 Task: Look for space in Kaimori, India from 9th June, 2023 to 16th June, 2023 for 2 adults in price range Rs.8000 to Rs.16000. Place can be entire place with 2 bedrooms having 2 beds and 1 bathroom. Property type can be house, flat, guest house. Booking option can be shelf check-in. Required host language is English.
Action: Mouse moved to (559, 151)
Screenshot: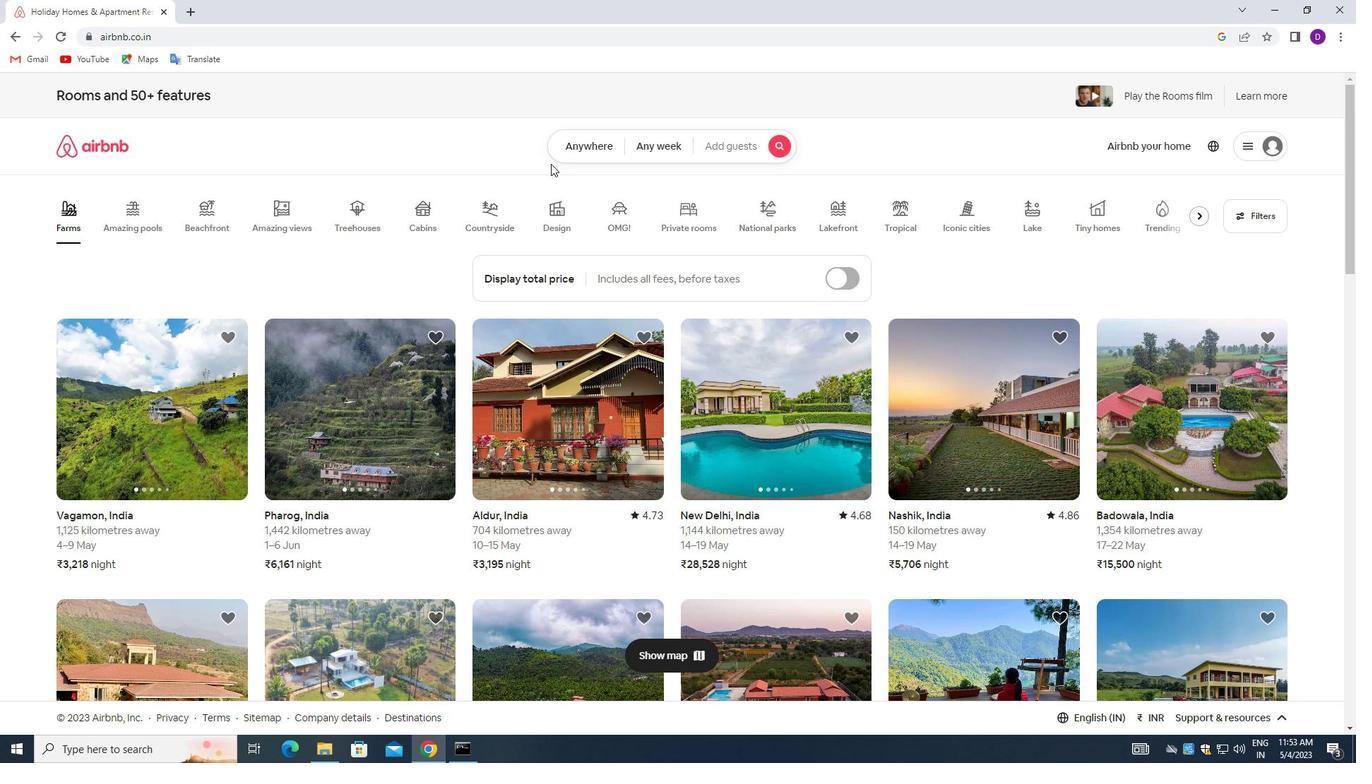 
Action: Mouse pressed left at (559, 151)
Screenshot: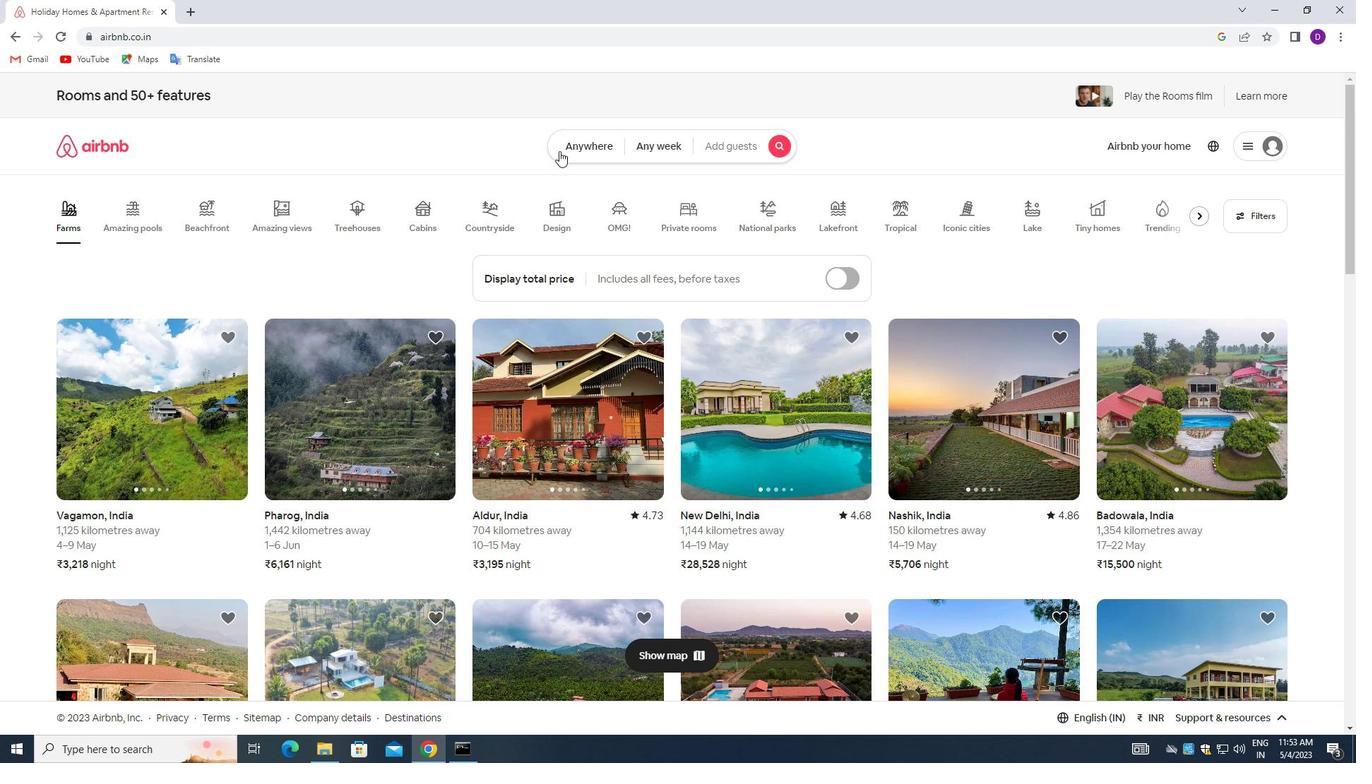 
Action: Mouse moved to (500, 199)
Screenshot: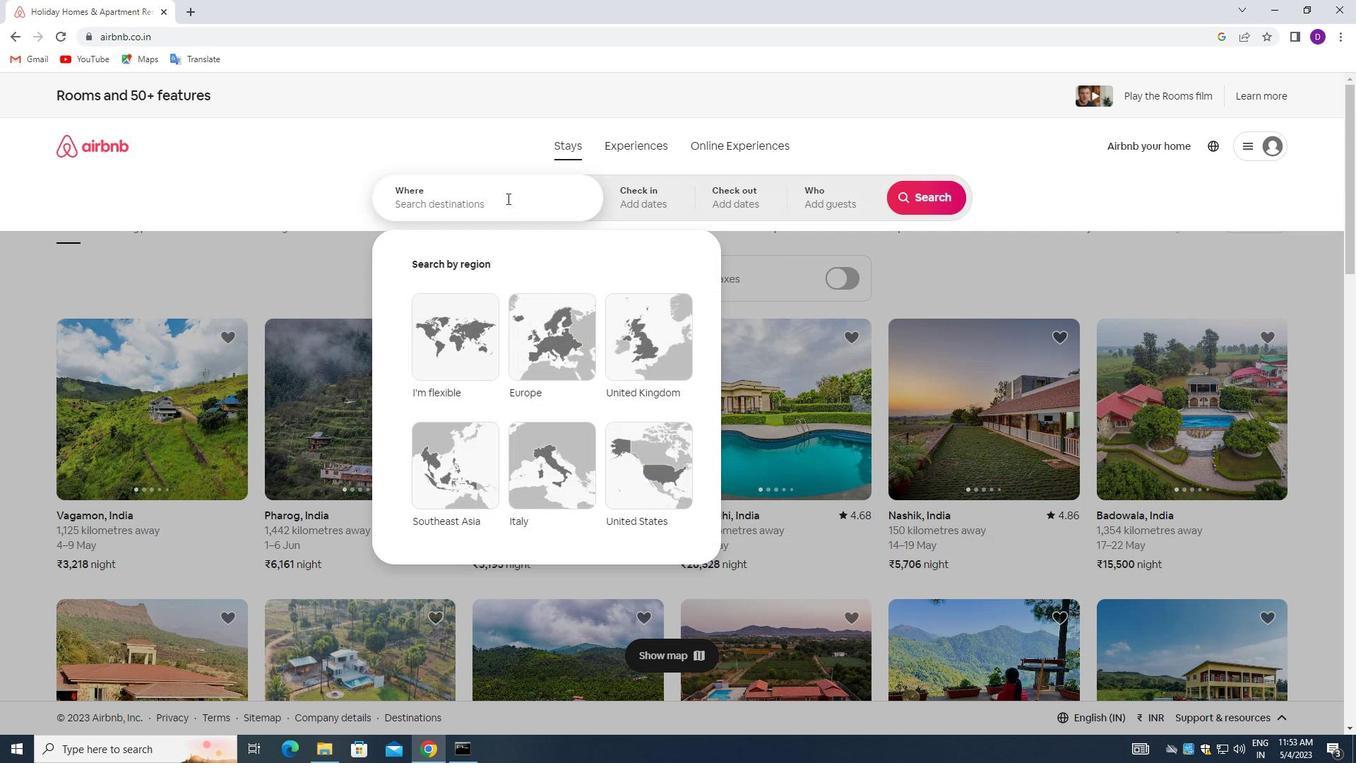 
Action: Mouse pressed left at (500, 199)
Screenshot: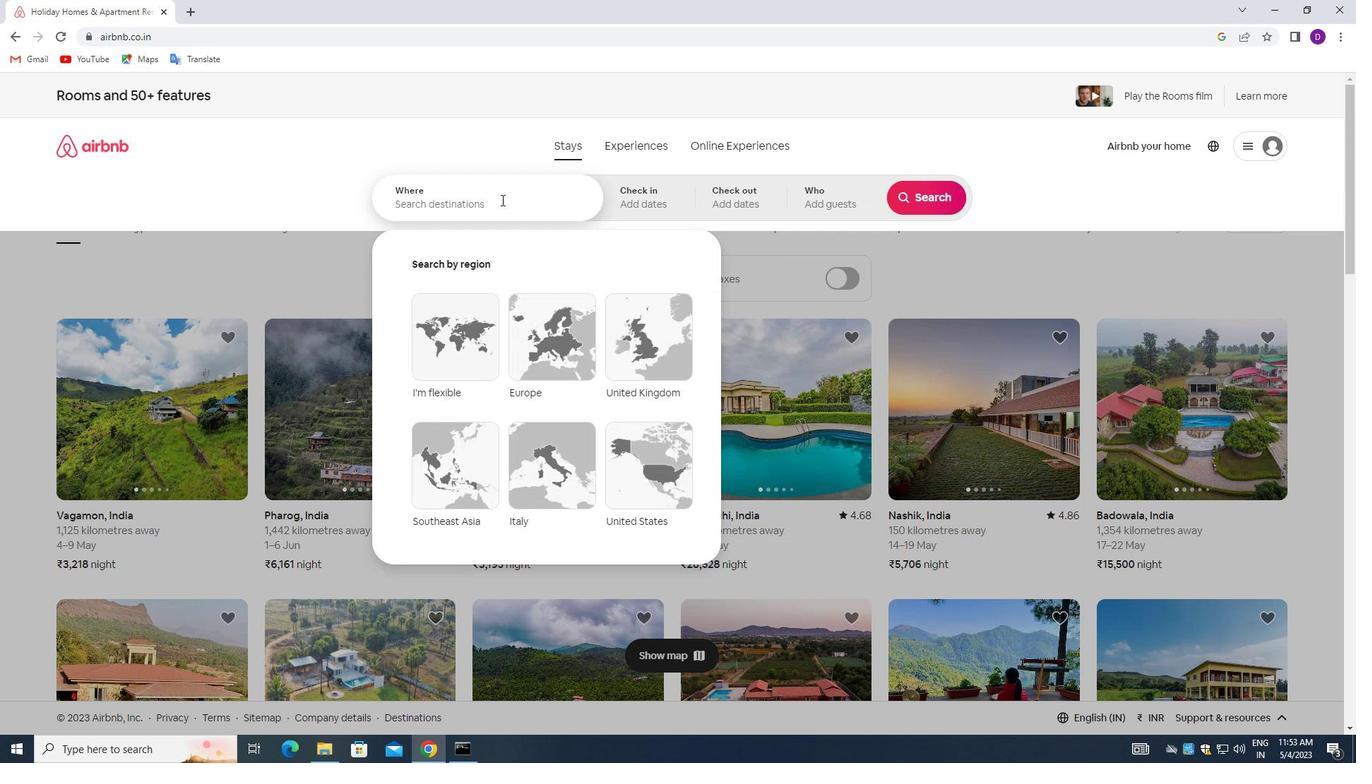 
Action: Mouse moved to (344, 160)
Screenshot: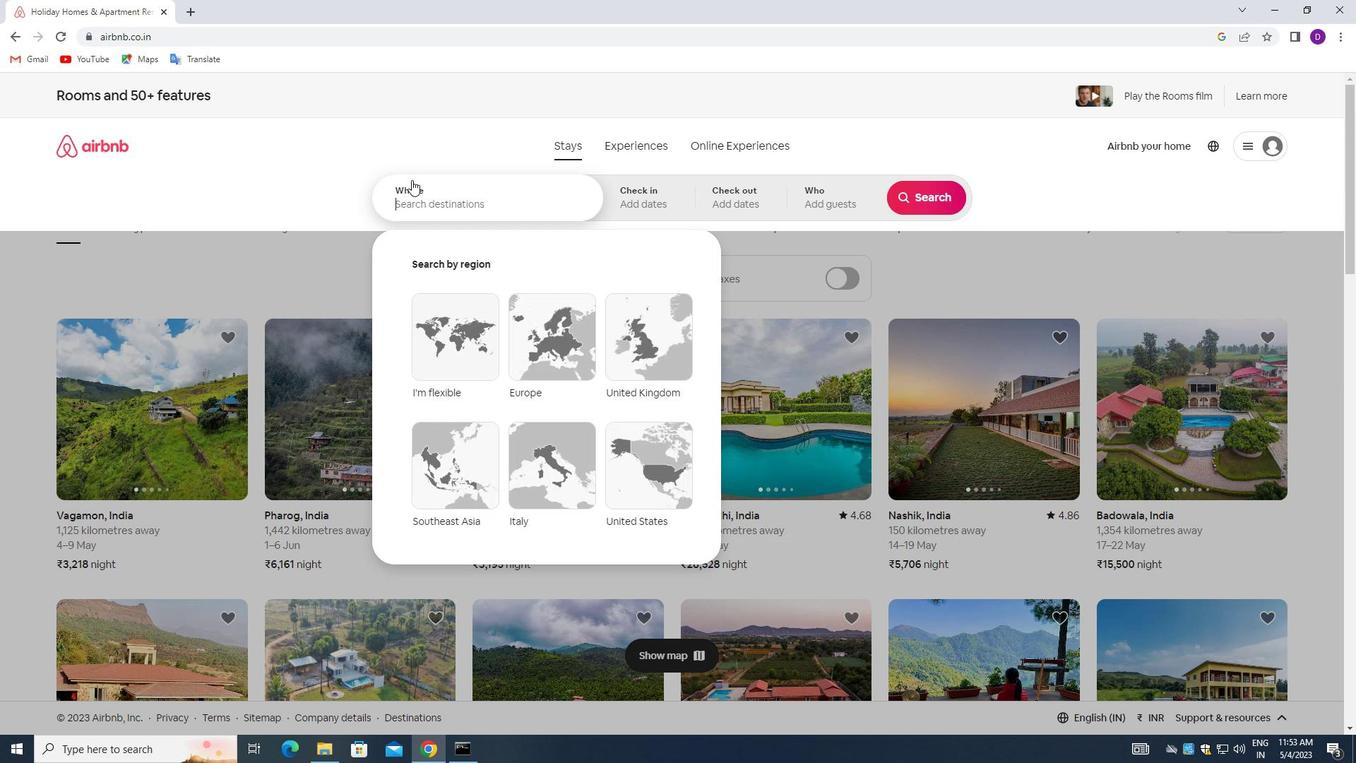 
Action: Key pressed <Key.shift>KAIMORI,<Key.space><Key.shift>INDIA<Key.enter>
Screenshot: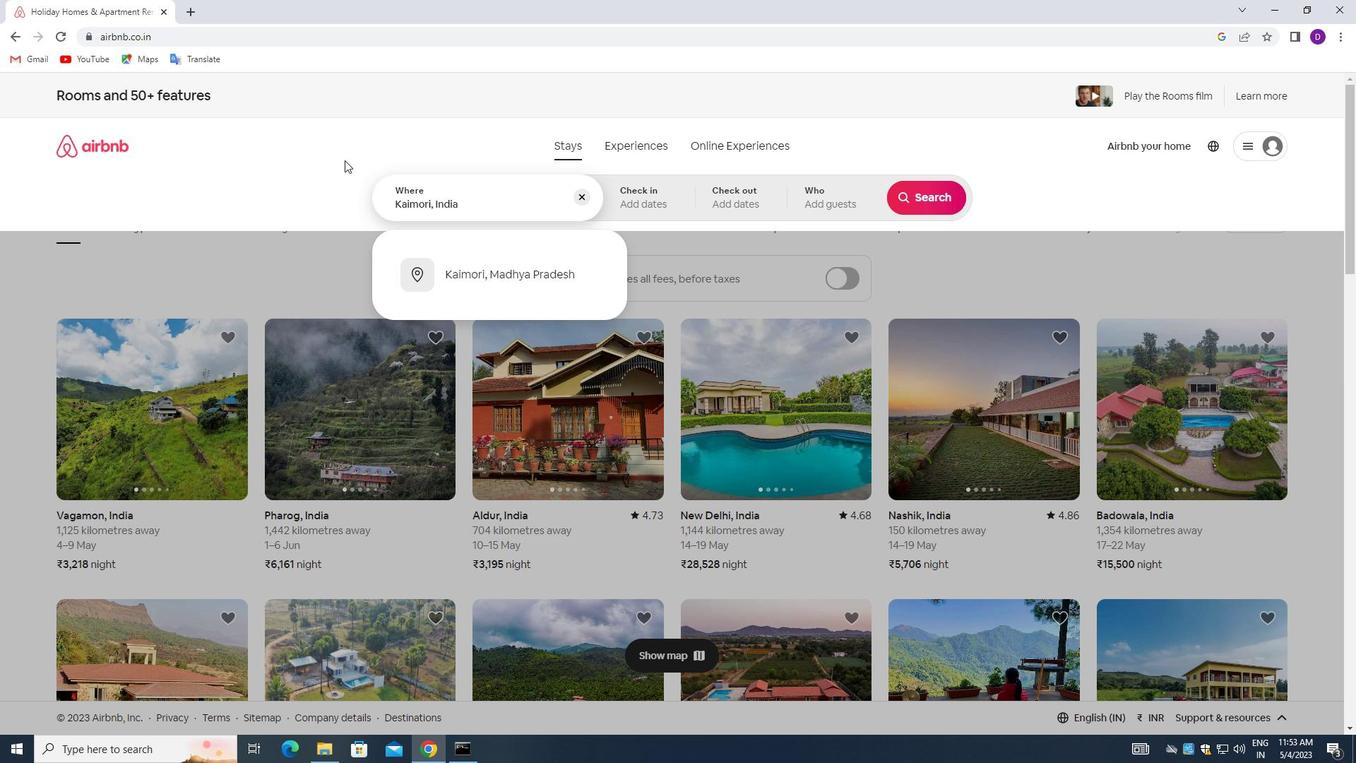 
Action: Mouse moved to (871, 402)
Screenshot: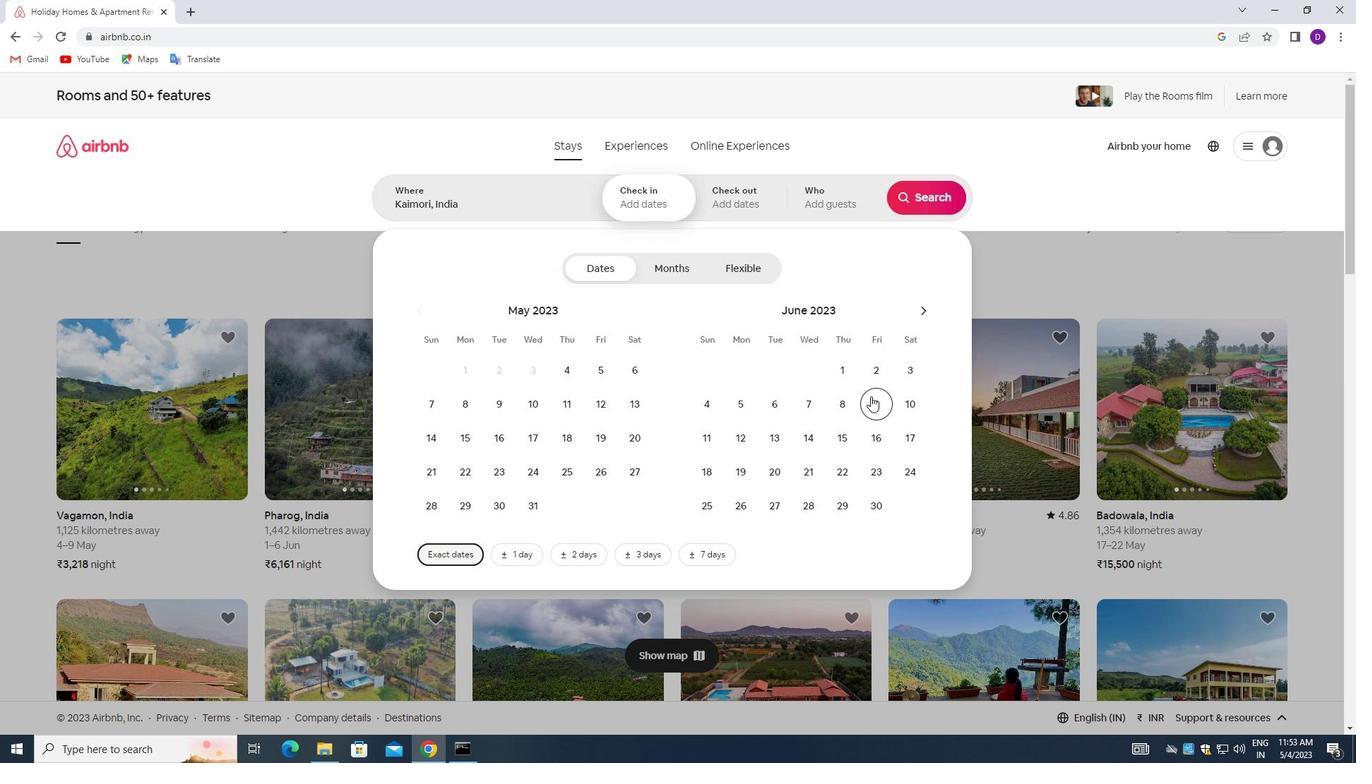 
Action: Mouse pressed left at (871, 402)
Screenshot: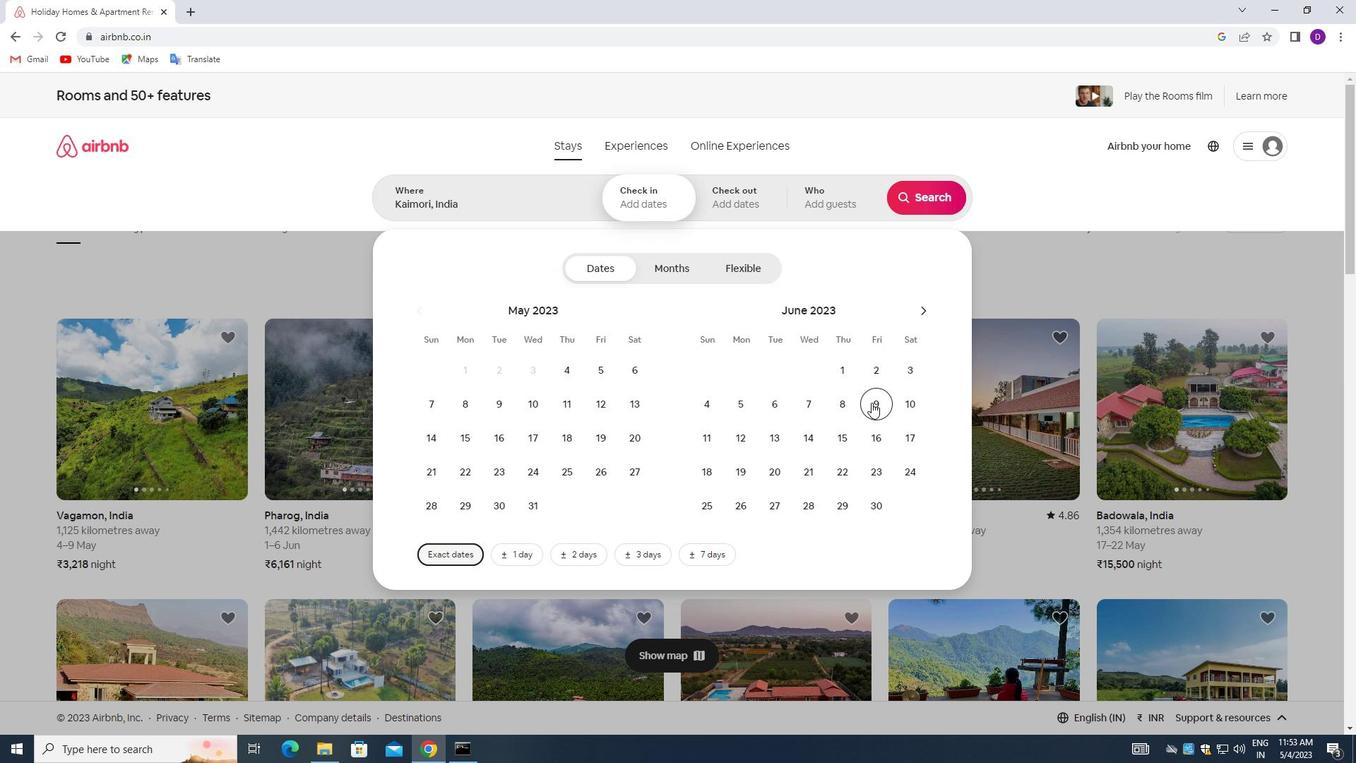
Action: Mouse moved to (876, 434)
Screenshot: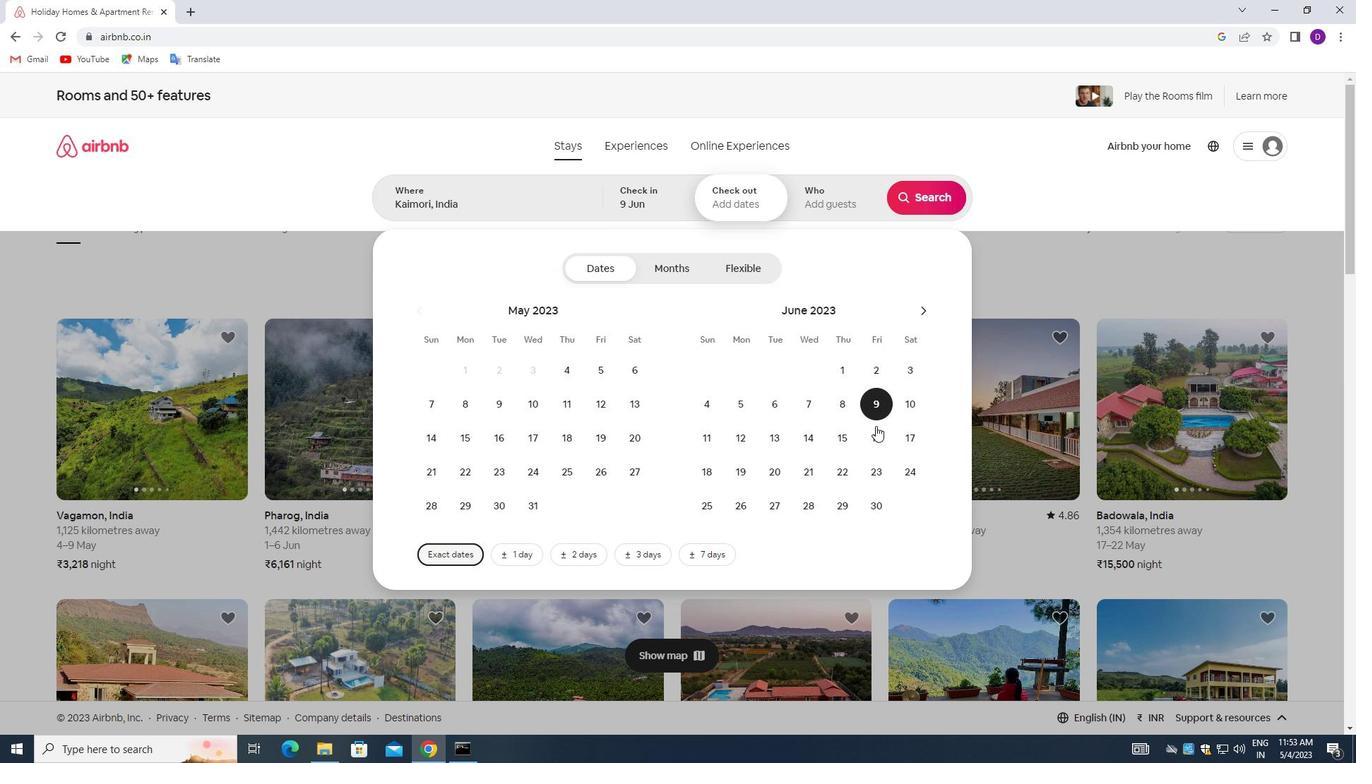 
Action: Mouse pressed left at (876, 434)
Screenshot: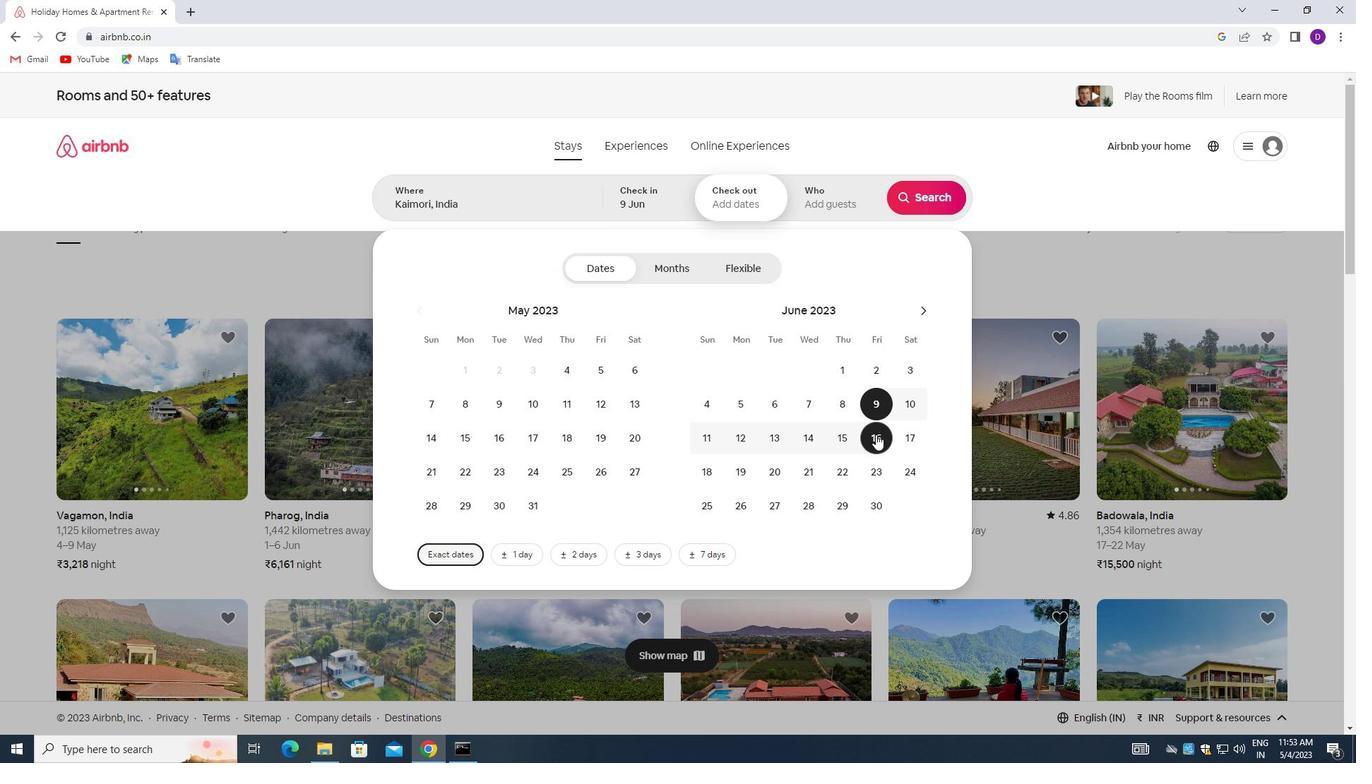 
Action: Mouse moved to (818, 193)
Screenshot: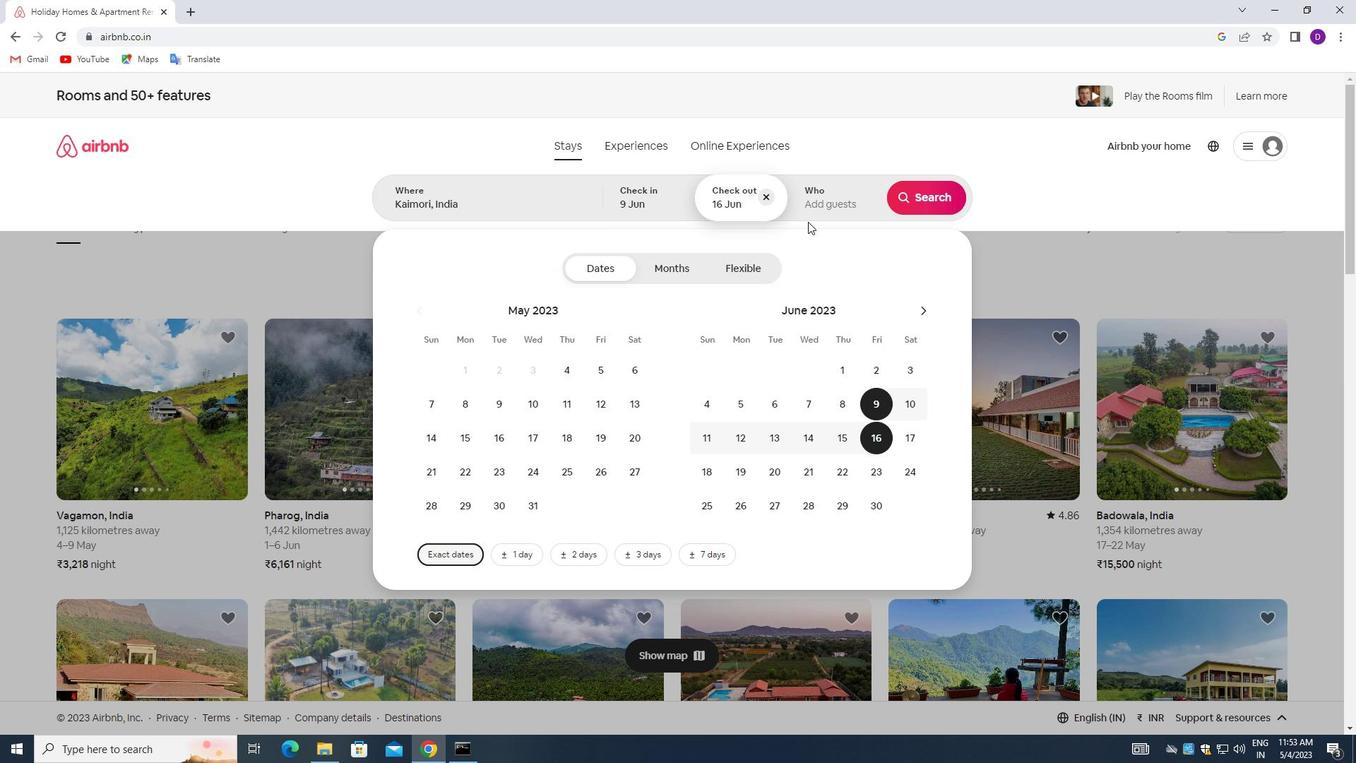 
Action: Mouse pressed left at (818, 193)
Screenshot: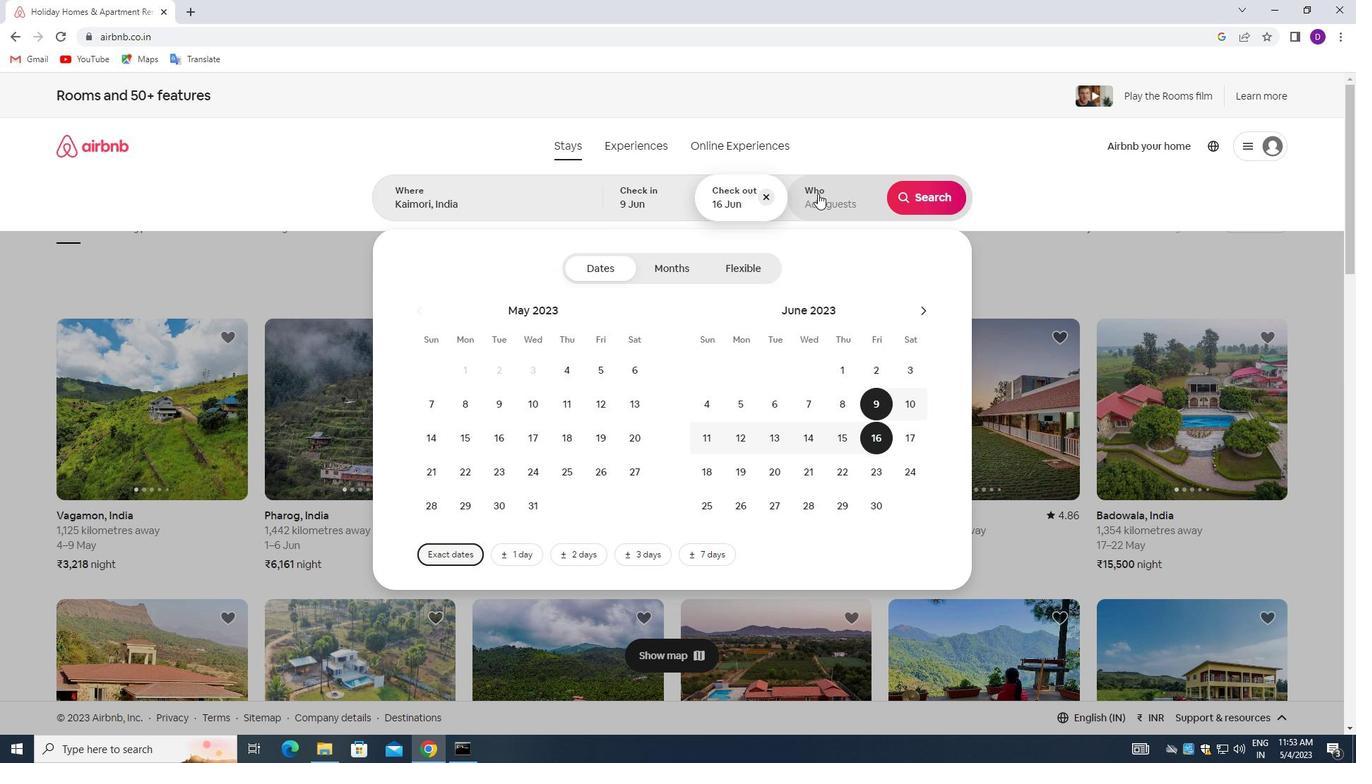 
Action: Mouse moved to (925, 272)
Screenshot: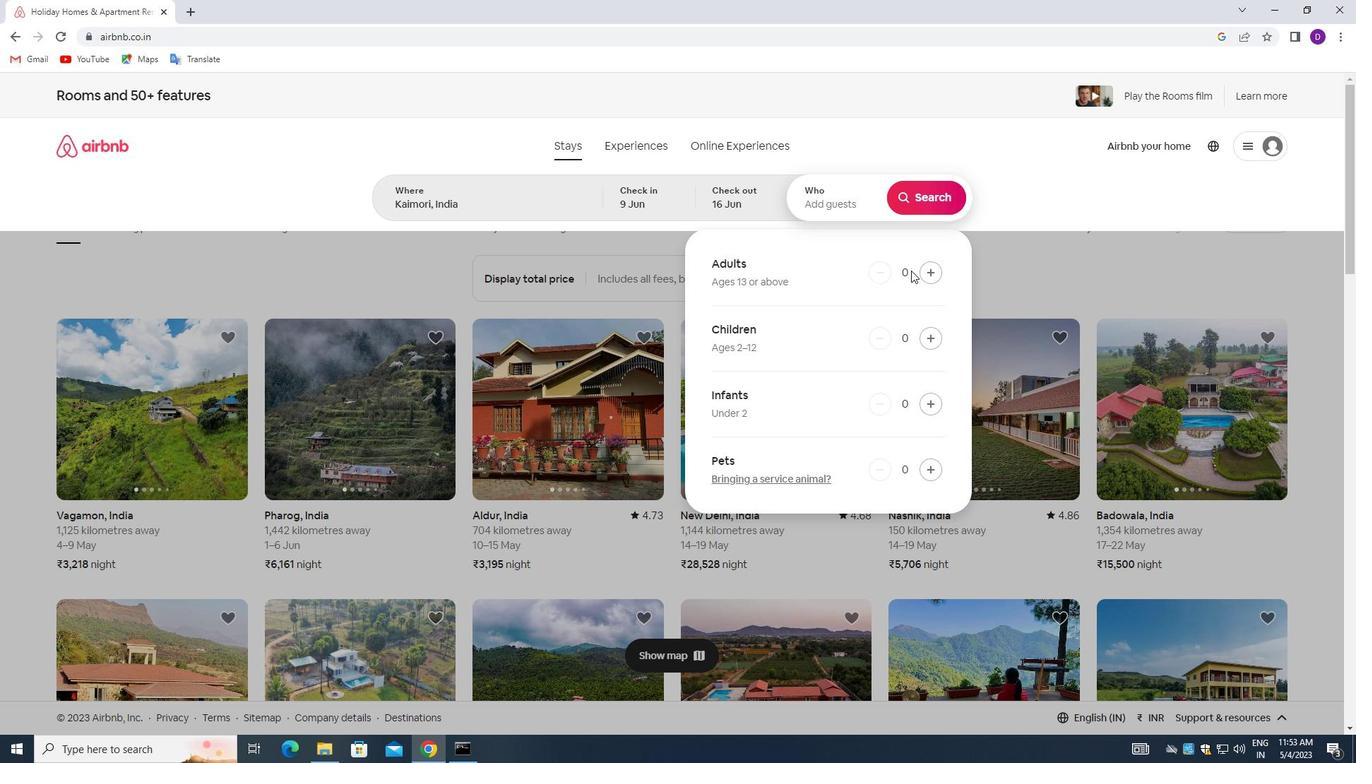 
Action: Mouse pressed left at (925, 272)
Screenshot: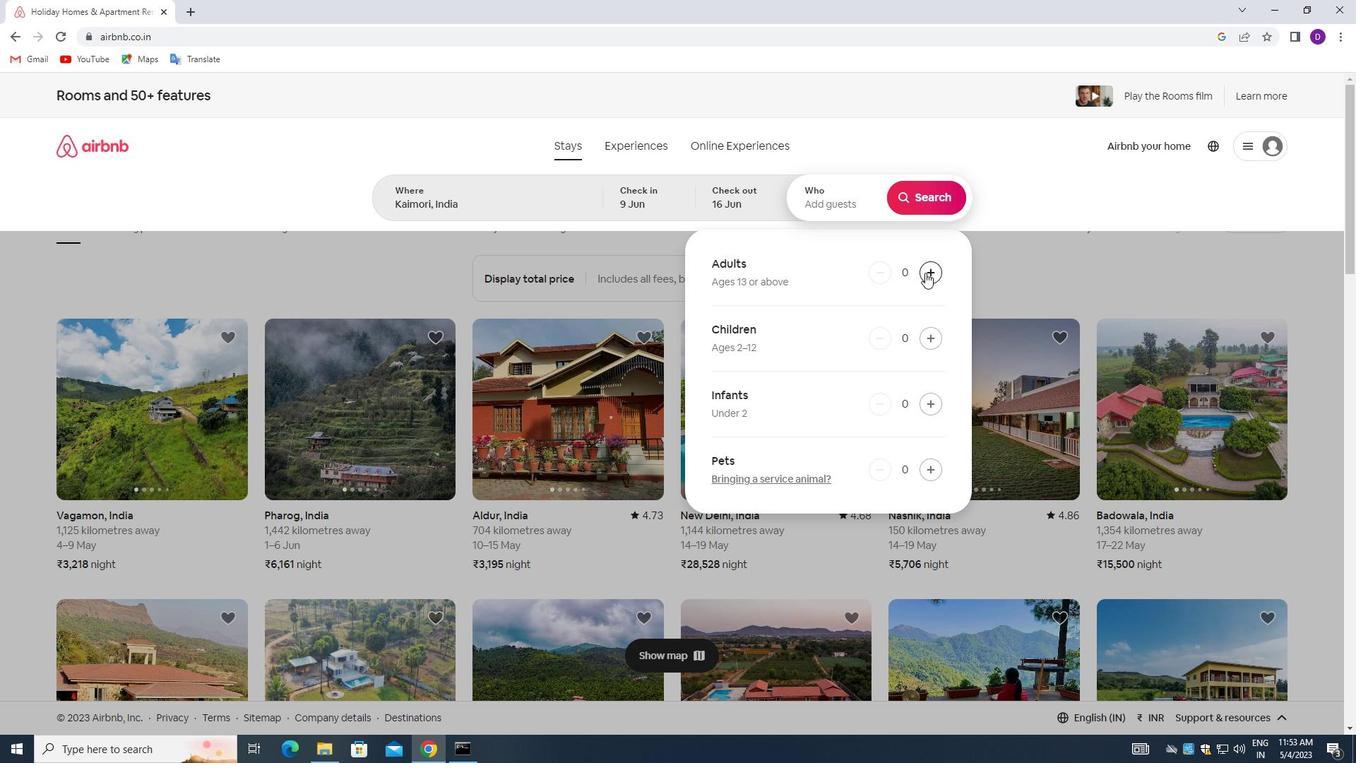 
Action: Mouse pressed left at (925, 272)
Screenshot: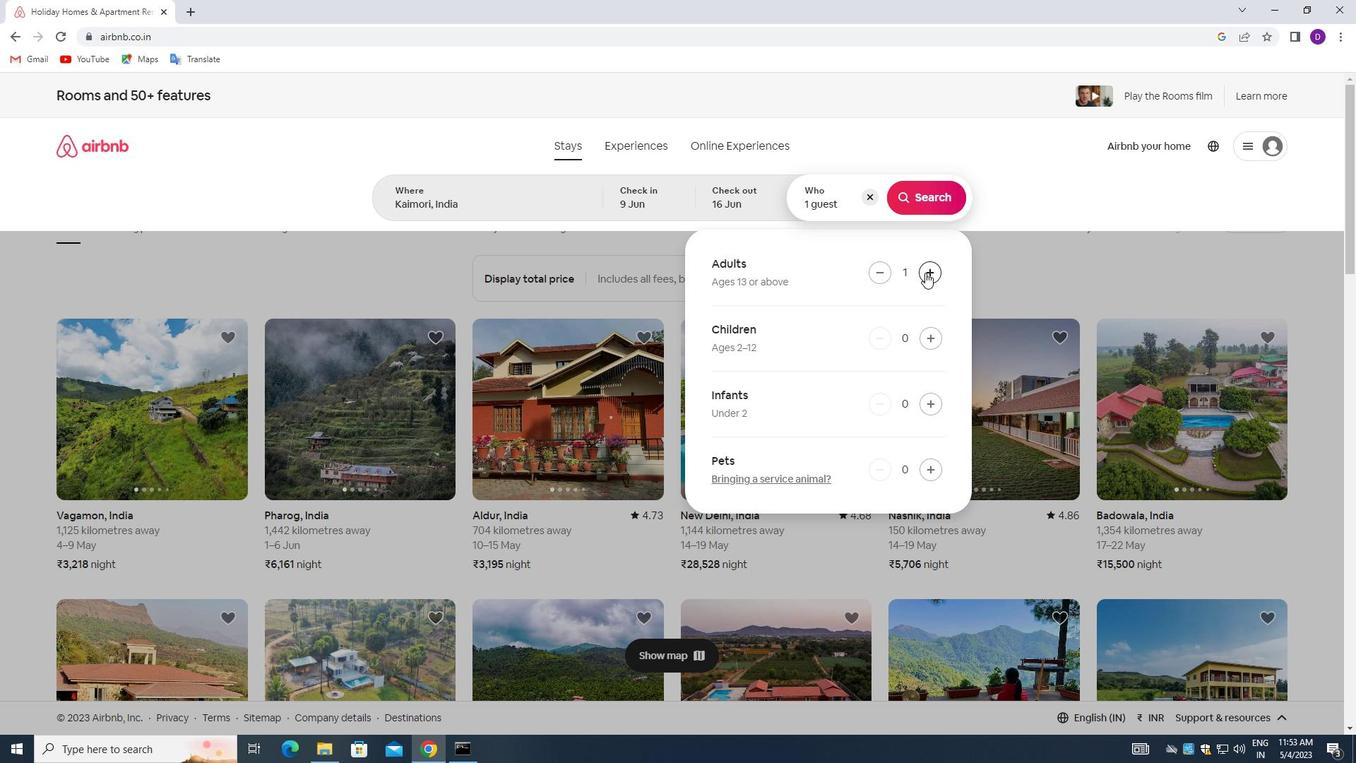 
Action: Mouse moved to (915, 200)
Screenshot: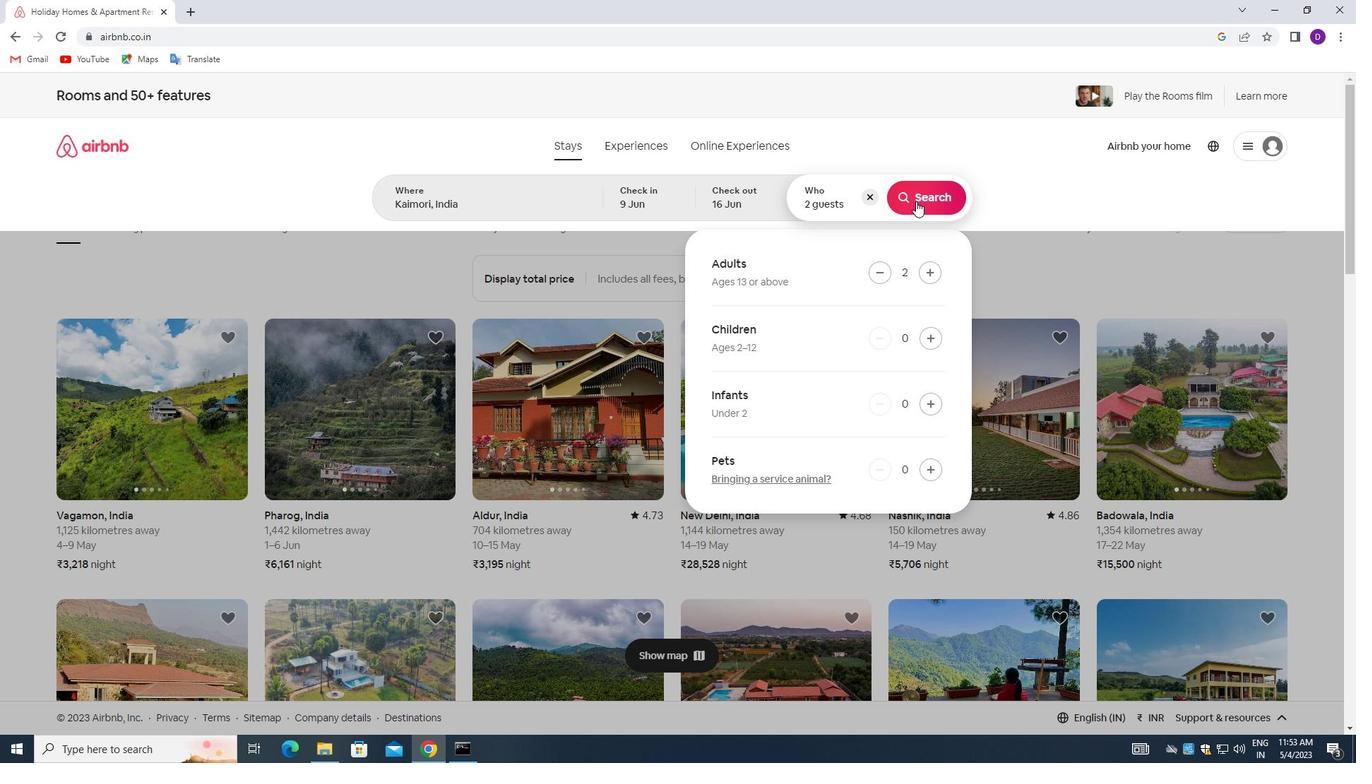 
Action: Mouse pressed left at (915, 200)
Screenshot: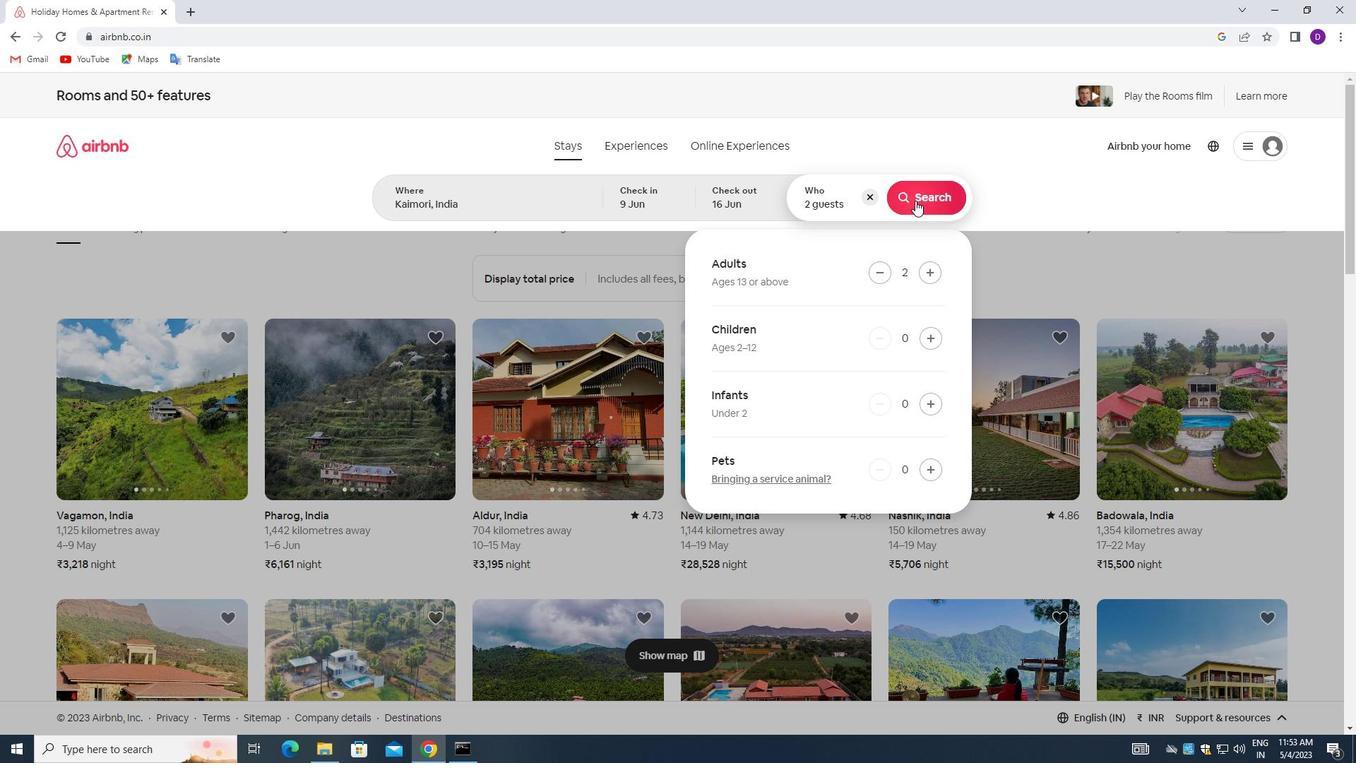 
Action: Mouse moved to (1283, 155)
Screenshot: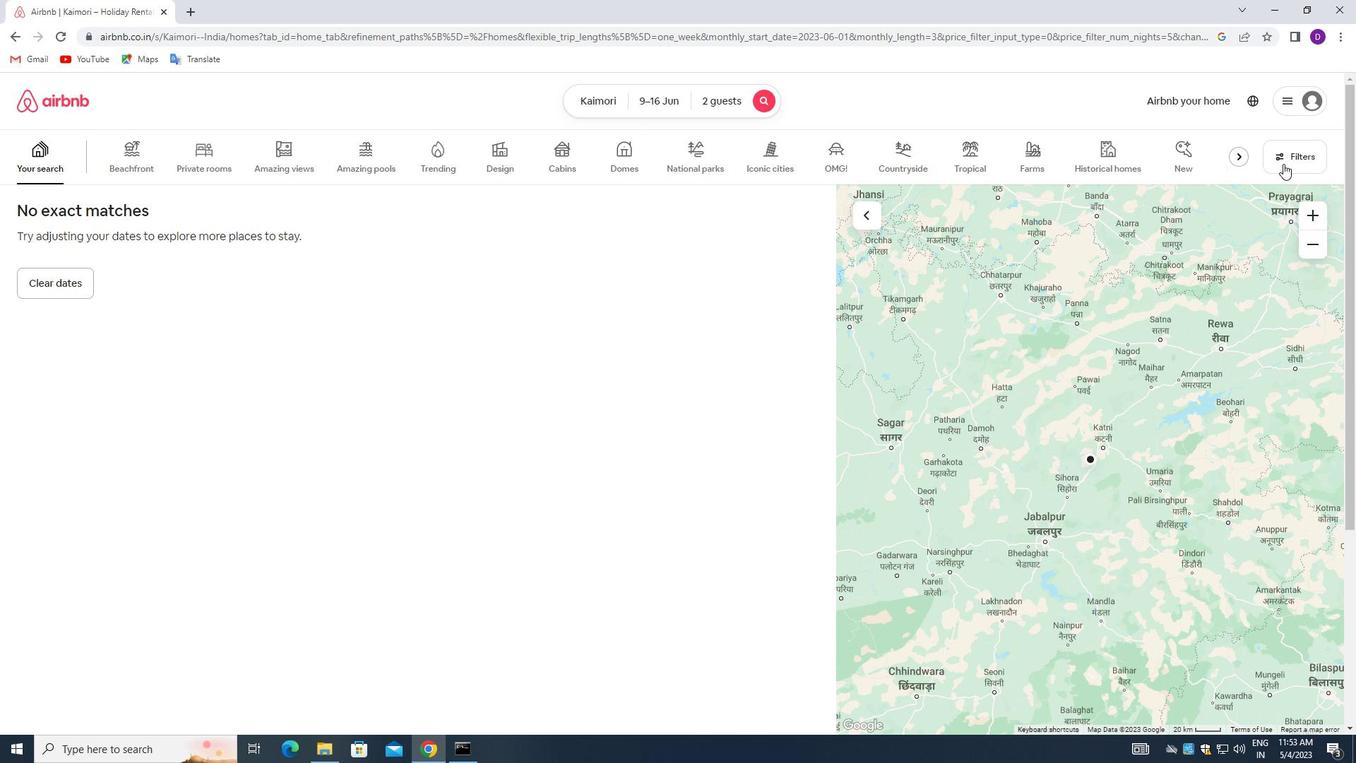 
Action: Mouse pressed left at (1283, 155)
Screenshot: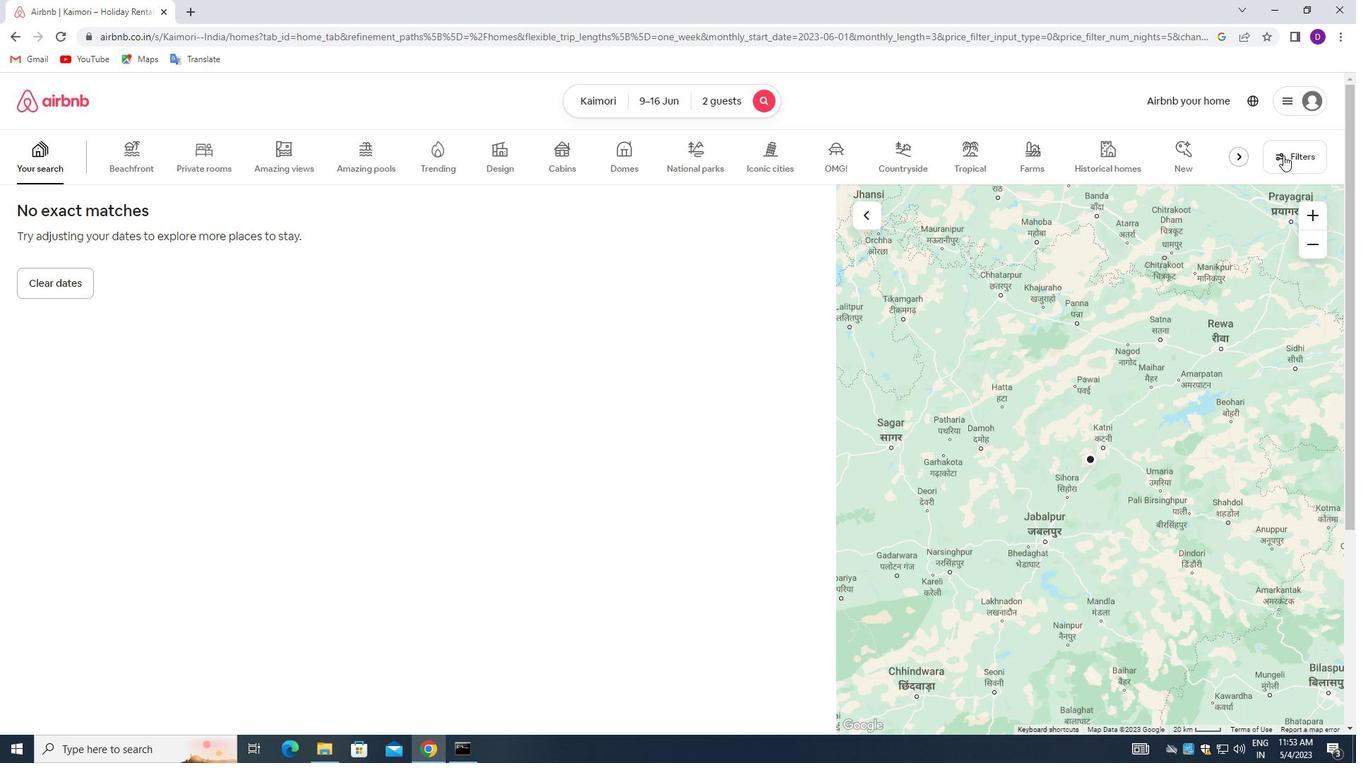 
Action: Mouse moved to (491, 248)
Screenshot: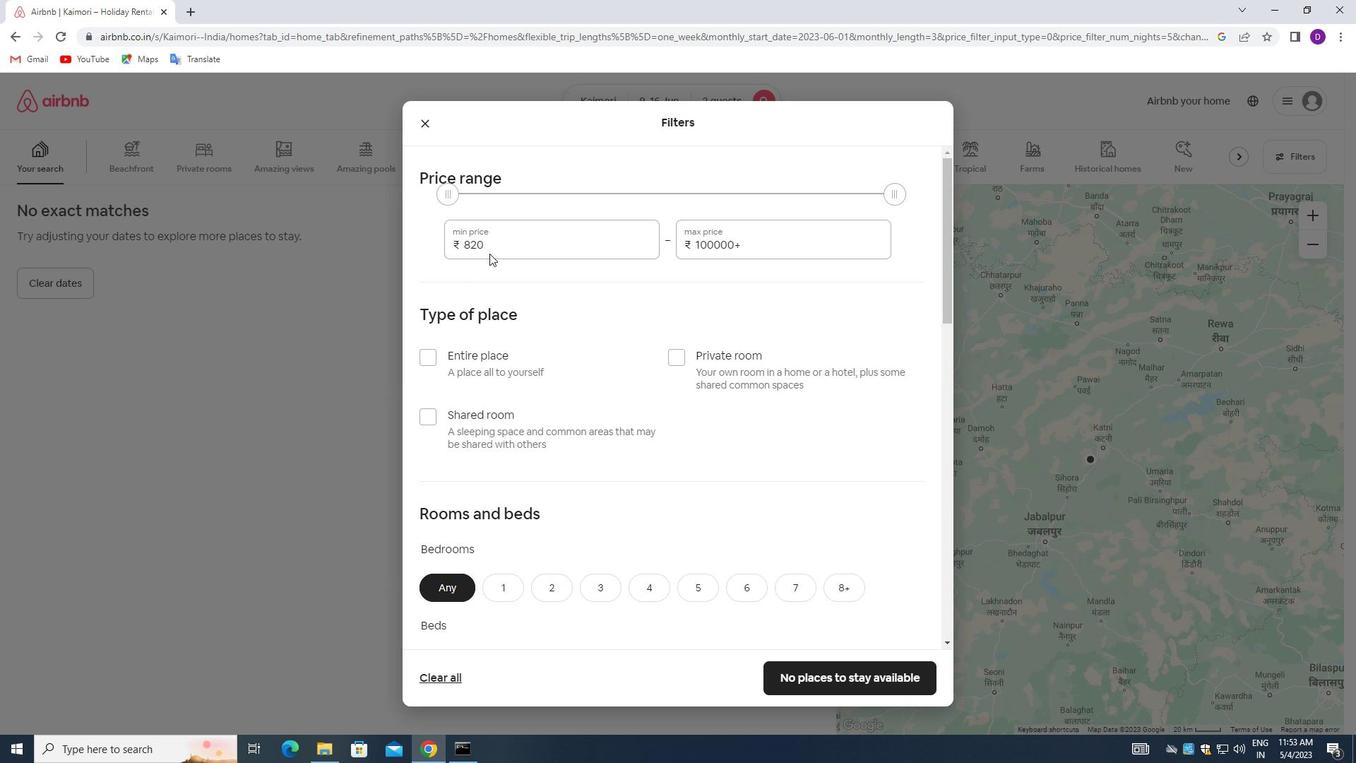 
Action: Mouse pressed left at (491, 248)
Screenshot: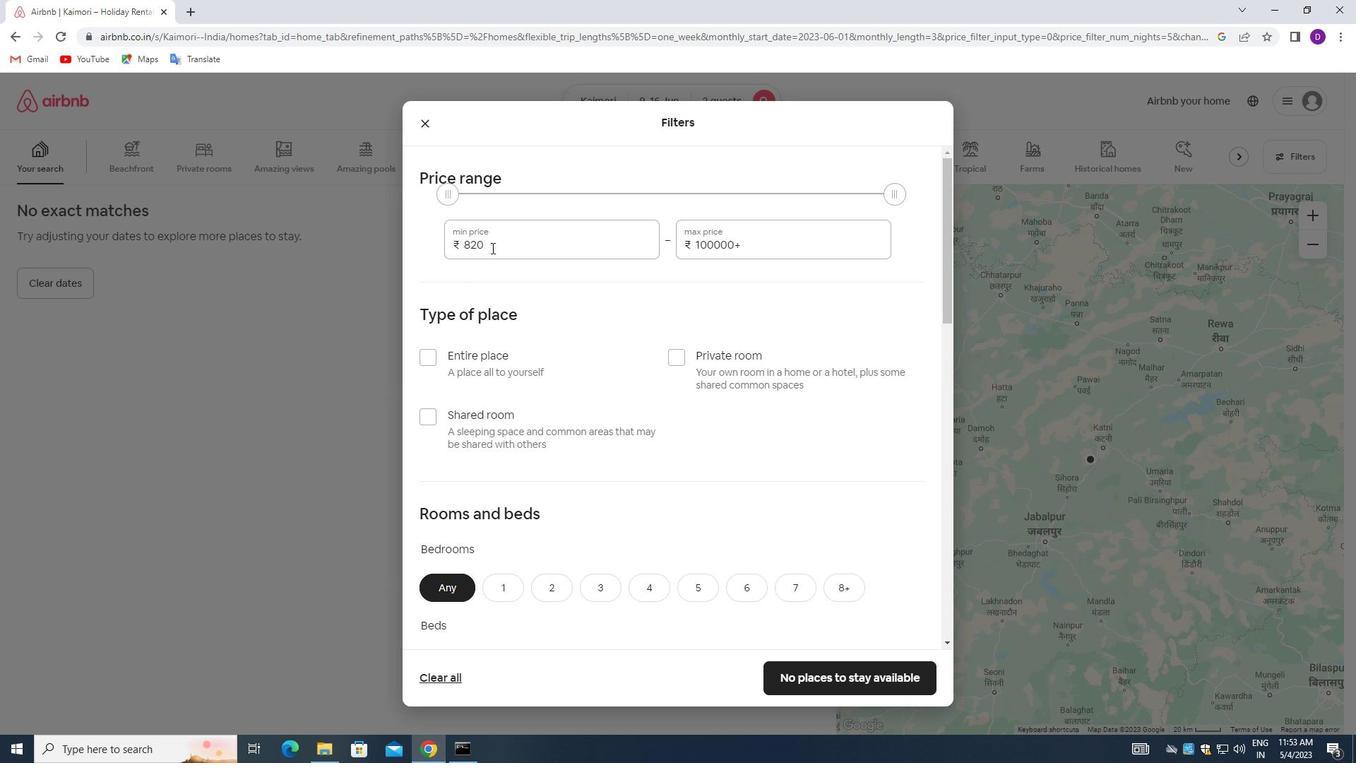 
Action: Mouse pressed left at (491, 248)
Screenshot: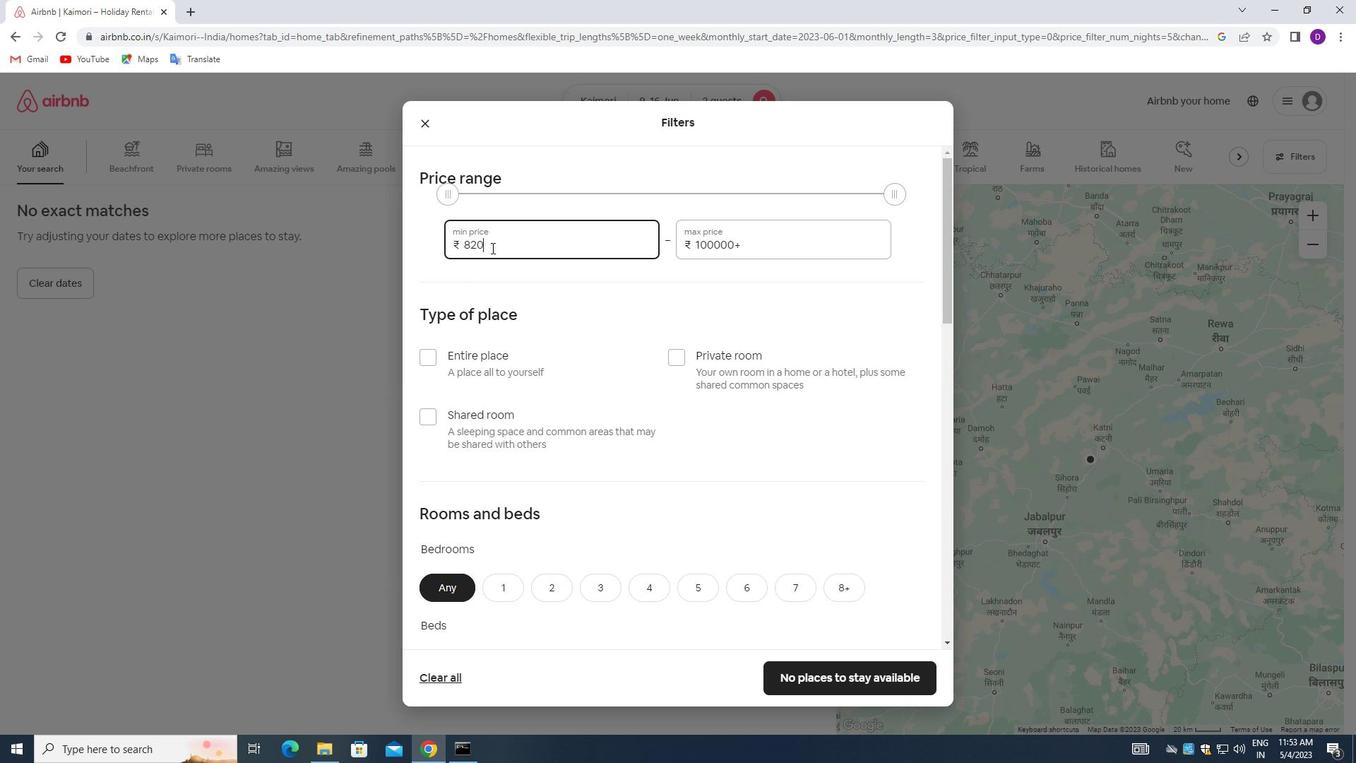 
Action: Key pressed 8000<Key.tab>16000
Screenshot: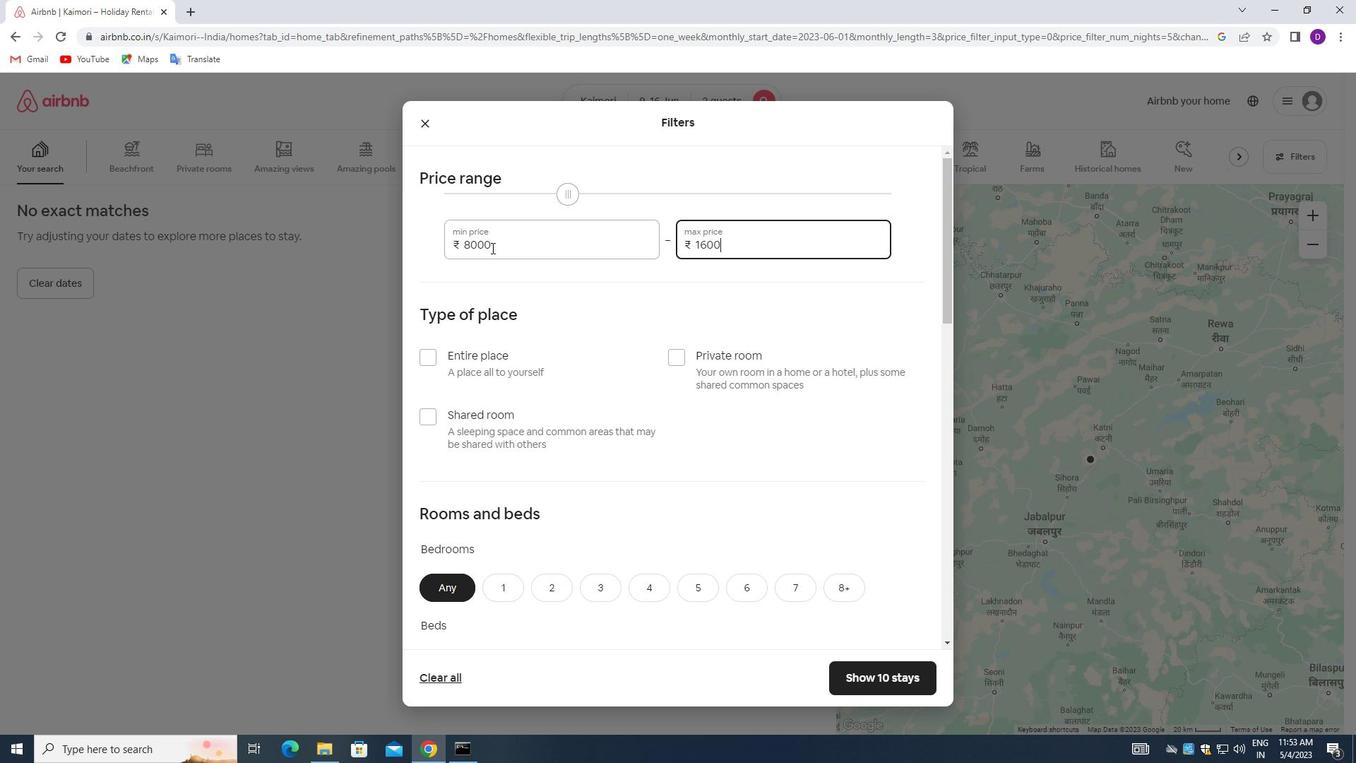 
Action: Mouse moved to (644, 390)
Screenshot: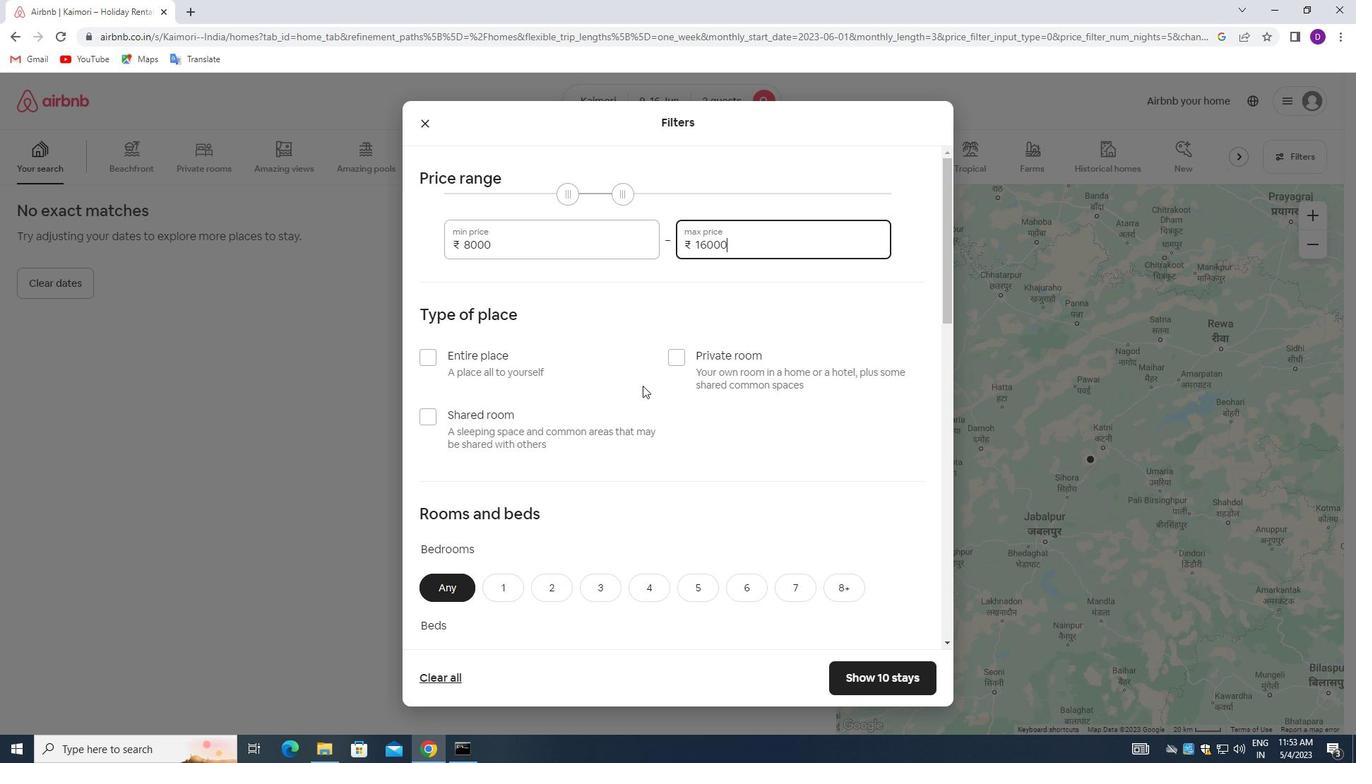 
Action: Mouse scrolled (644, 389) with delta (0, 0)
Screenshot: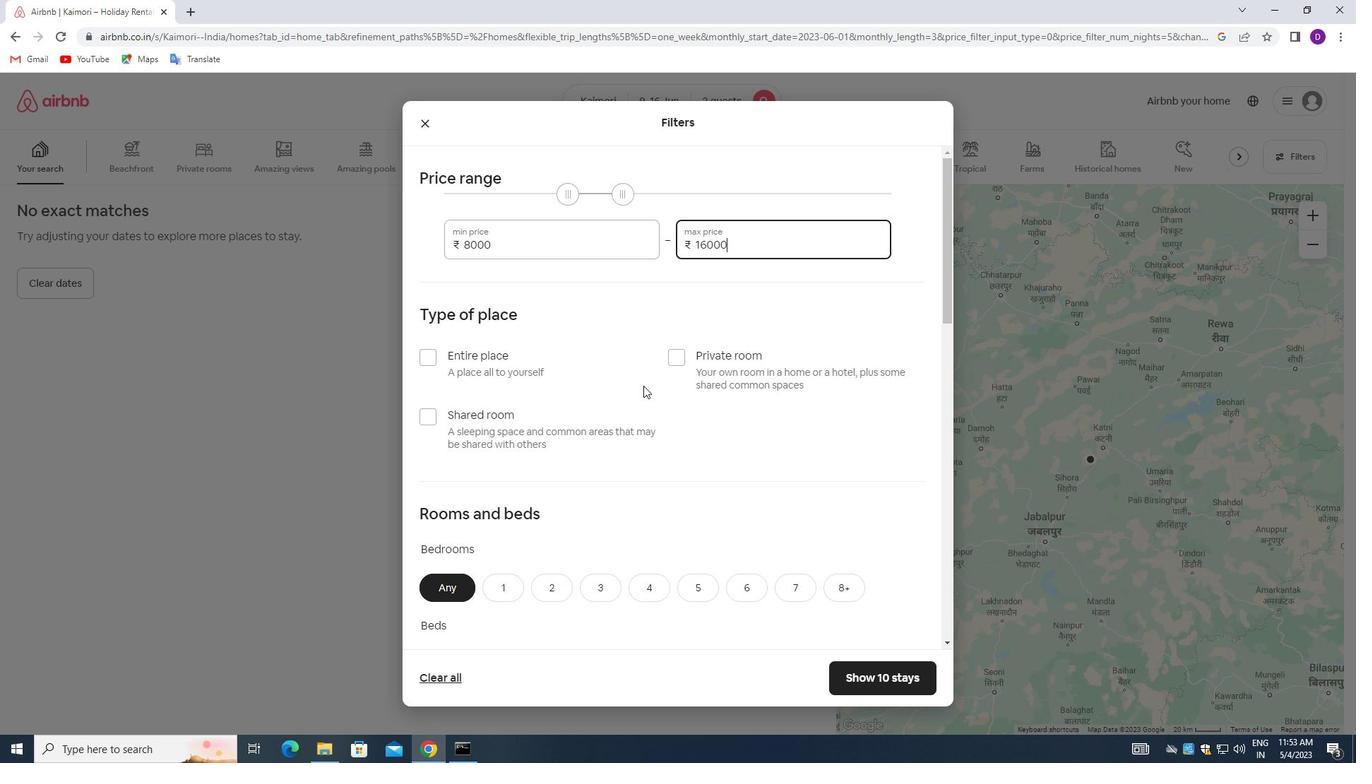 
Action: Mouse moved to (644, 390)
Screenshot: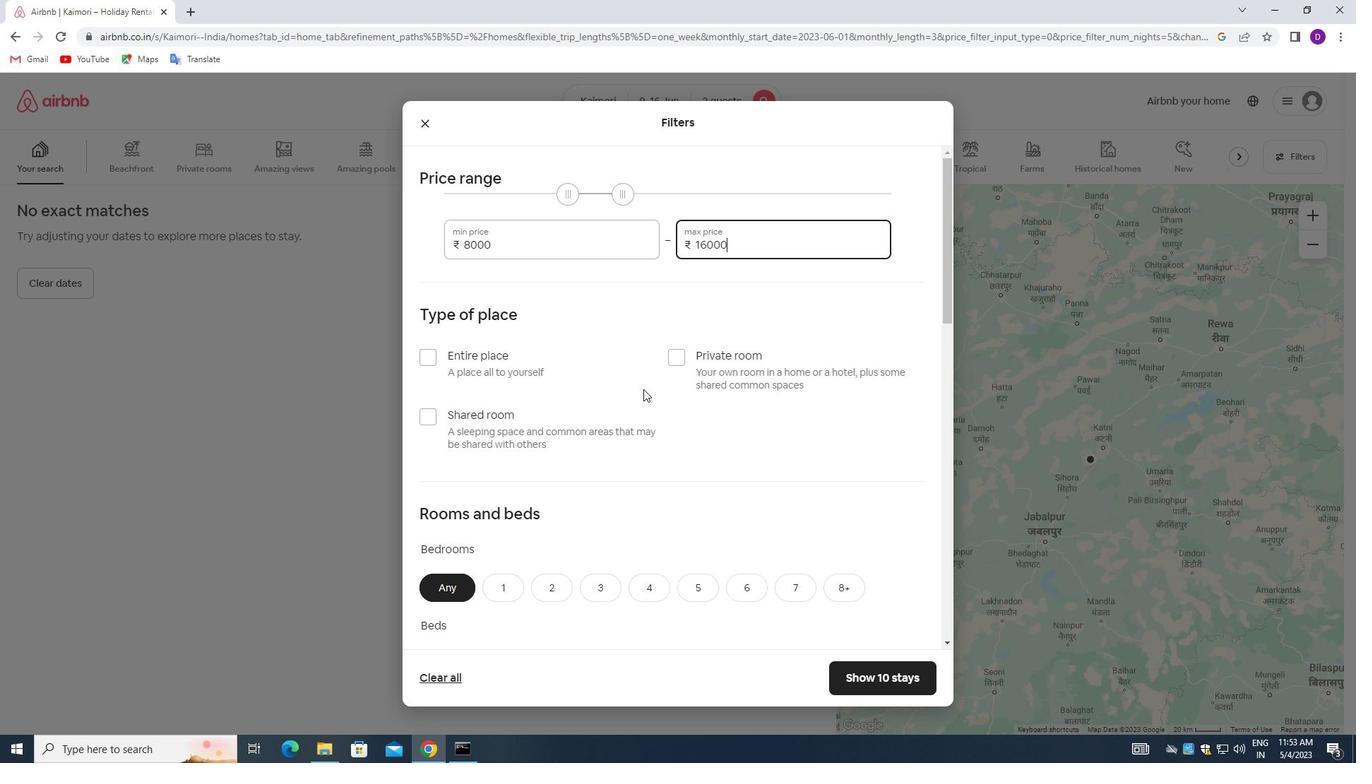 
Action: Mouse scrolled (644, 389) with delta (0, 0)
Screenshot: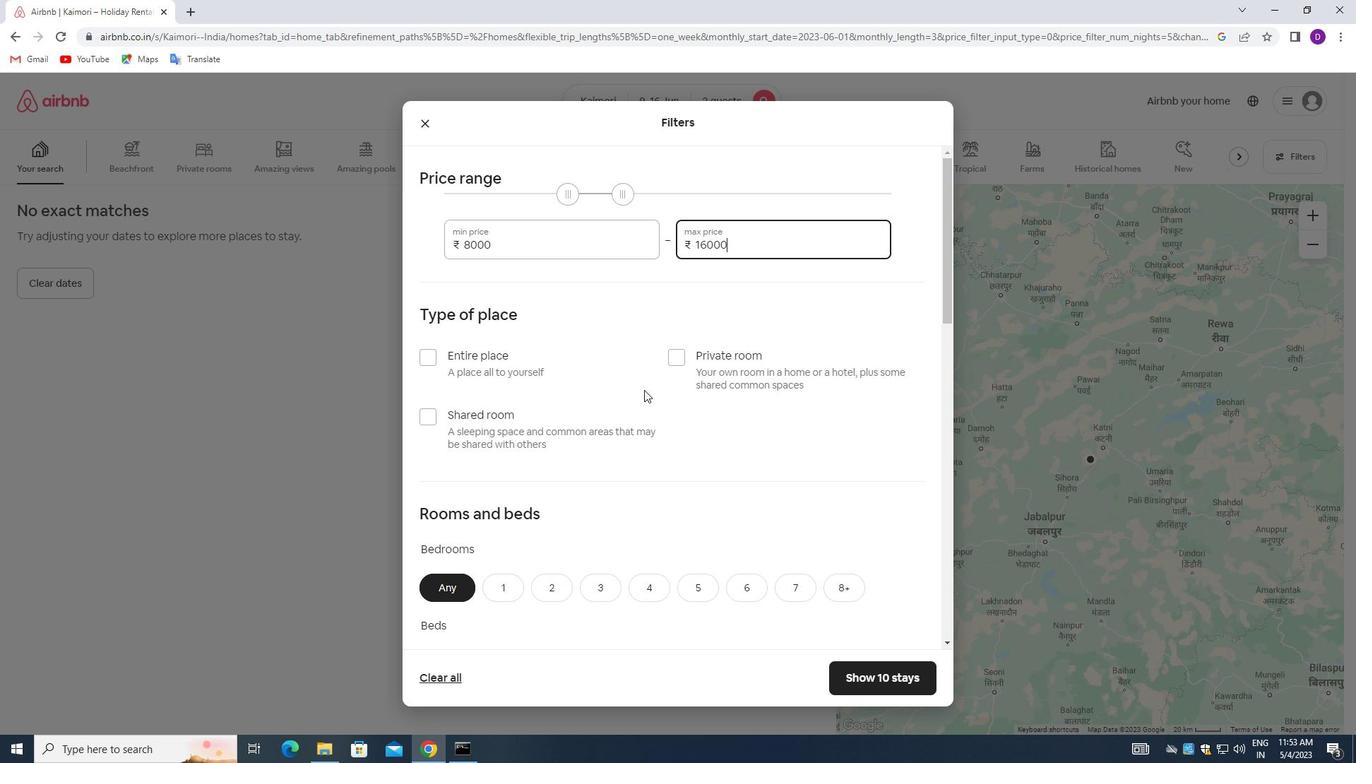 
Action: Mouse moved to (427, 217)
Screenshot: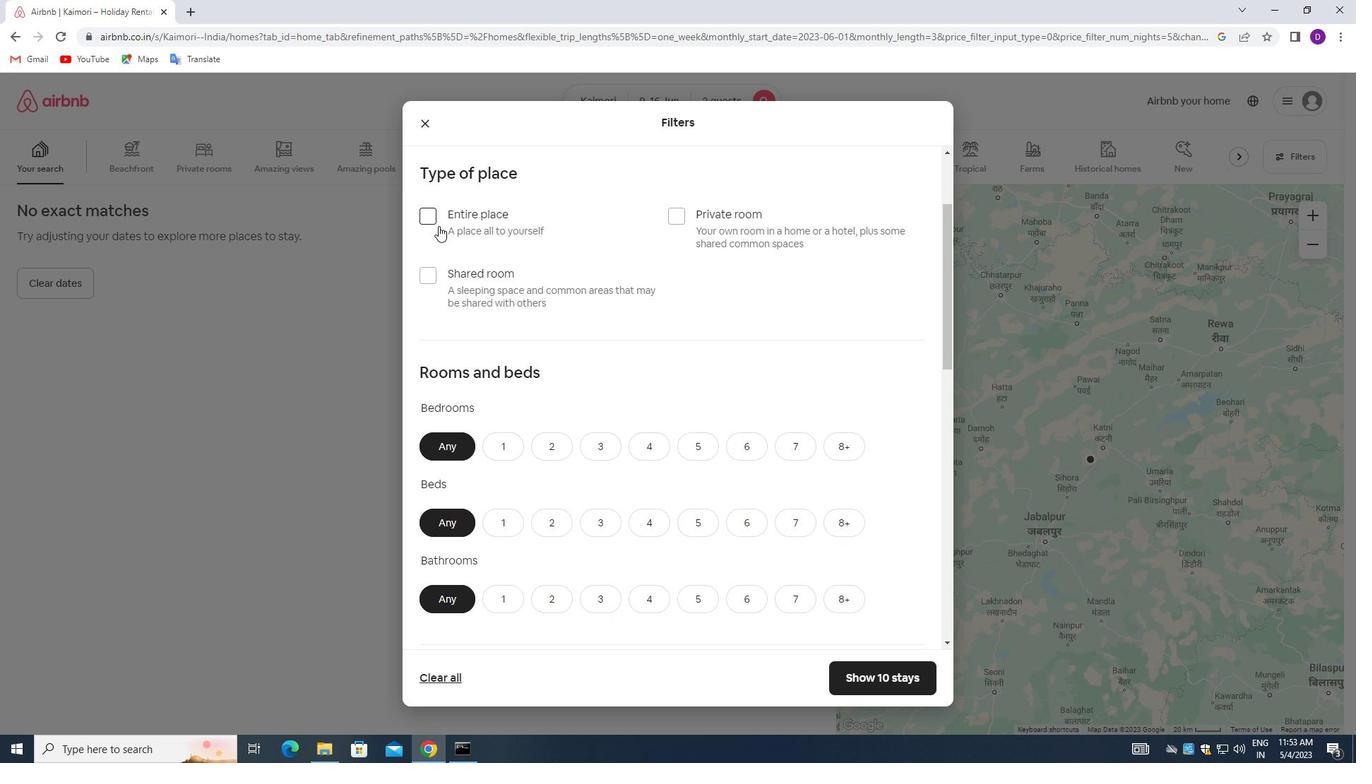 
Action: Mouse pressed left at (427, 217)
Screenshot: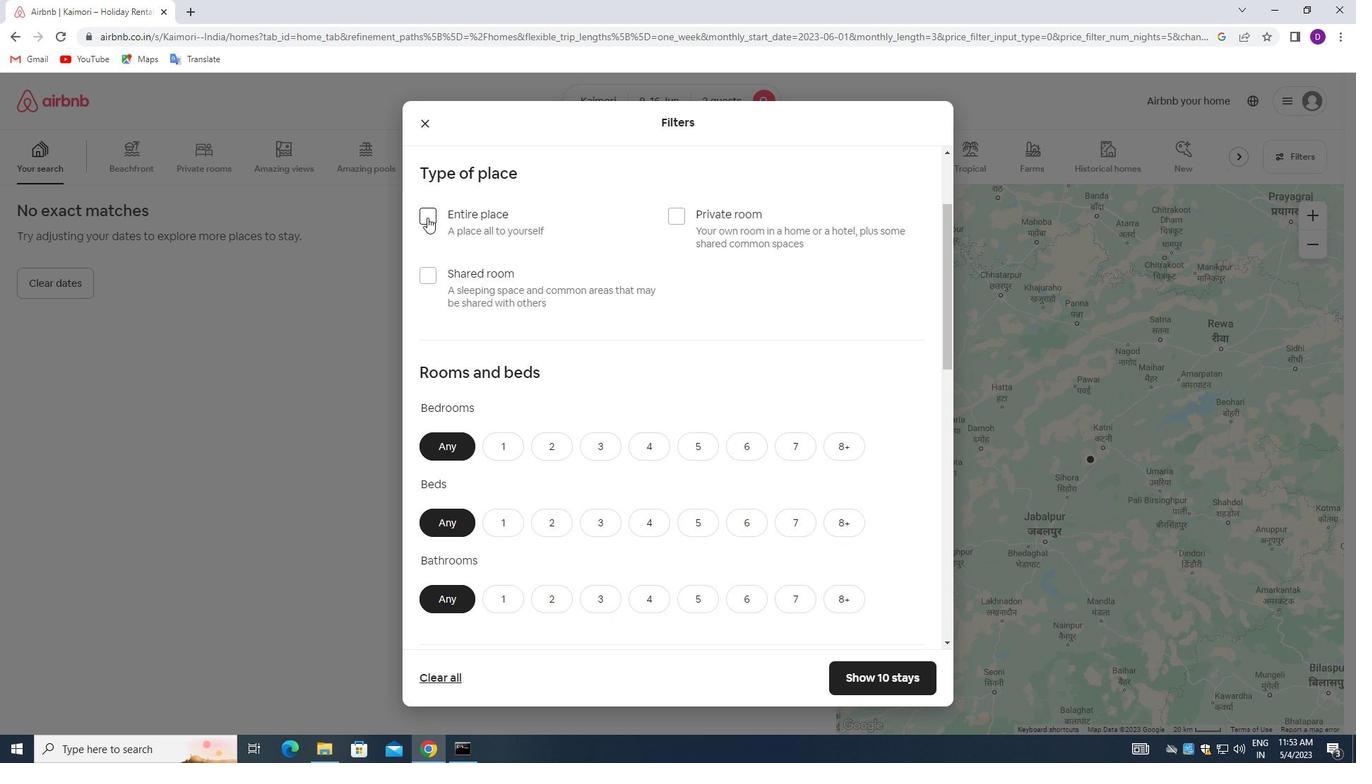 
Action: Mouse moved to (597, 296)
Screenshot: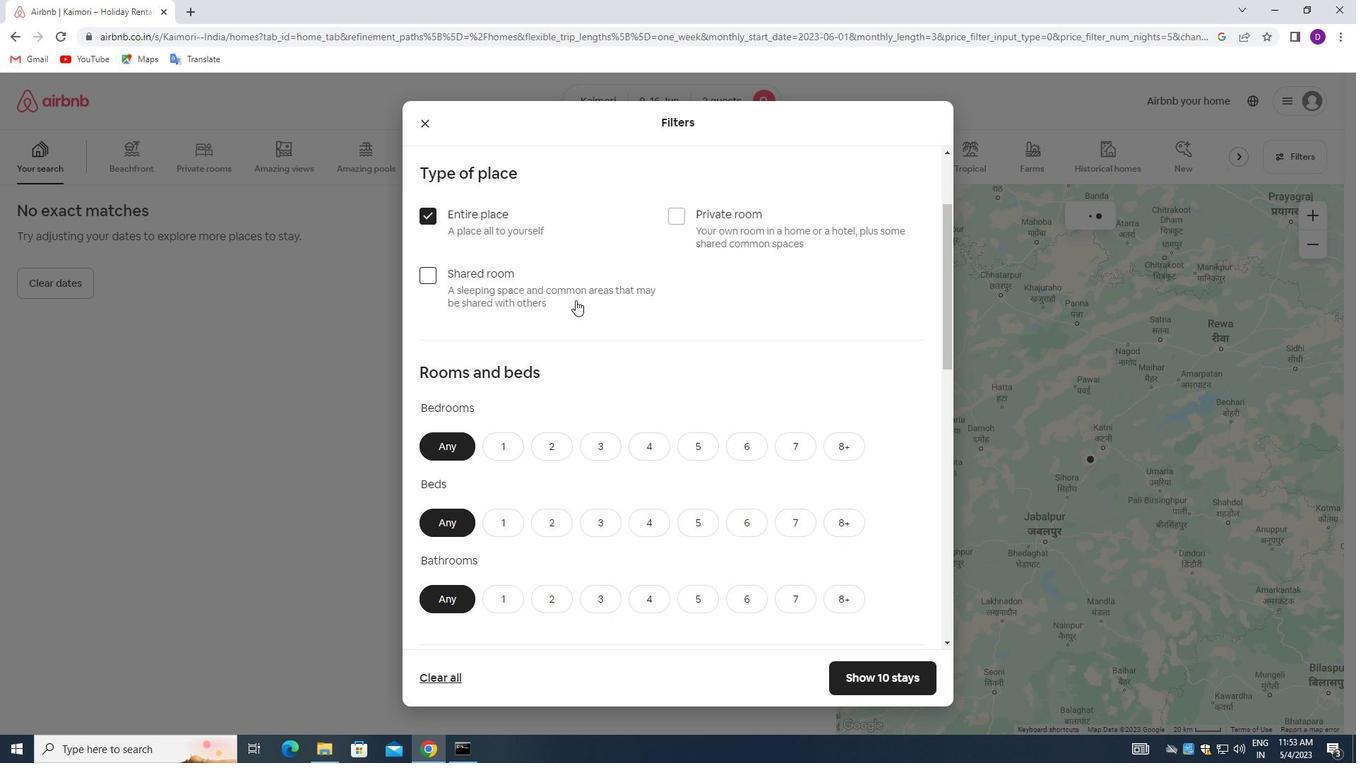 
Action: Mouse scrolled (597, 296) with delta (0, 0)
Screenshot: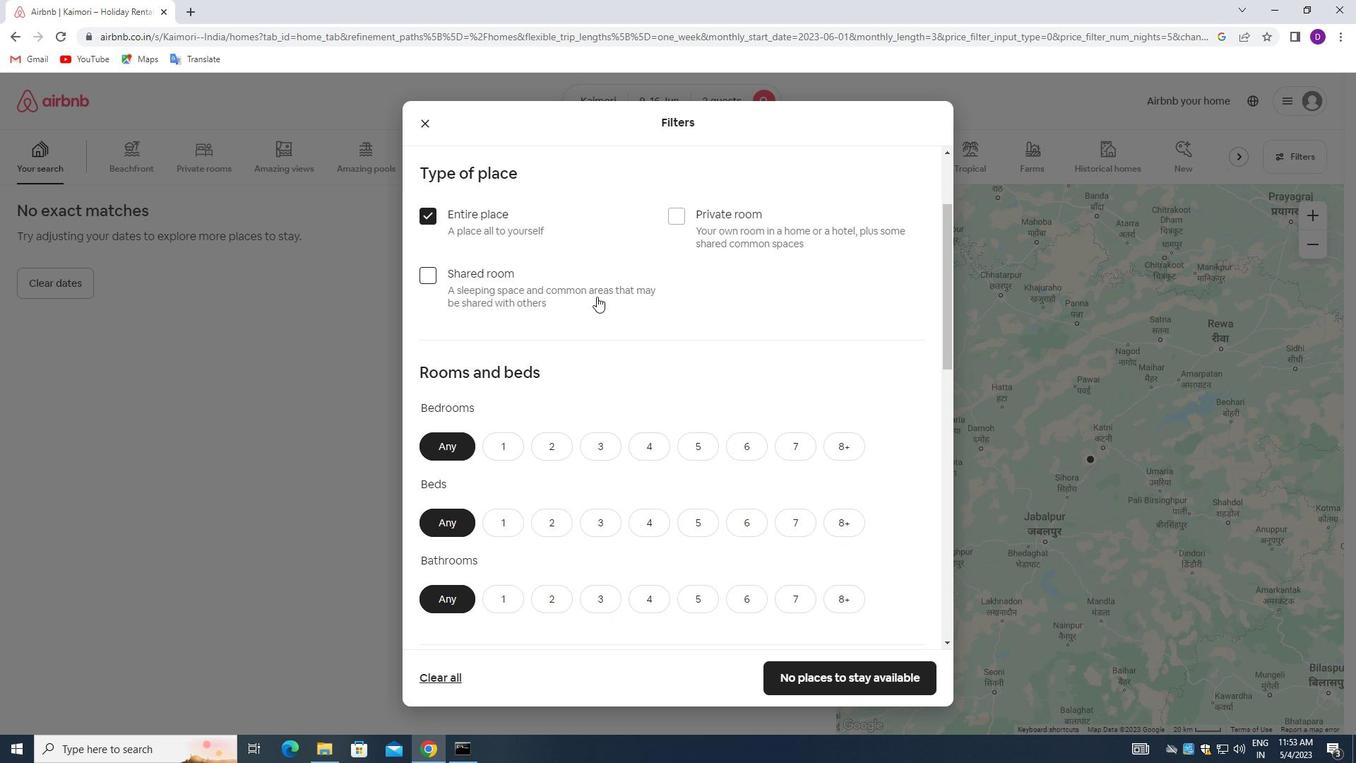 
Action: Mouse moved to (596, 296)
Screenshot: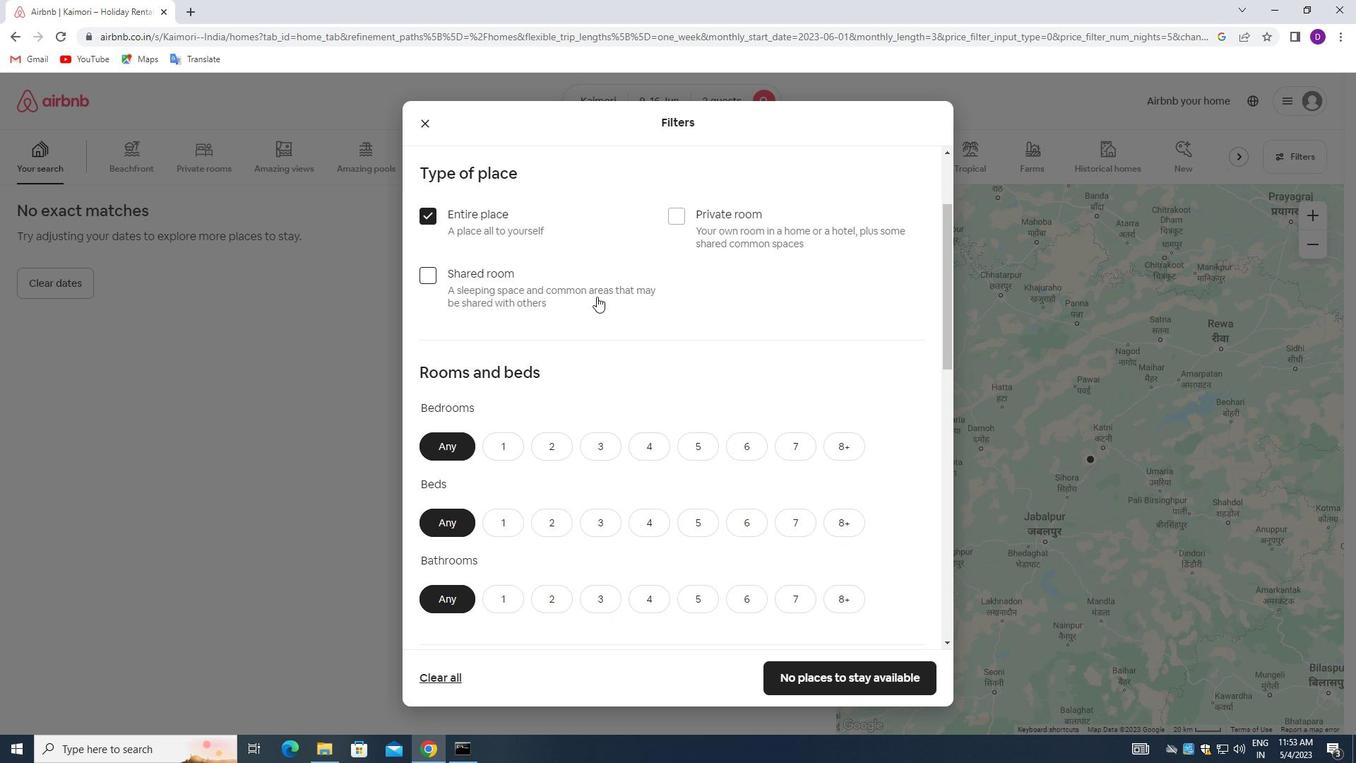 
Action: Mouse scrolled (596, 296) with delta (0, 0)
Screenshot: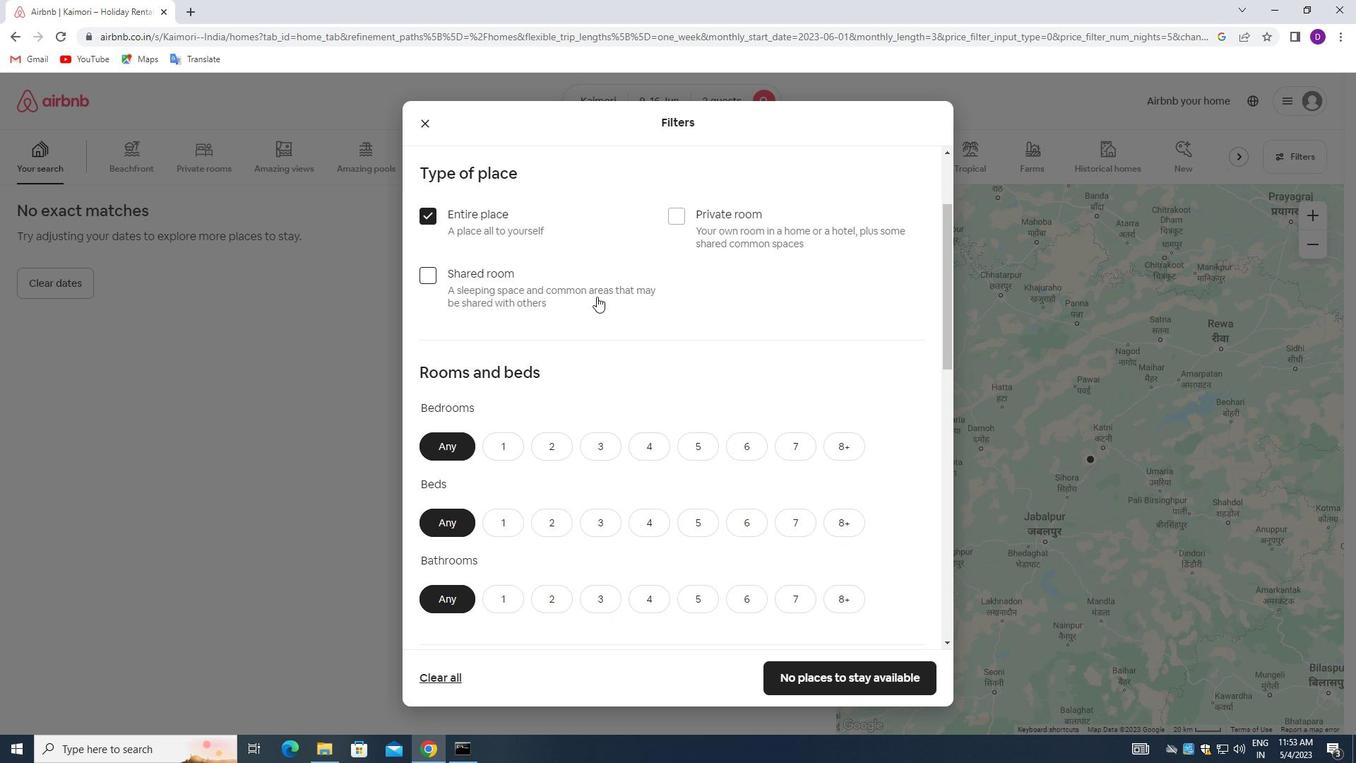 
Action: Mouse moved to (549, 308)
Screenshot: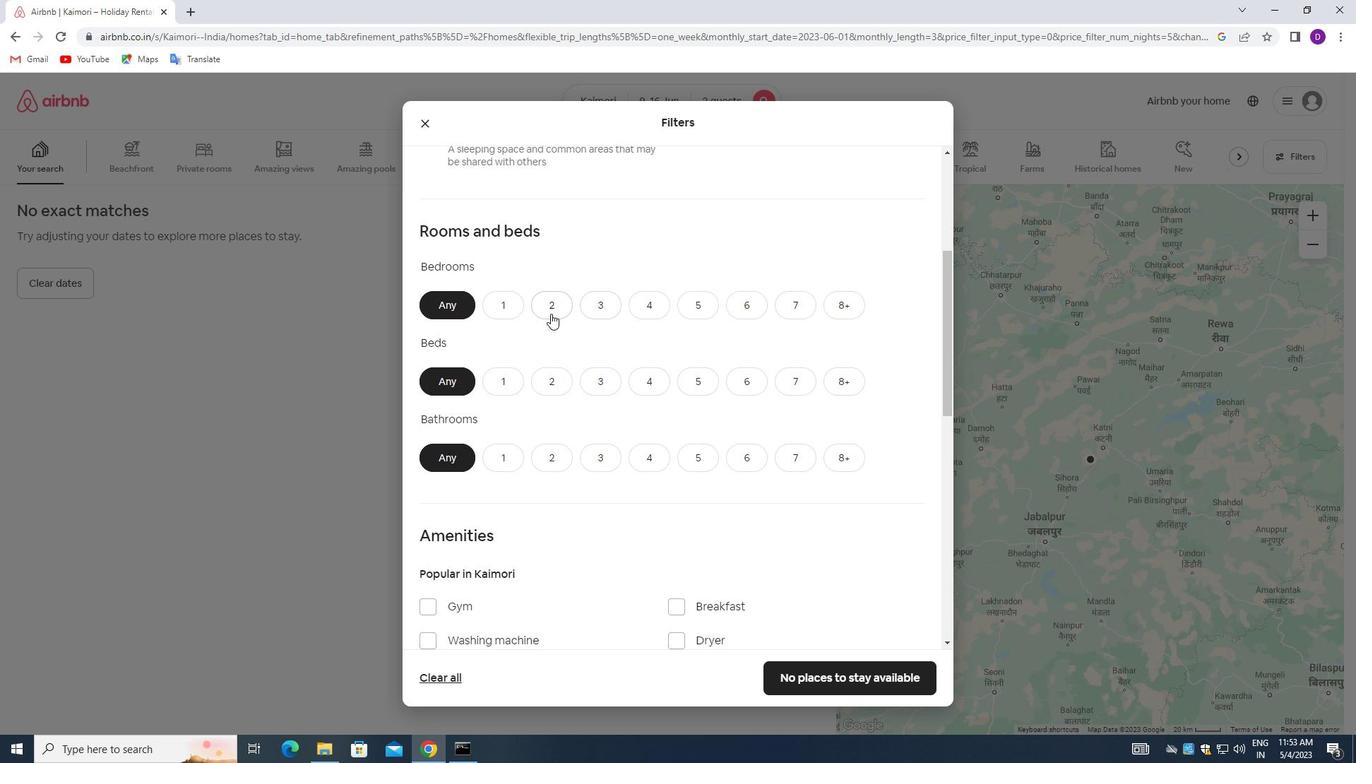 
Action: Mouse pressed left at (549, 308)
Screenshot: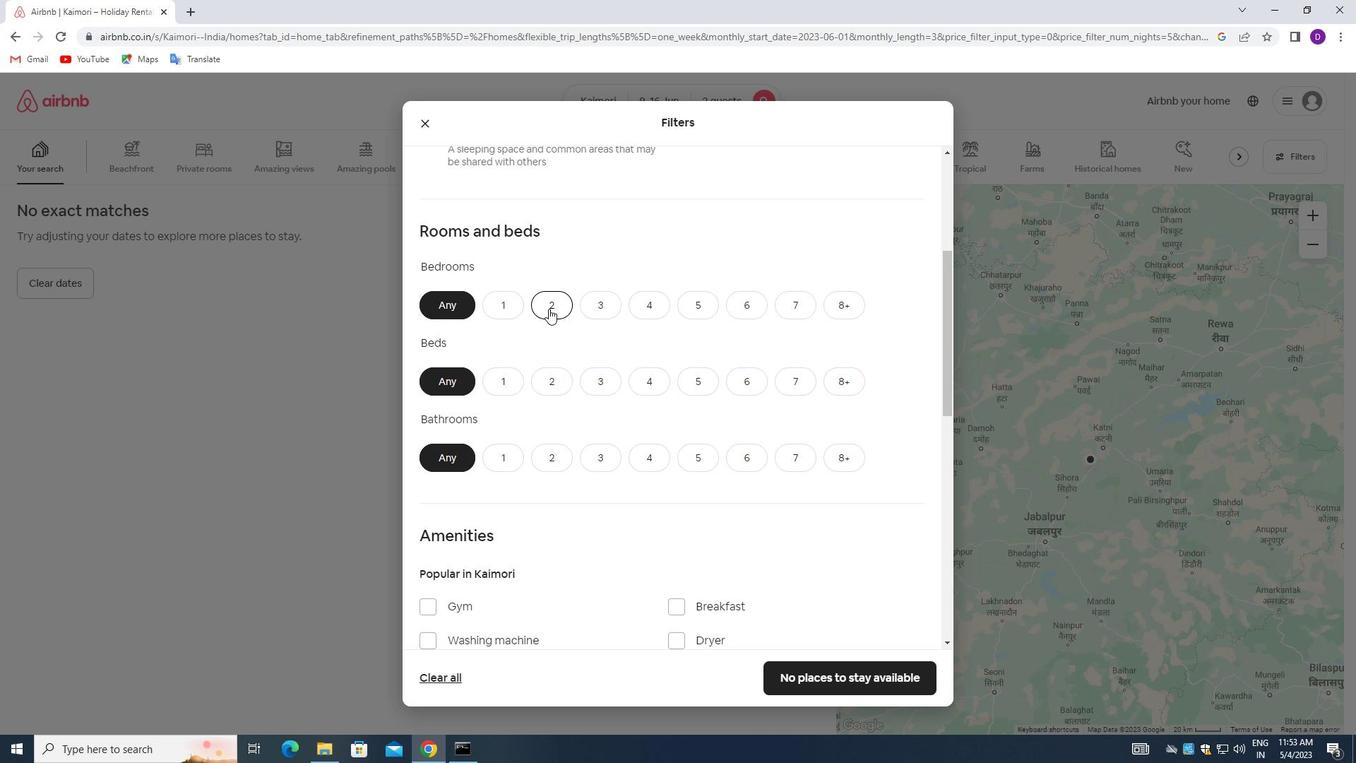 
Action: Mouse moved to (553, 378)
Screenshot: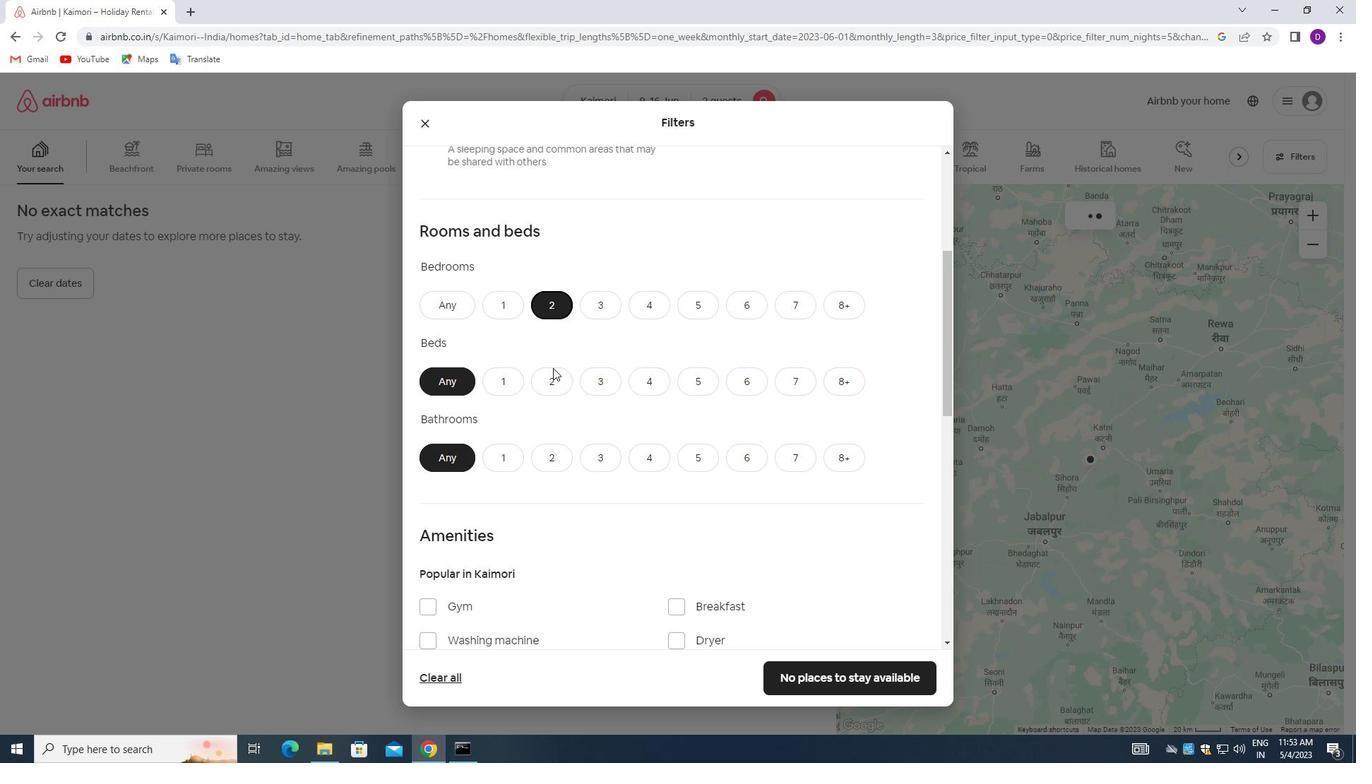 
Action: Mouse pressed left at (553, 378)
Screenshot: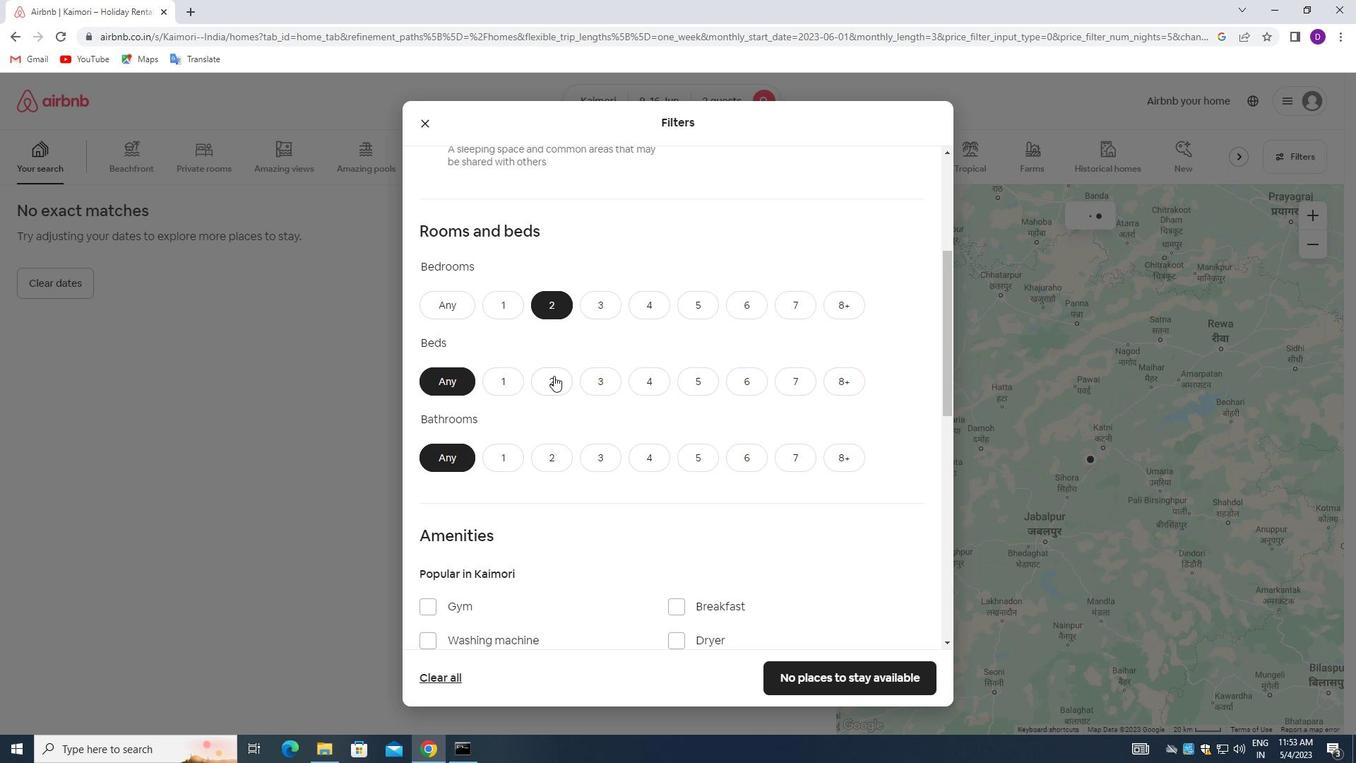 
Action: Mouse moved to (511, 451)
Screenshot: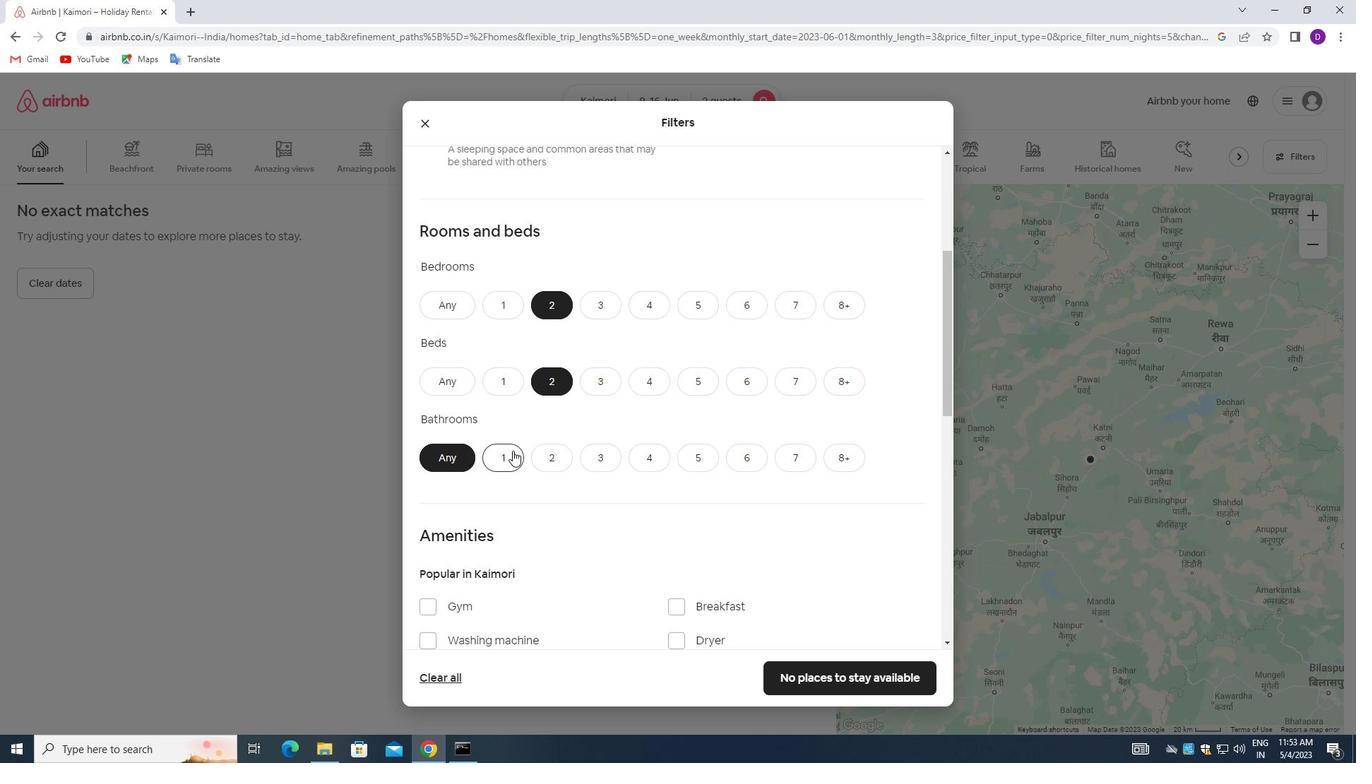 
Action: Mouse pressed left at (511, 451)
Screenshot: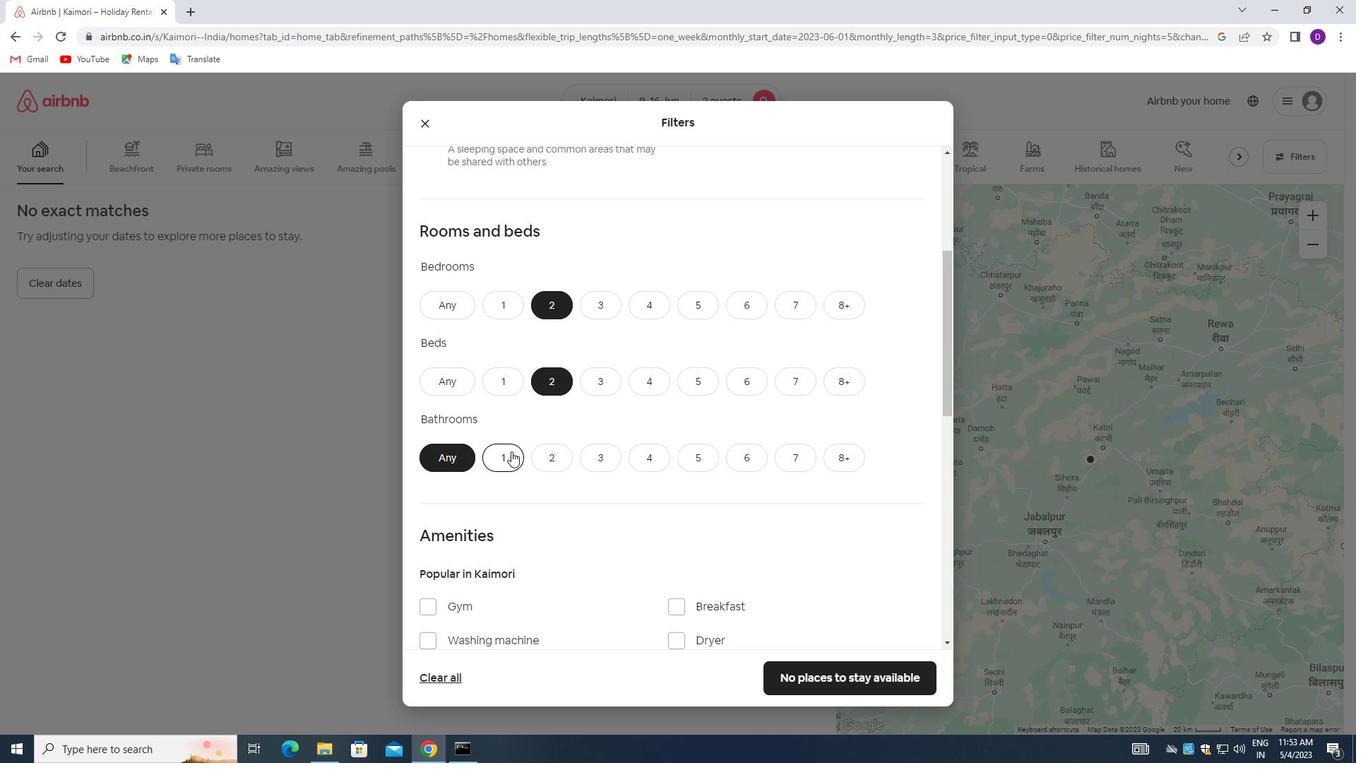
Action: Mouse moved to (608, 394)
Screenshot: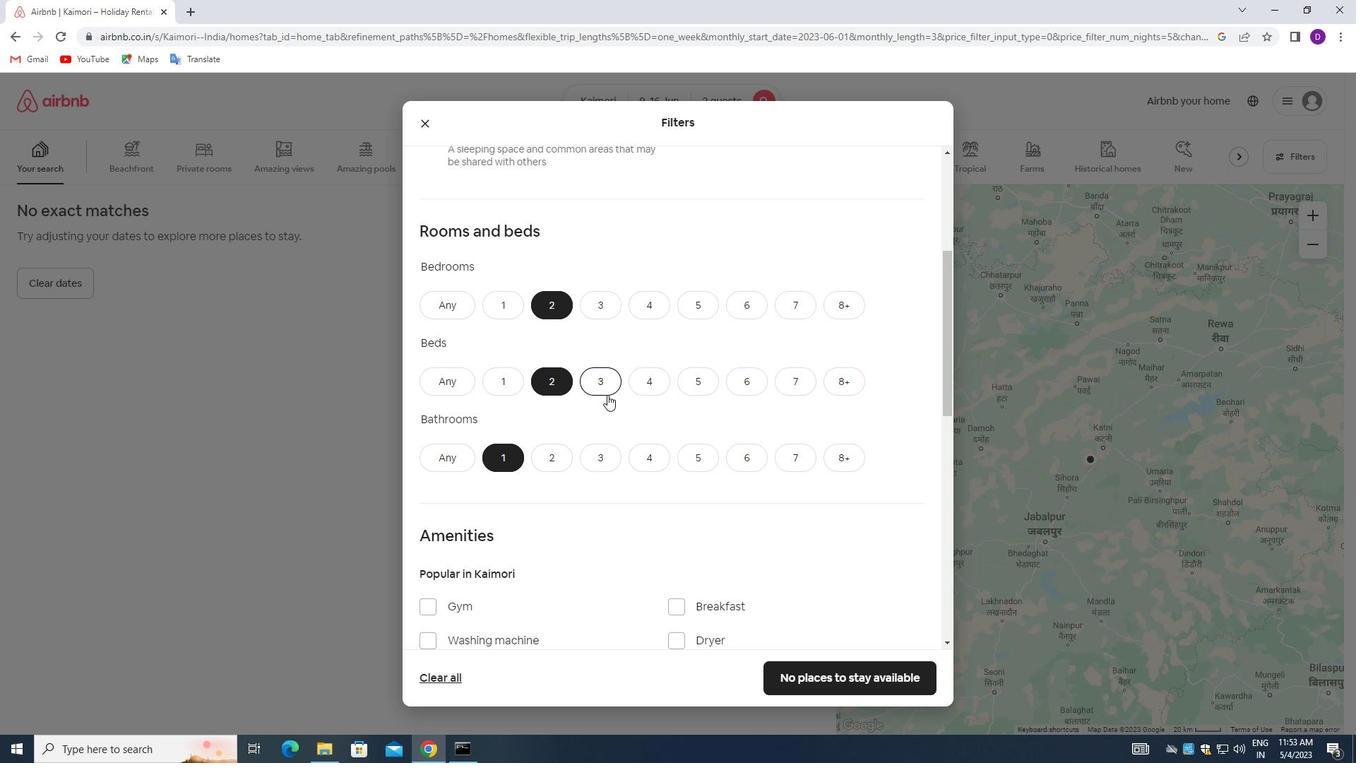 
Action: Mouse scrolled (608, 393) with delta (0, 0)
Screenshot: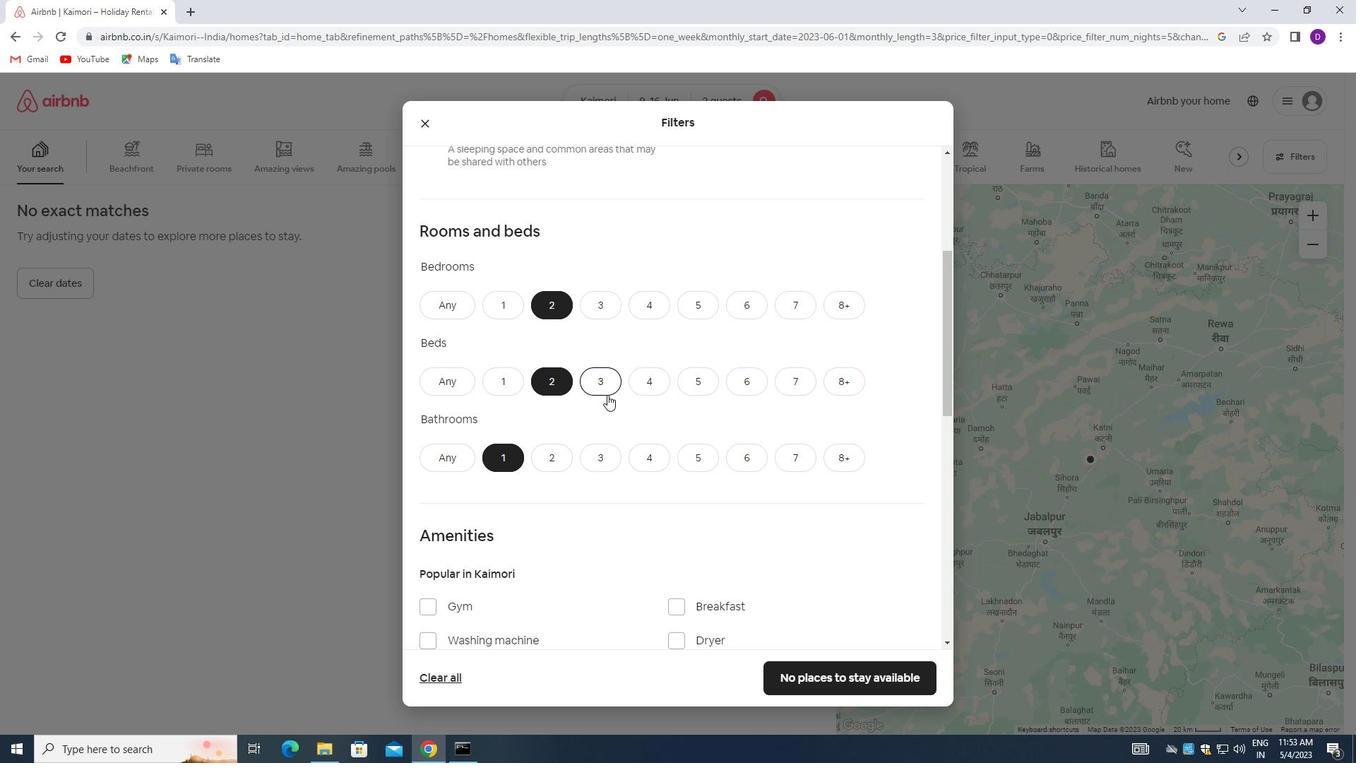 
Action: Mouse moved to (610, 394)
Screenshot: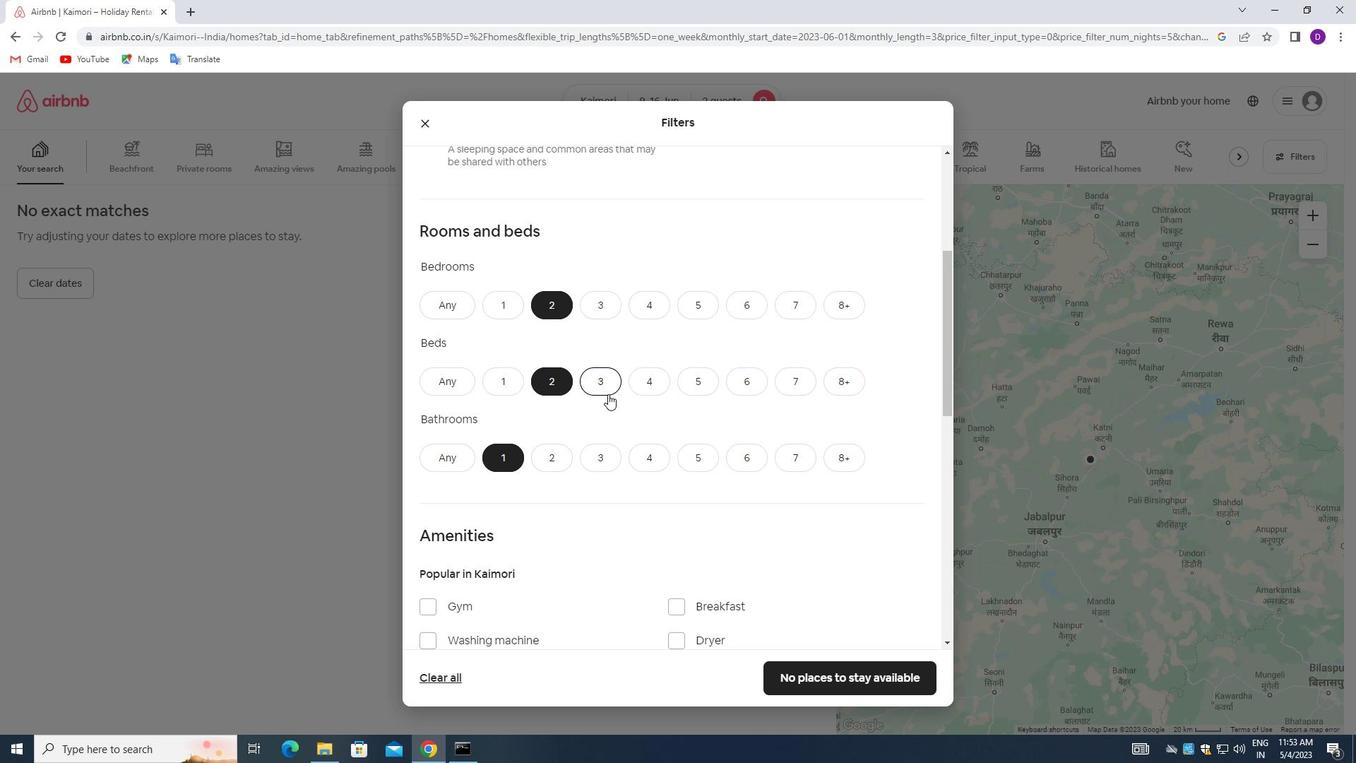 
Action: Mouse scrolled (610, 393) with delta (0, 0)
Screenshot: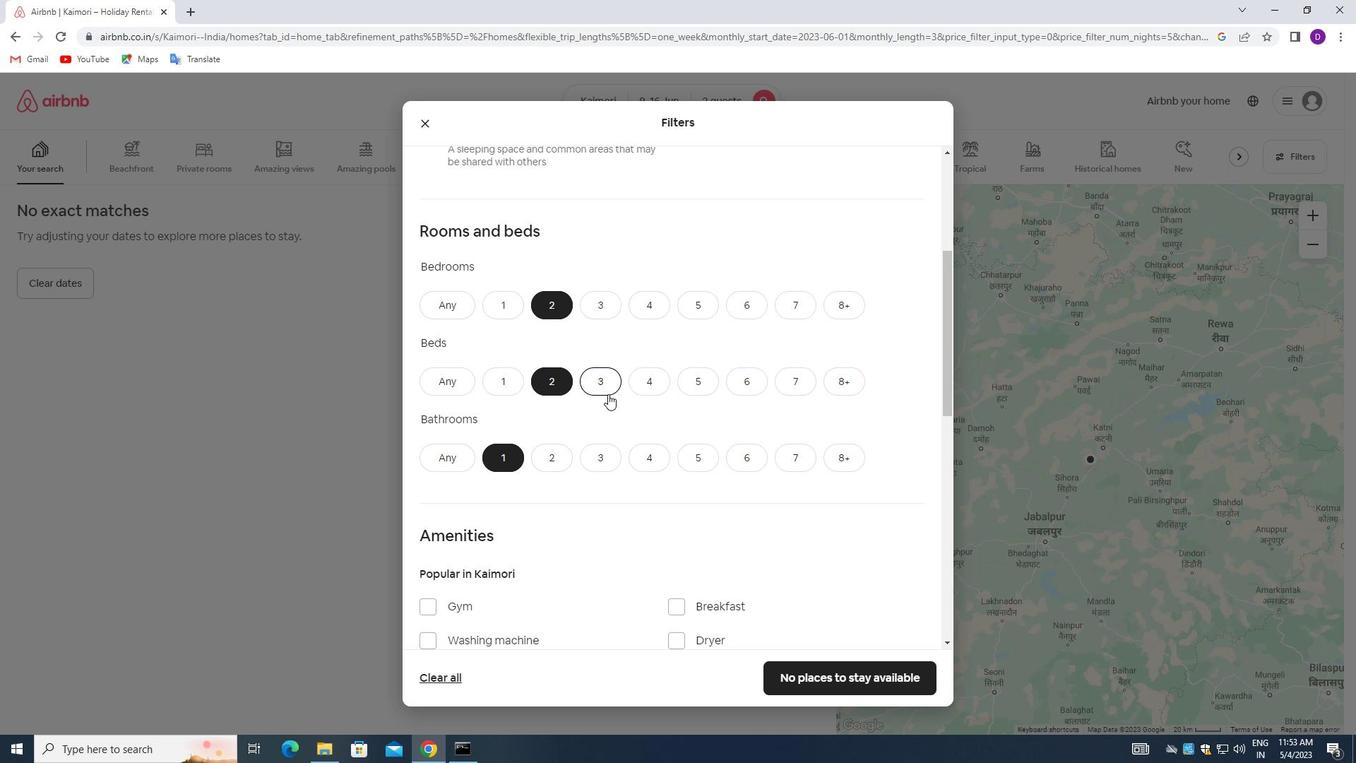 
Action: Mouse moved to (611, 394)
Screenshot: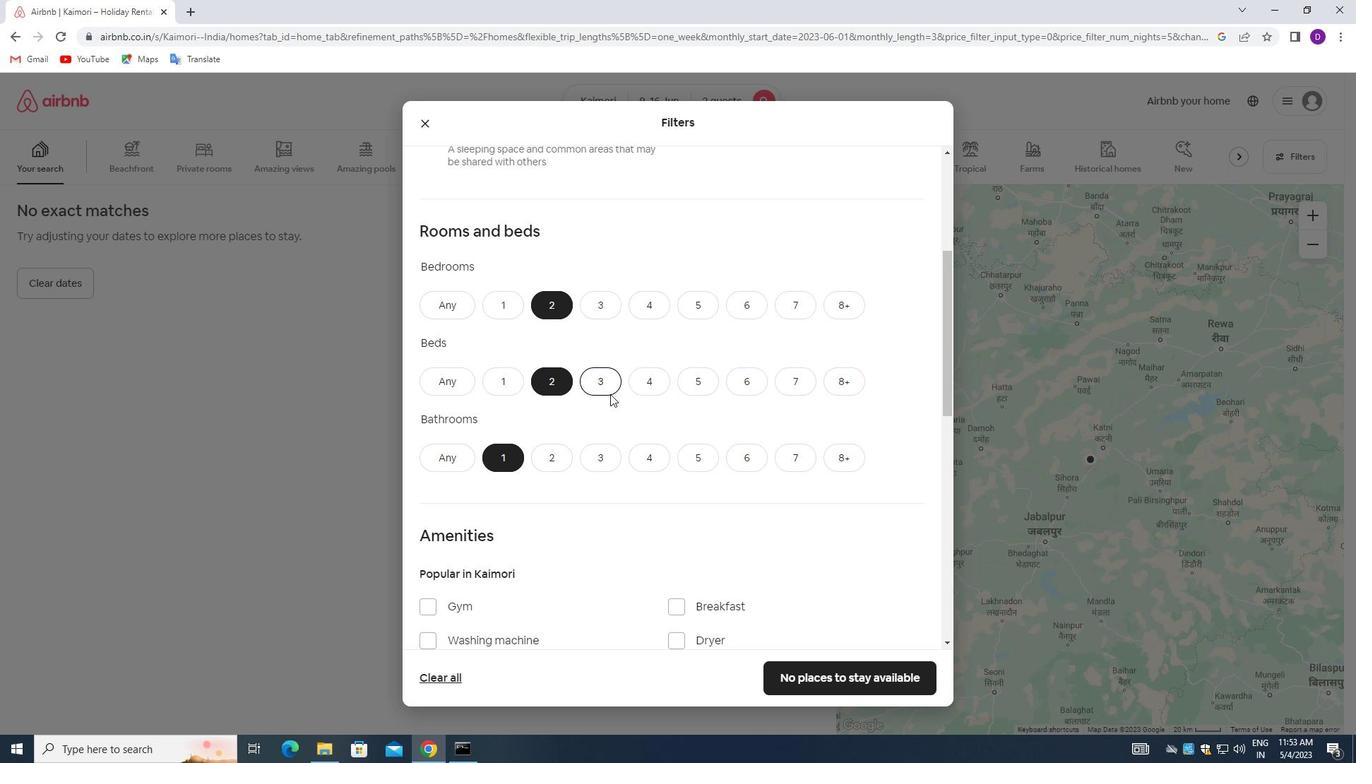 
Action: Mouse scrolled (611, 393) with delta (0, 0)
Screenshot: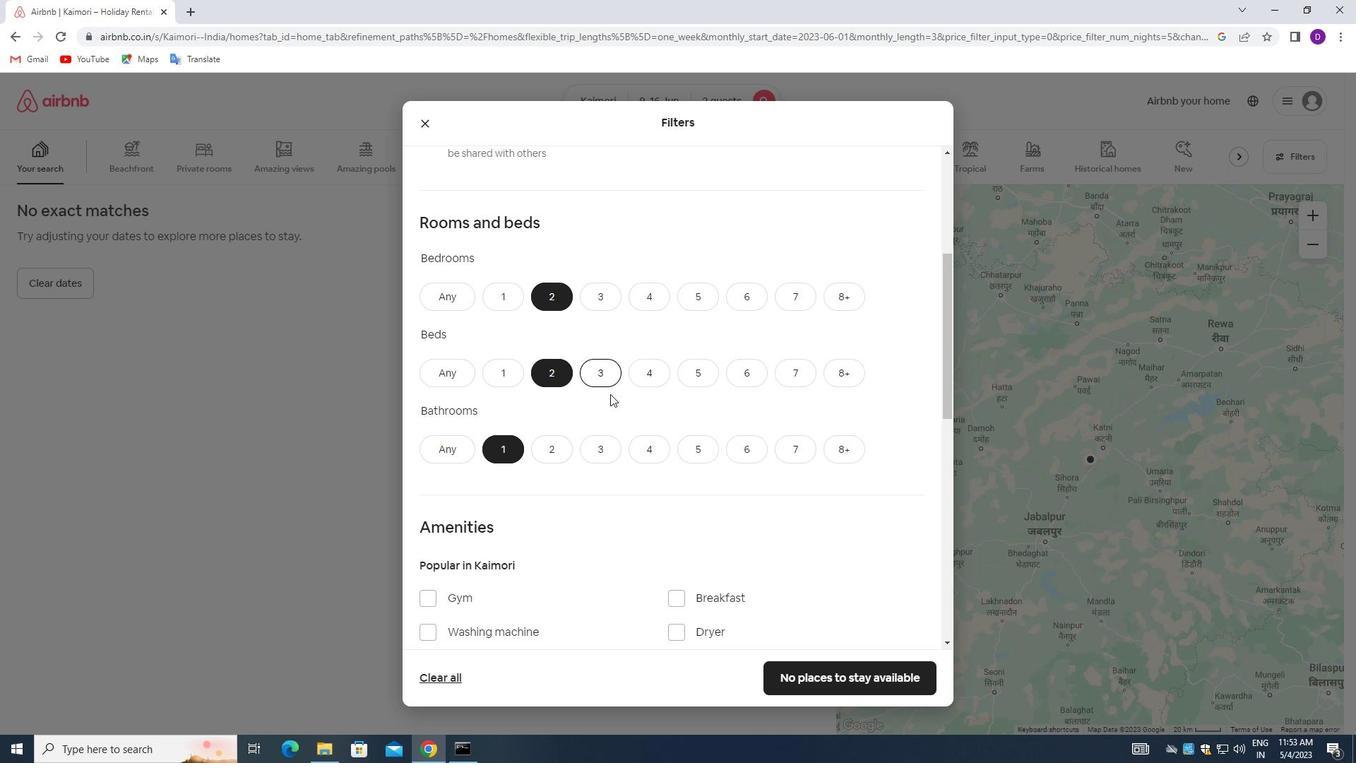 
Action: Mouse moved to (585, 397)
Screenshot: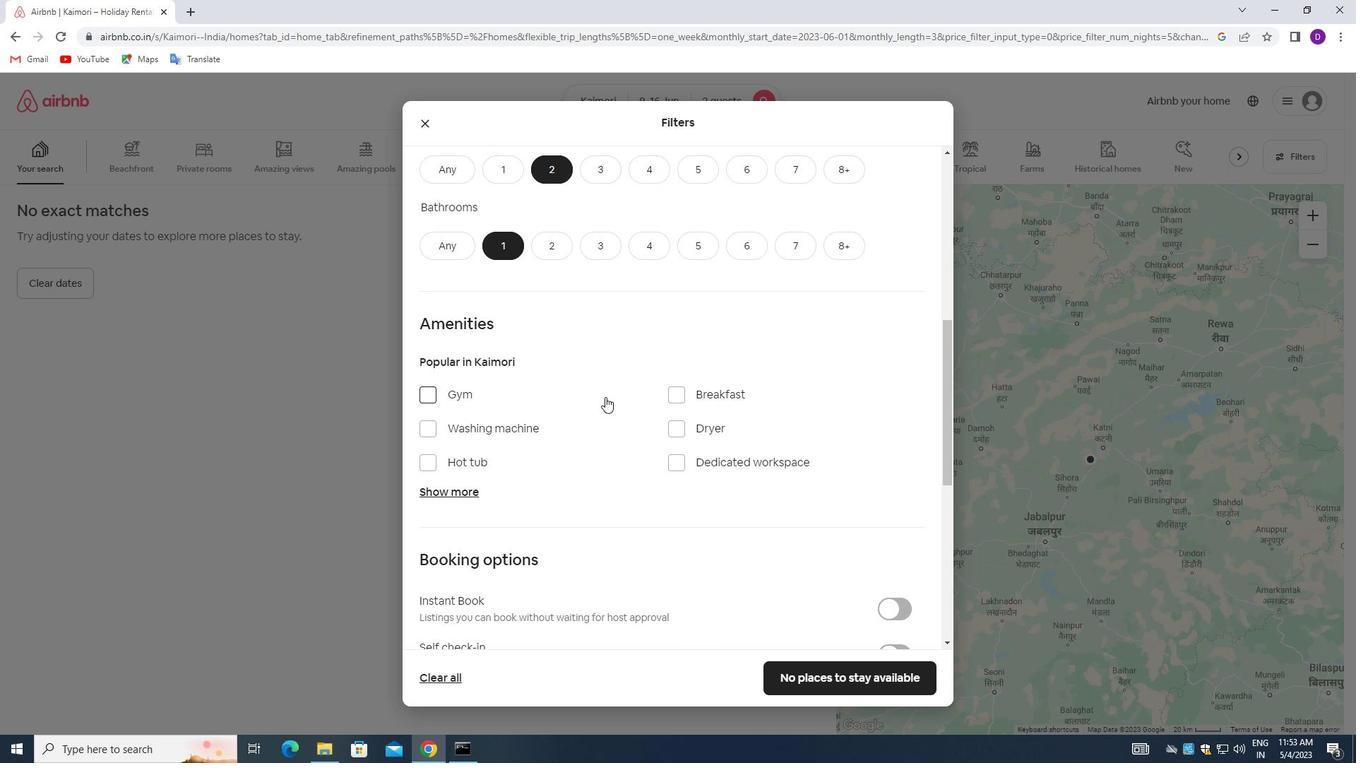 
Action: Mouse scrolled (585, 396) with delta (0, 0)
Screenshot: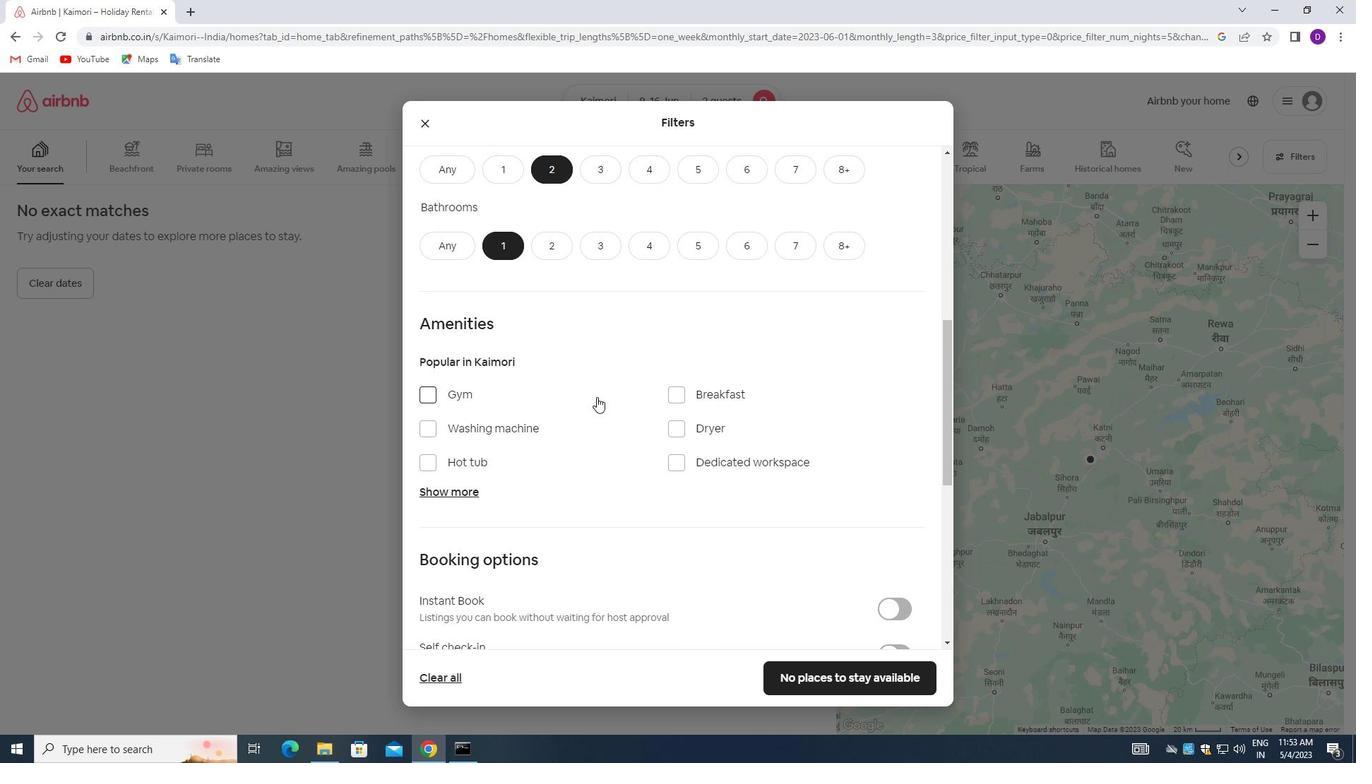 
Action: Mouse scrolled (585, 396) with delta (0, 0)
Screenshot: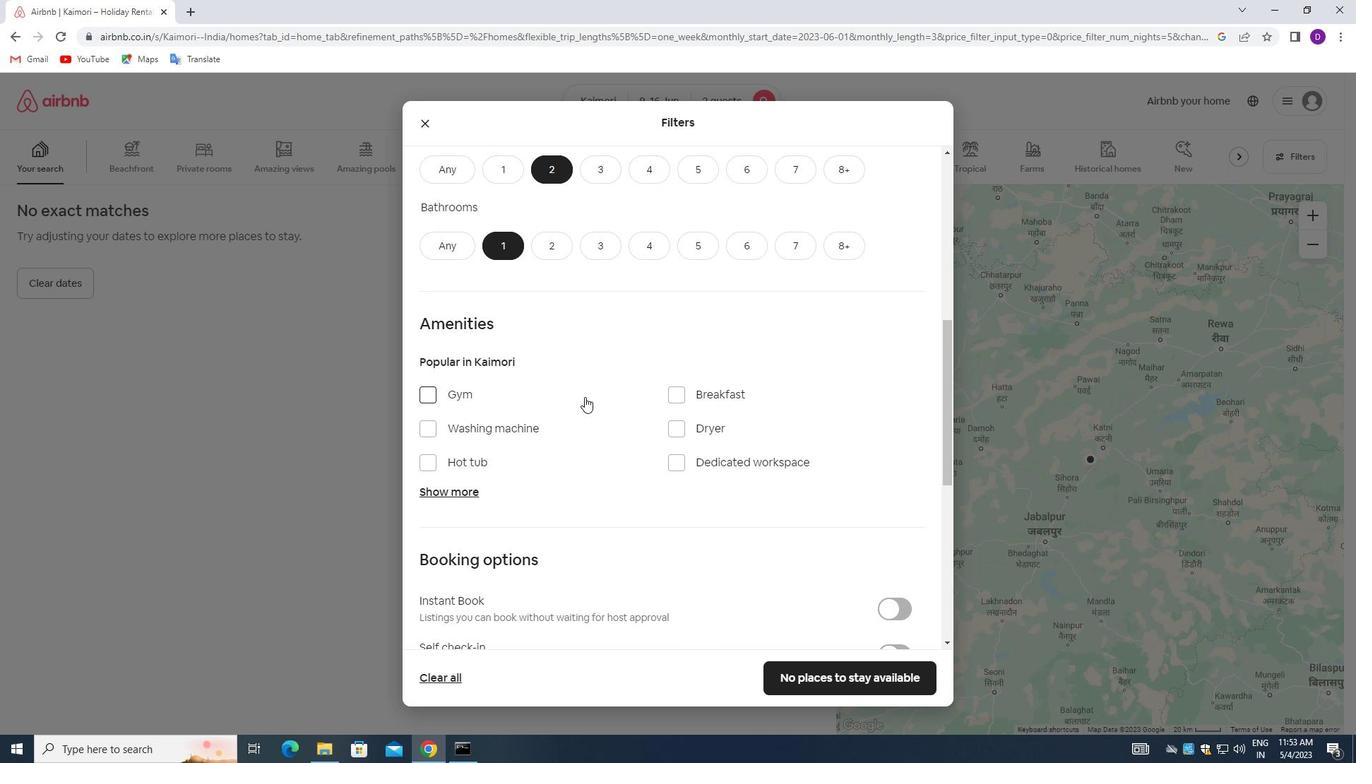 
Action: Mouse moved to (616, 404)
Screenshot: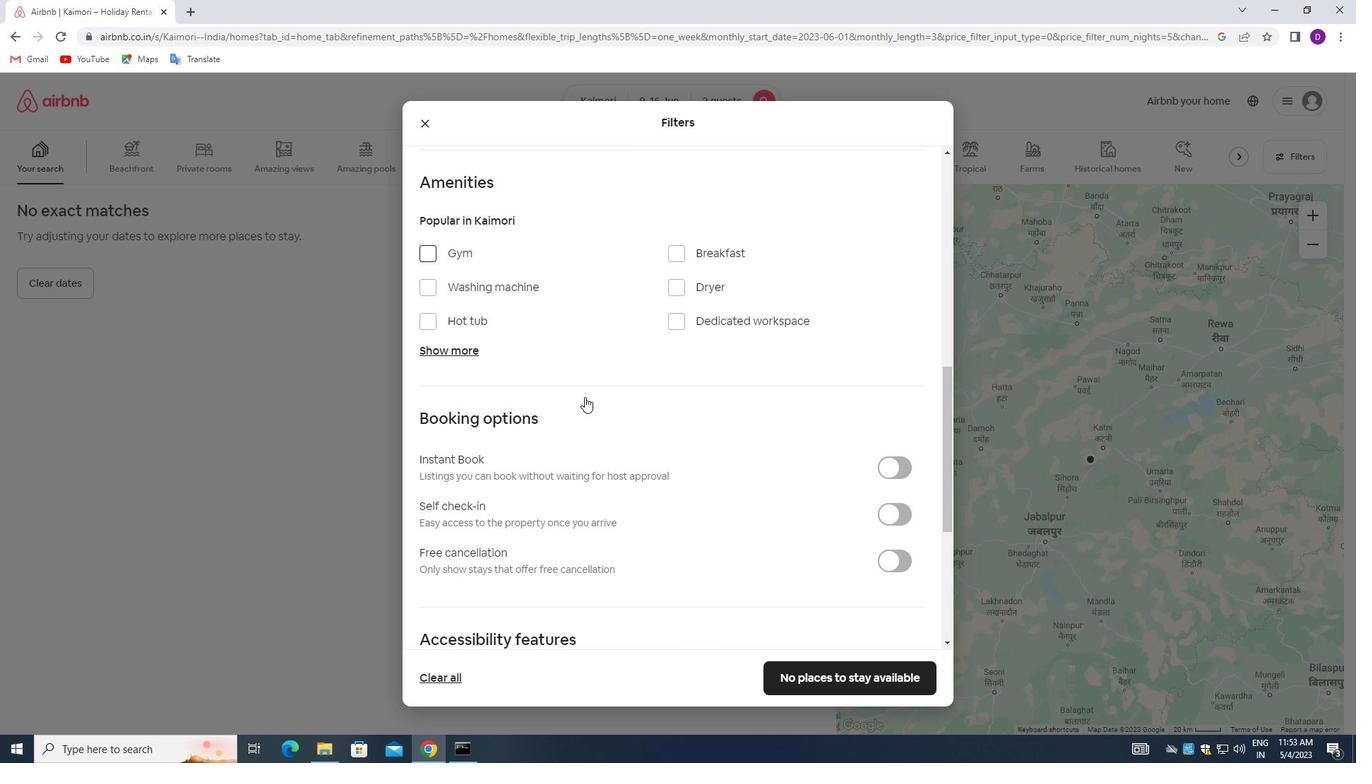 
Action: Mouse scrolled (616, 404) with delta (0, 0)
Screenshot: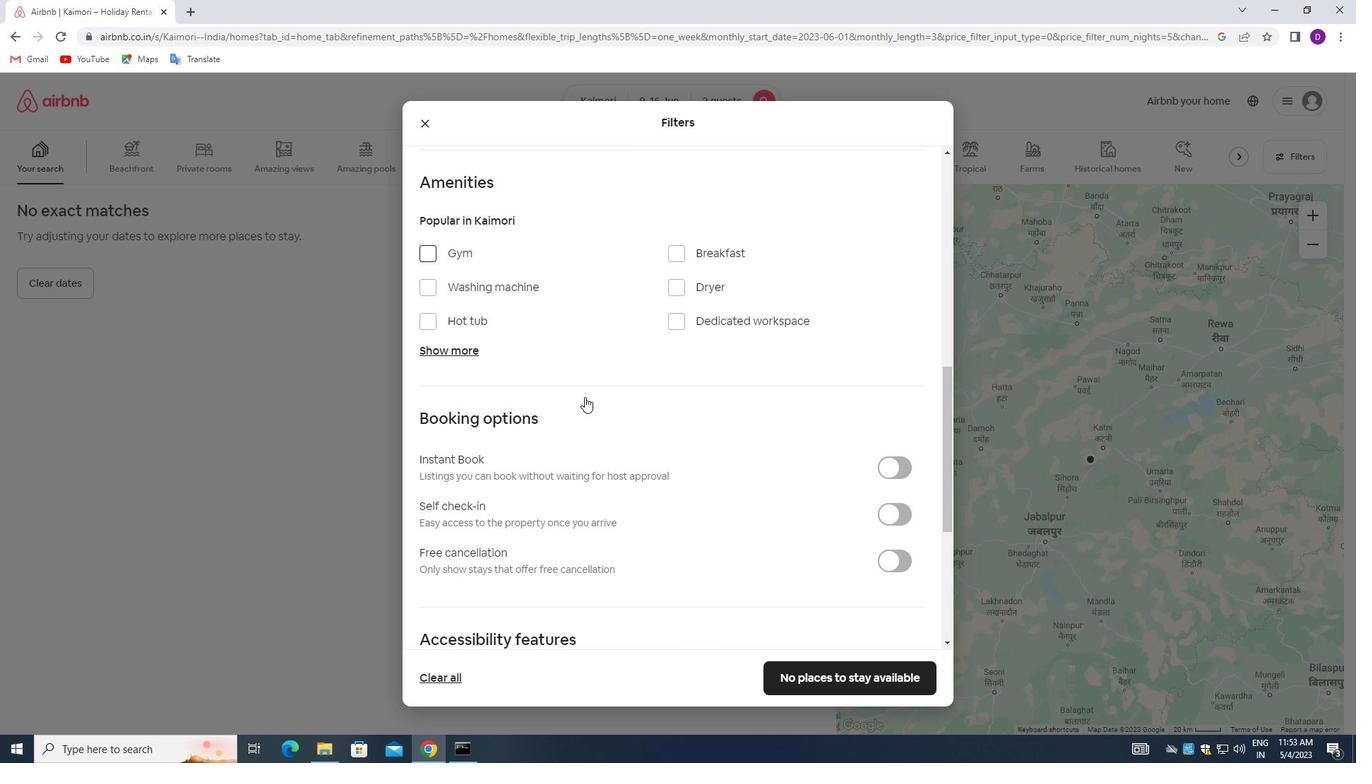 
Action: Mouse moved to (631, 408)
Screenshot: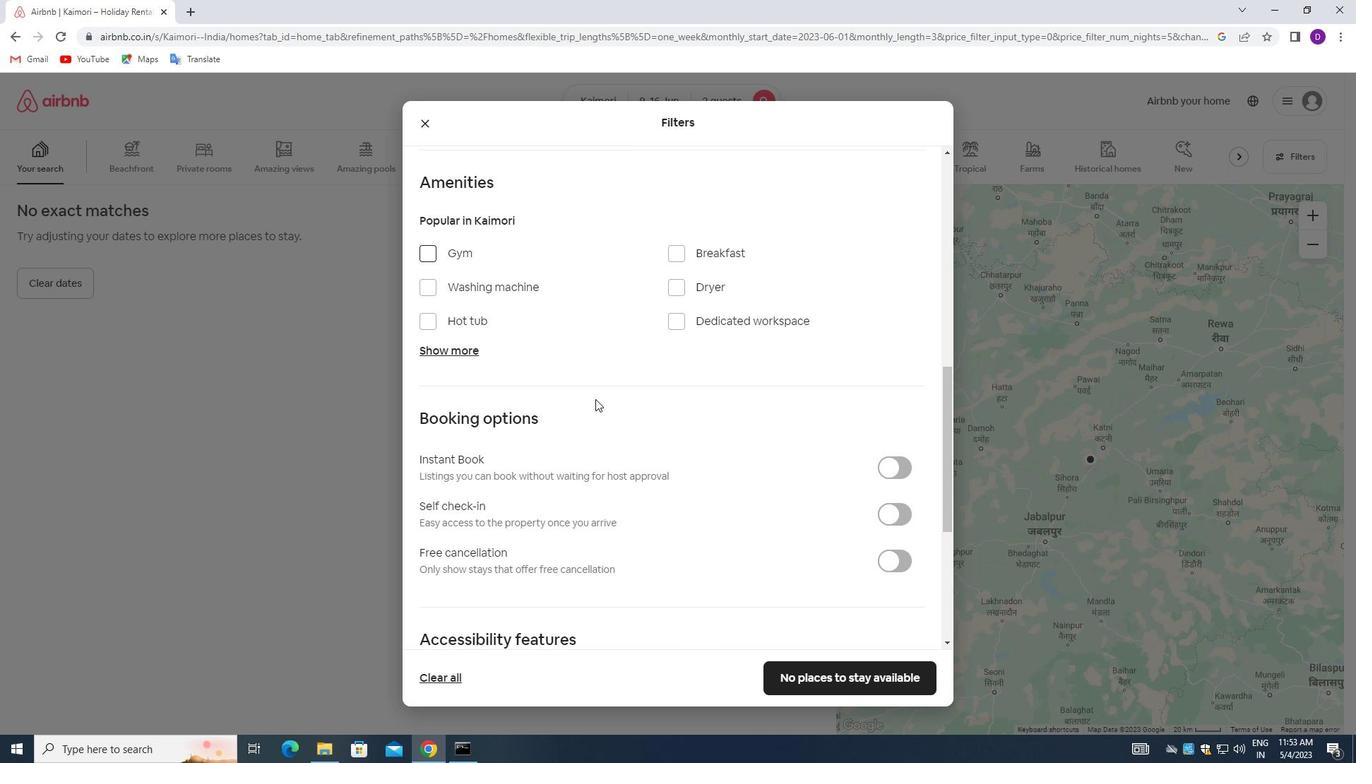 
Action: Mouse scrolled (631, 407) with delta (0, 0)
Screenshot: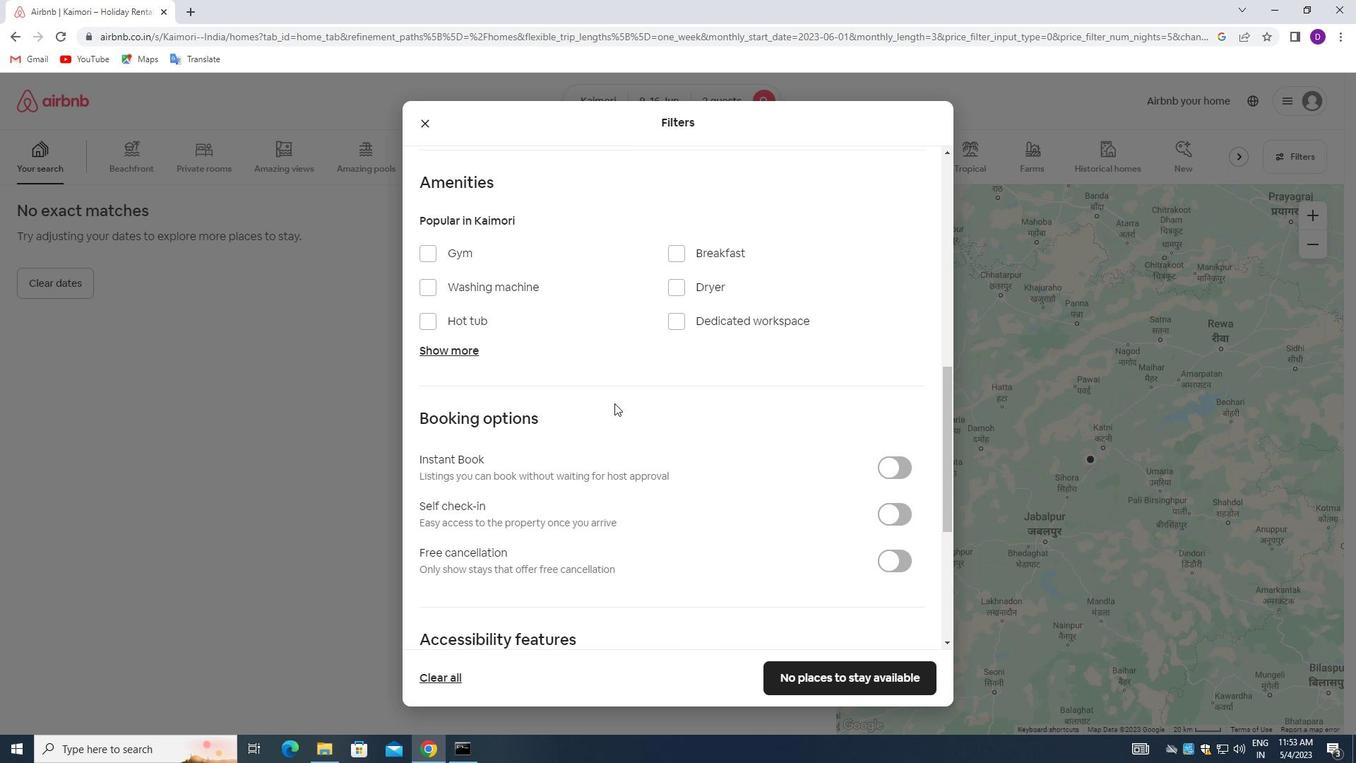 
Action: Mouse moved to (887, 374)
Screenshot: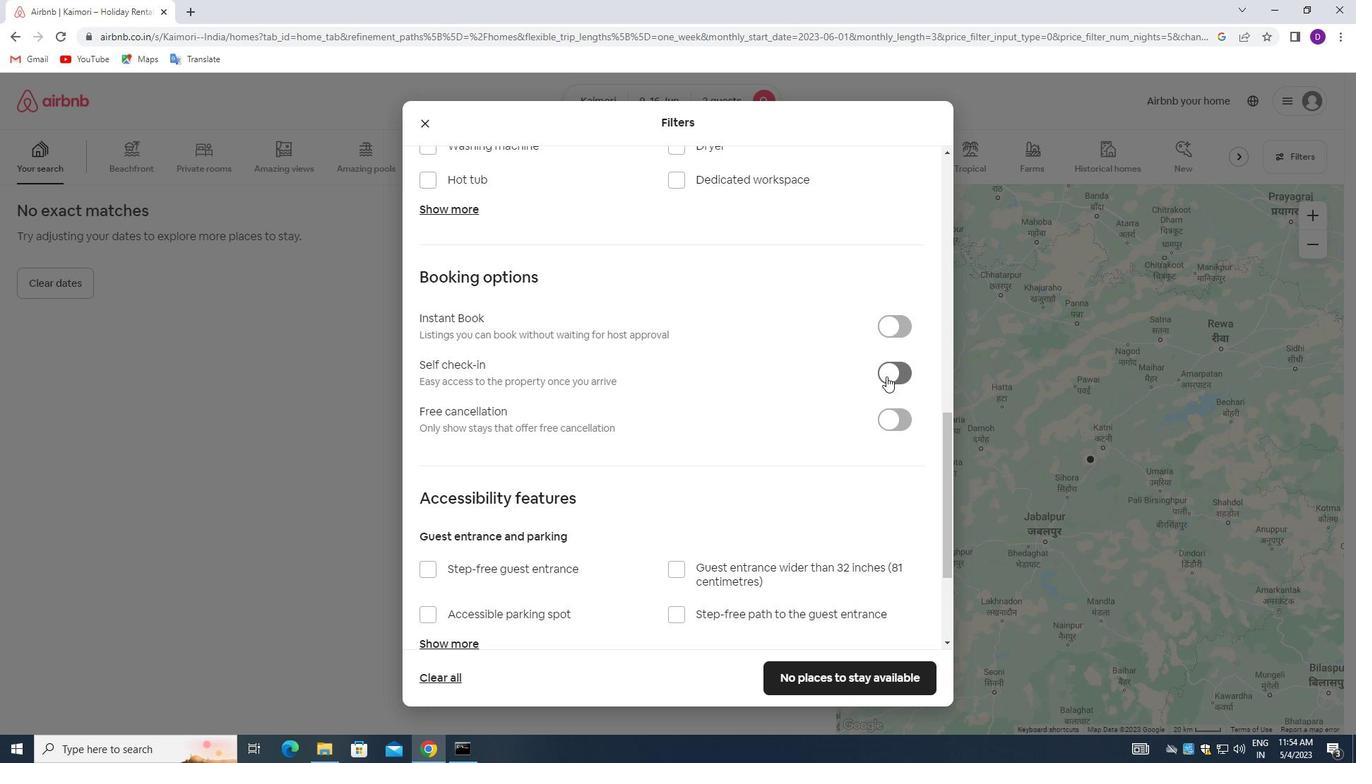 
Action: Mouse pressed left at (887, 374)
Screenshot: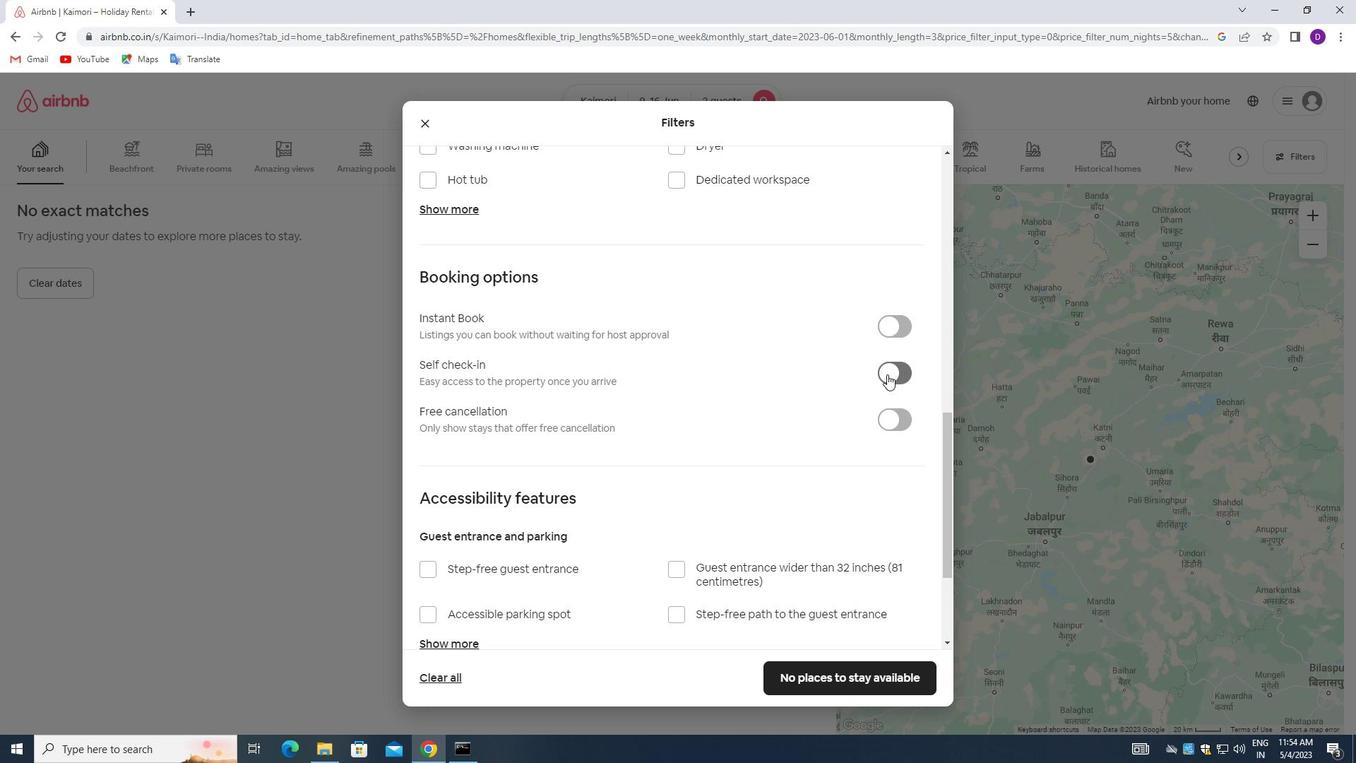 
Action: Mouse moved to (871, 401)
Screenshot: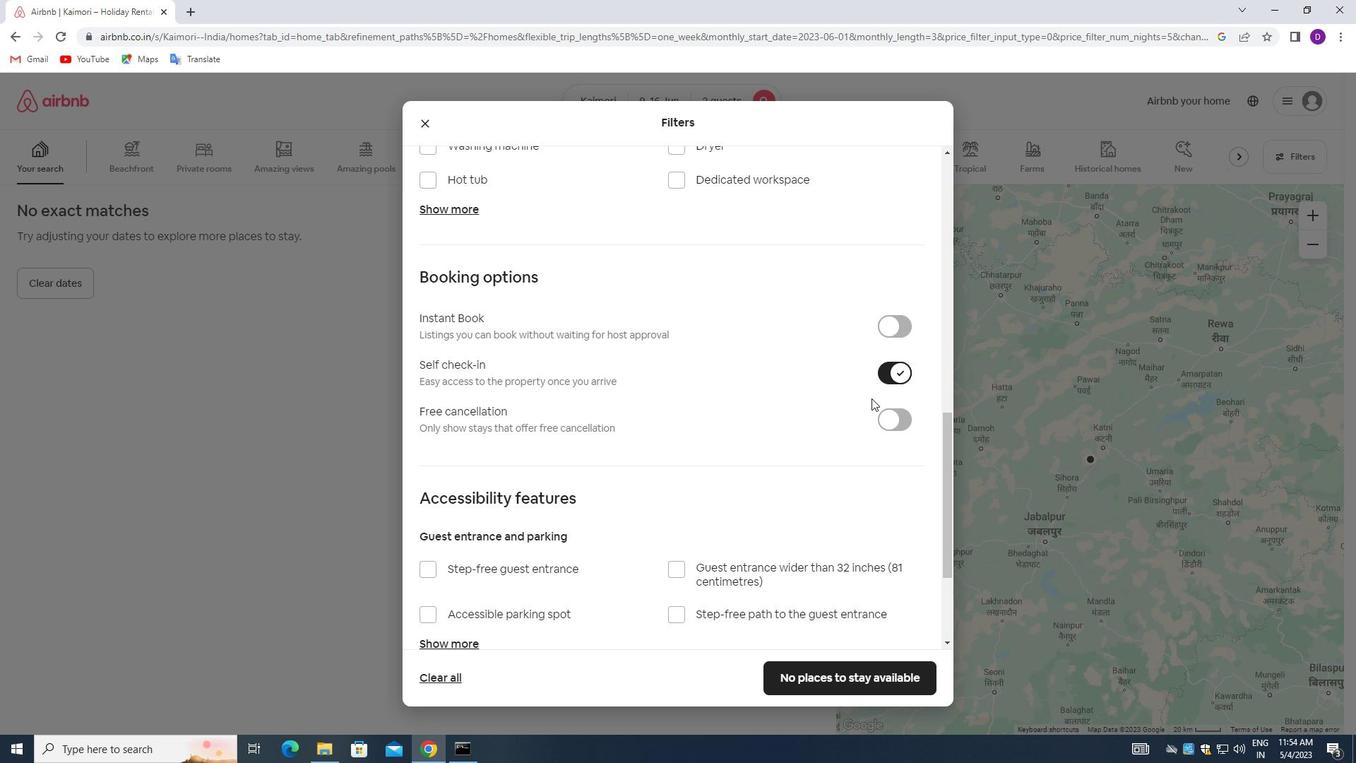 
Action: Mouse scrolled (871, 400) with delta (0, 0)
Screenshot: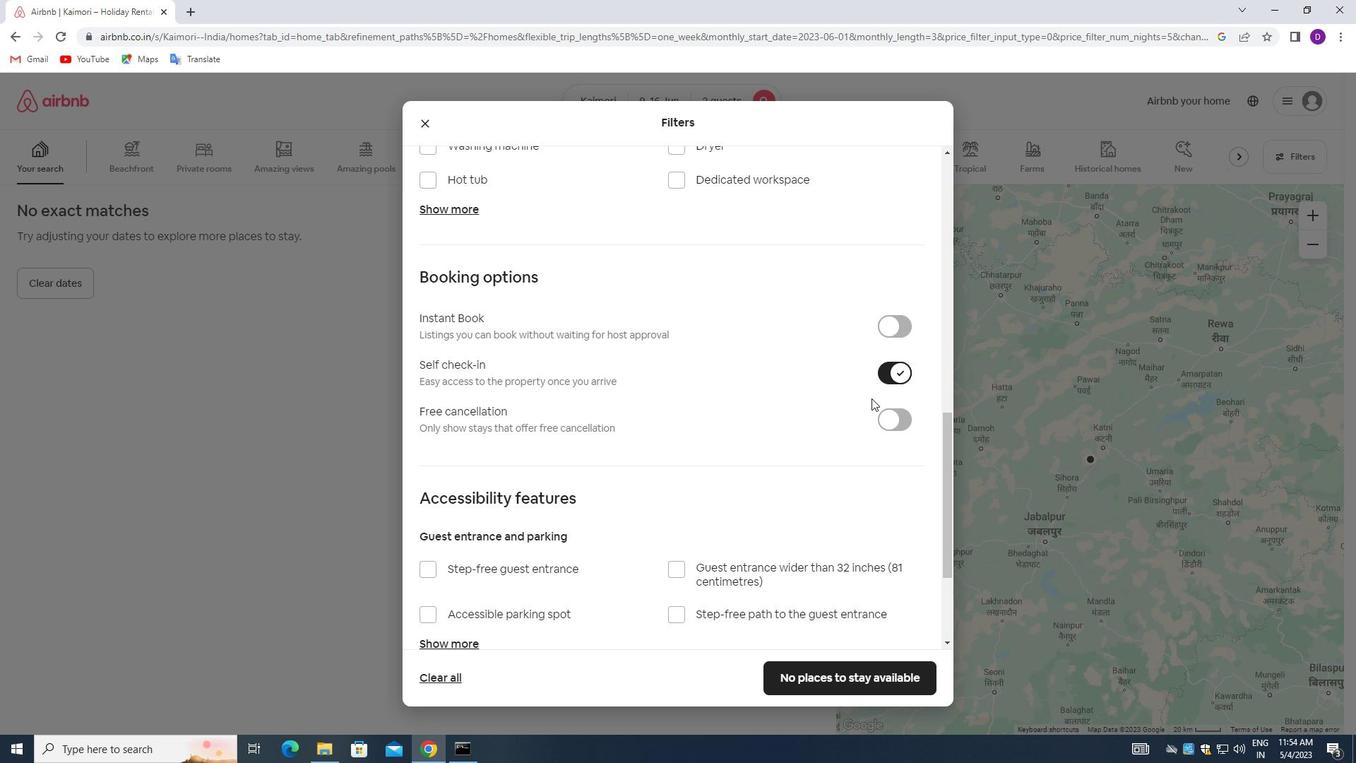
Action: Mouse moved to (679, 433)
Screenshot: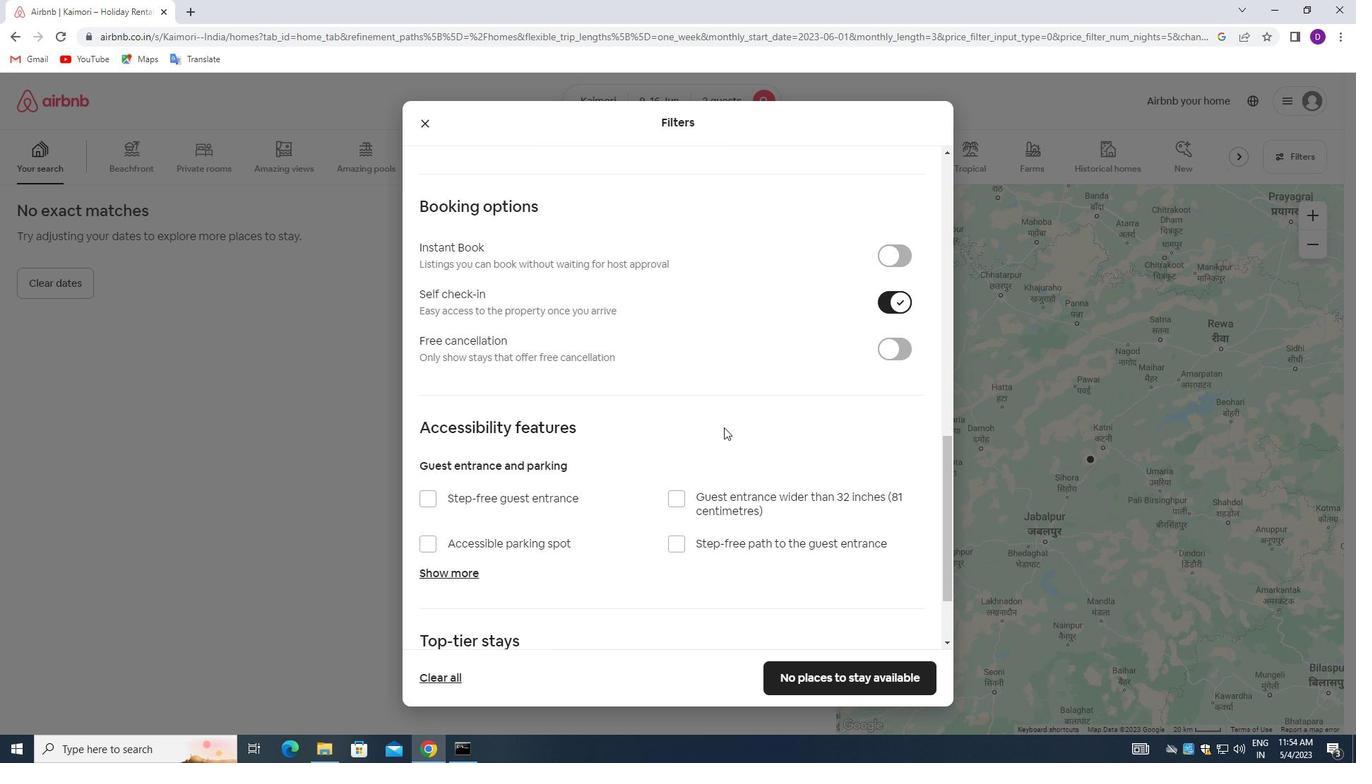 
Action: Mouse scrolled (679, 432) with delta (0, 0)
Screenshot: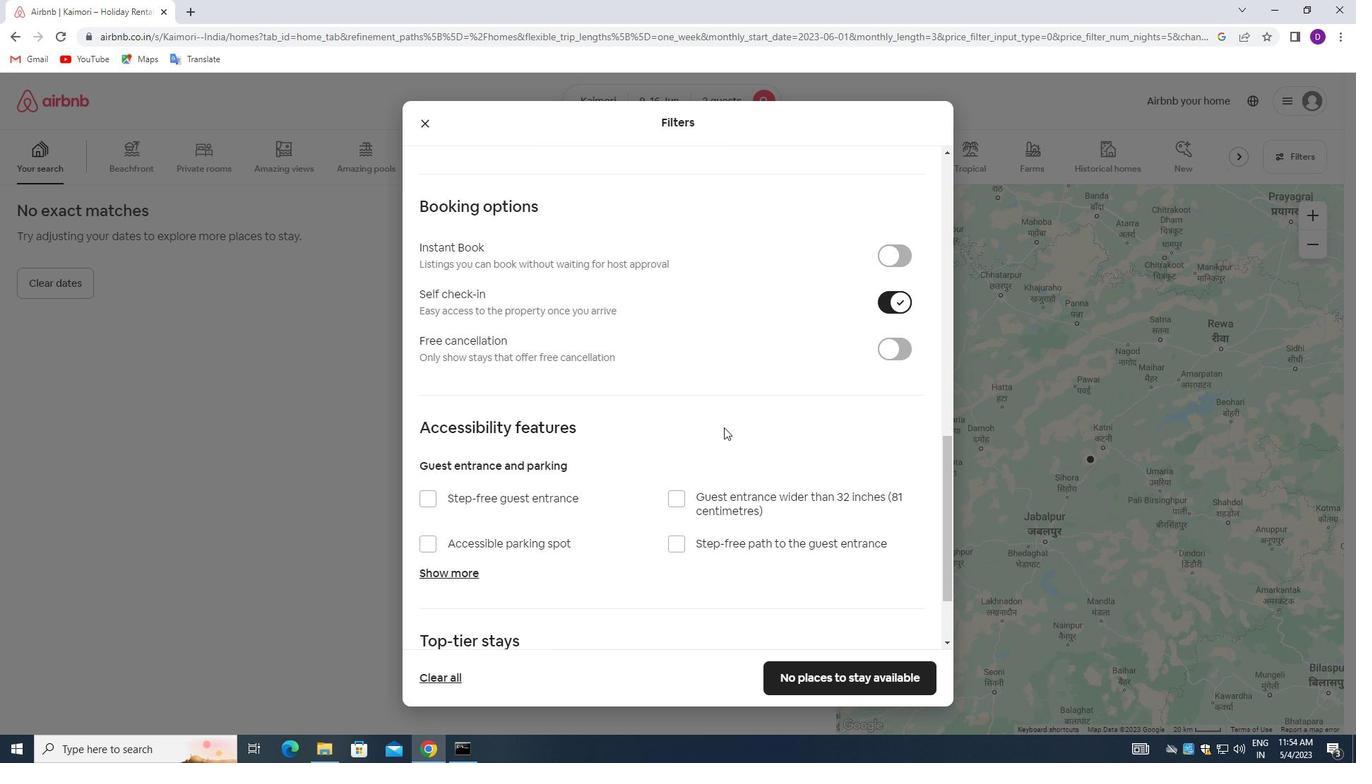 
Action: Mouse moved to (667, 435)
Screenshot: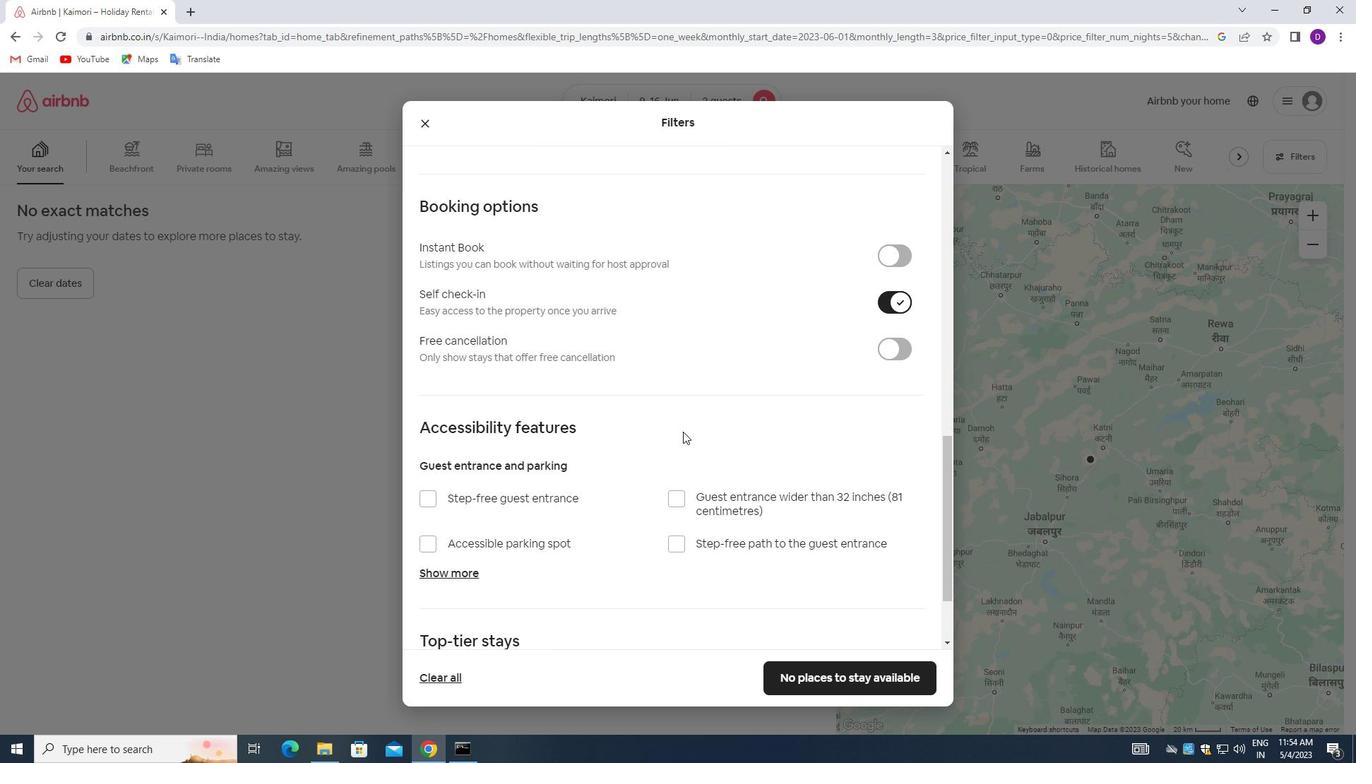 
Action: Mouse scrolled (667, 435) with delta (0, 0)
Screenshot: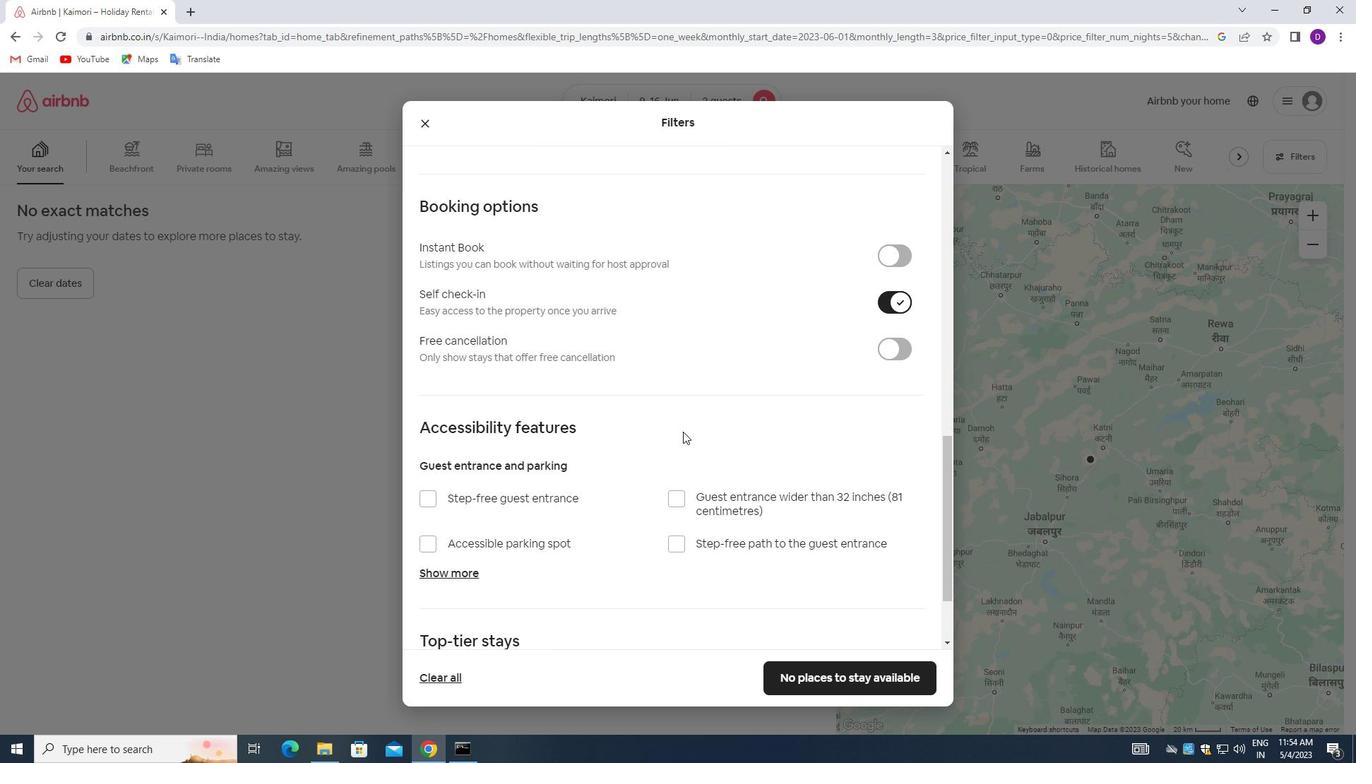 
Action: Mouse moved to (663, 438)
Screenshot: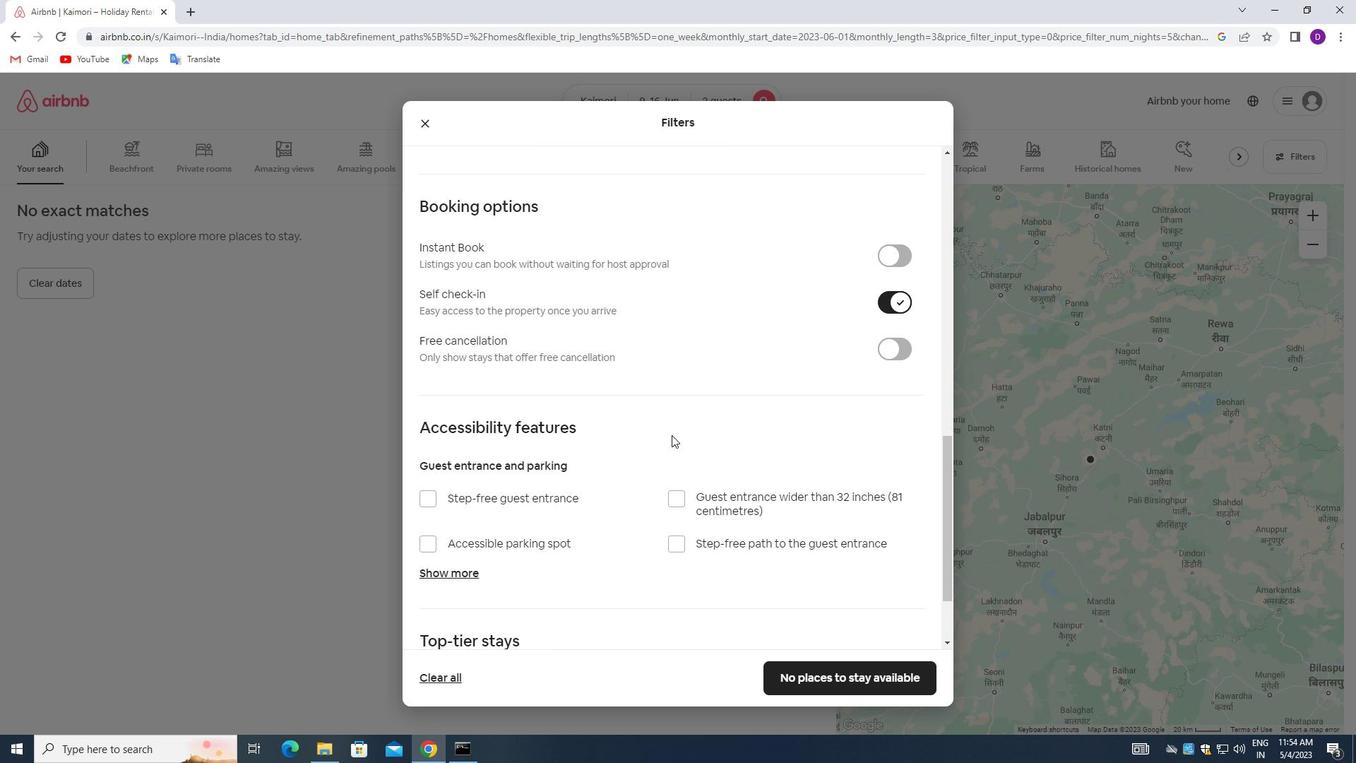 
Action: Mouse scrolled (663, 438) with delta (0, 0)
Screenshot: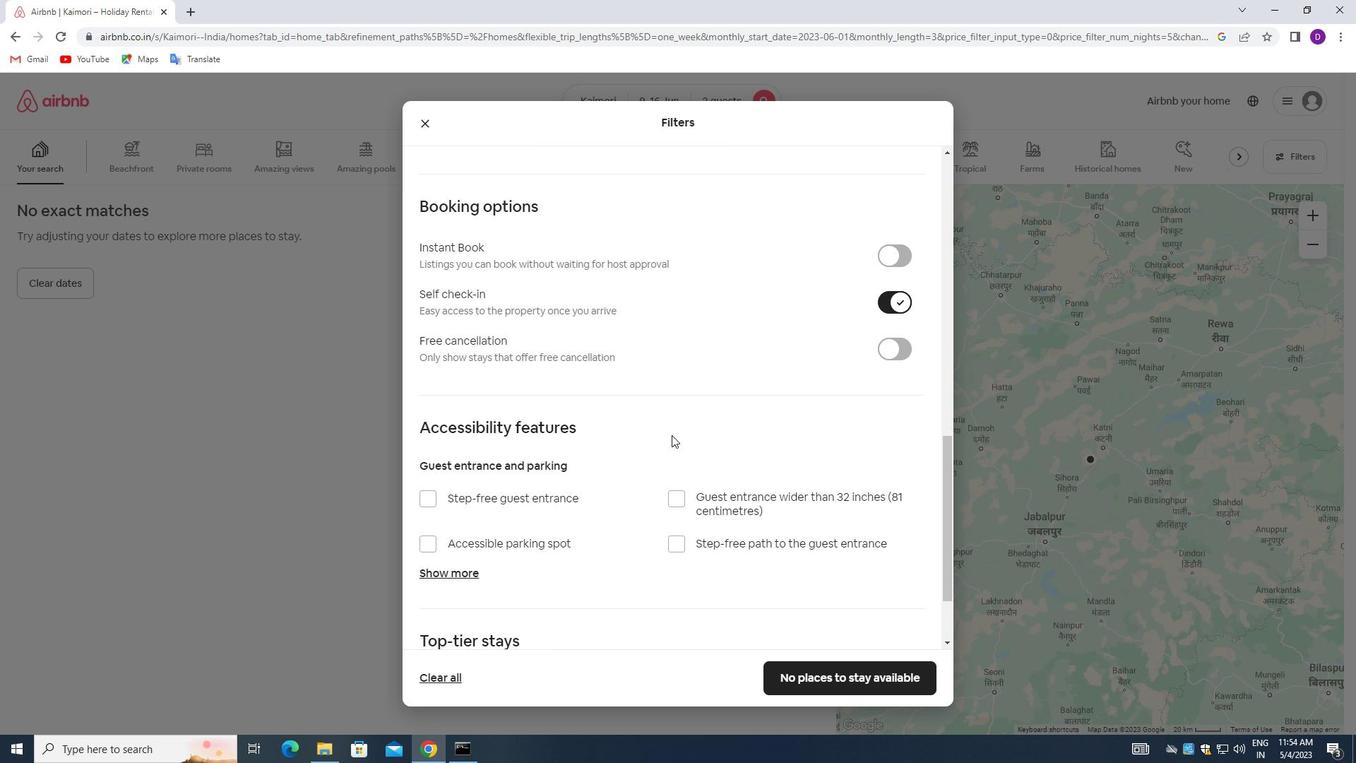 
Action: Mouse moved to (659, 441)
Screenshot: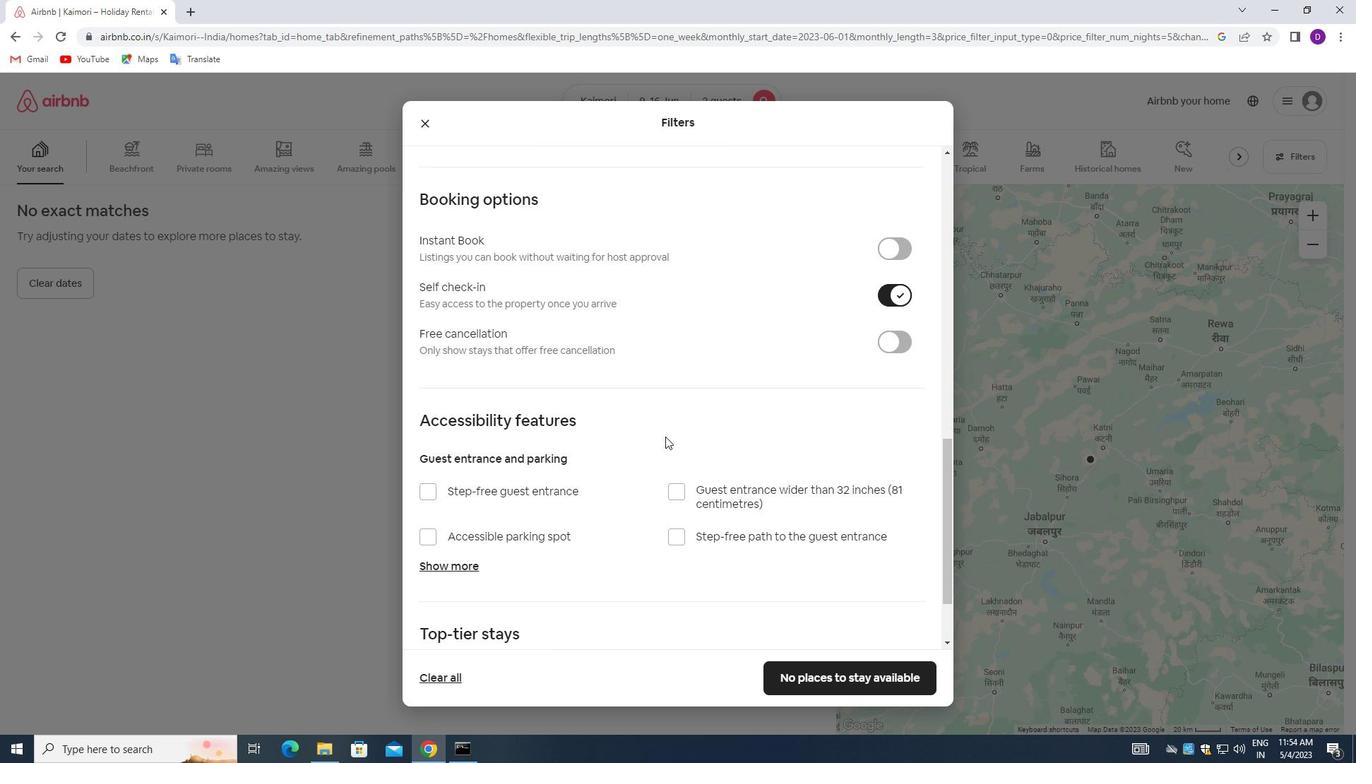 
Action: Mouse scrolled (659, 440) with delta (0, 0)
Screenshot: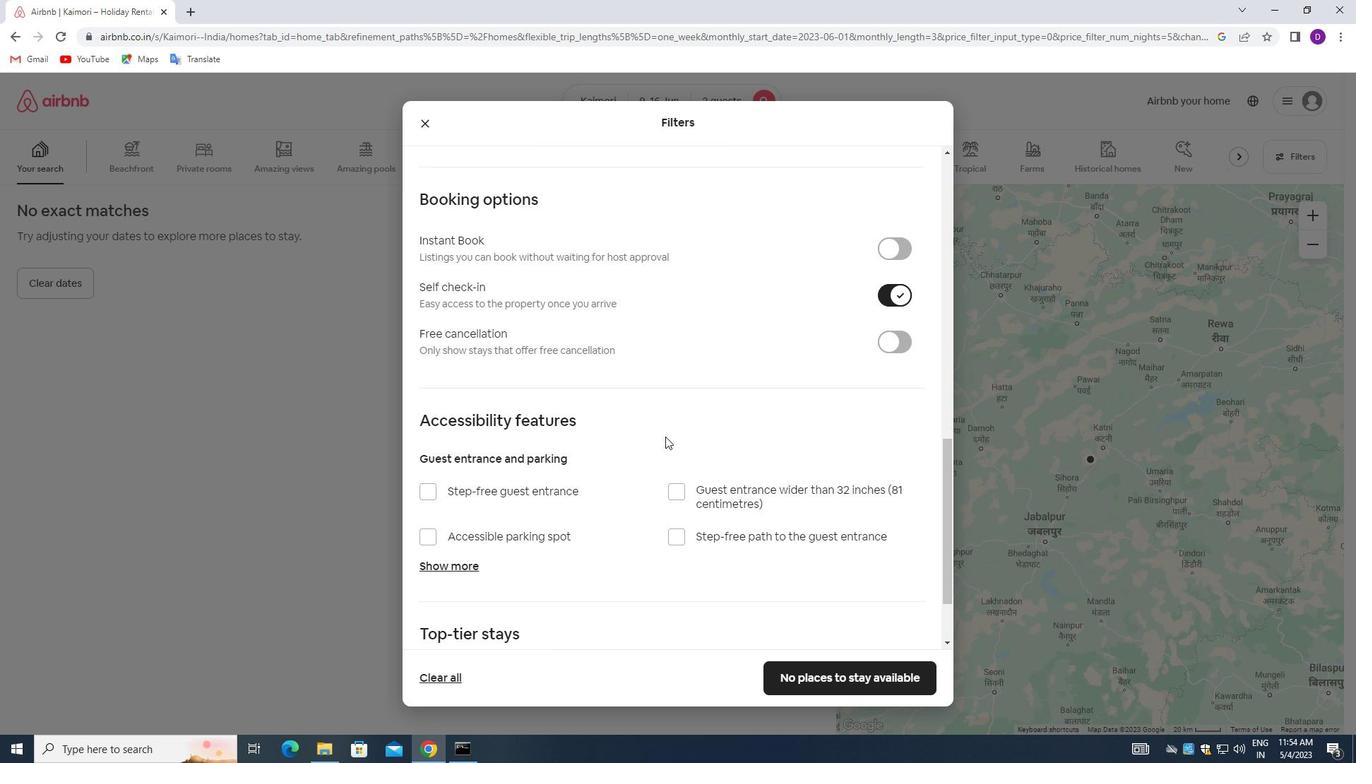 
Action: Mouse moved to (653, 471)
Screenshot: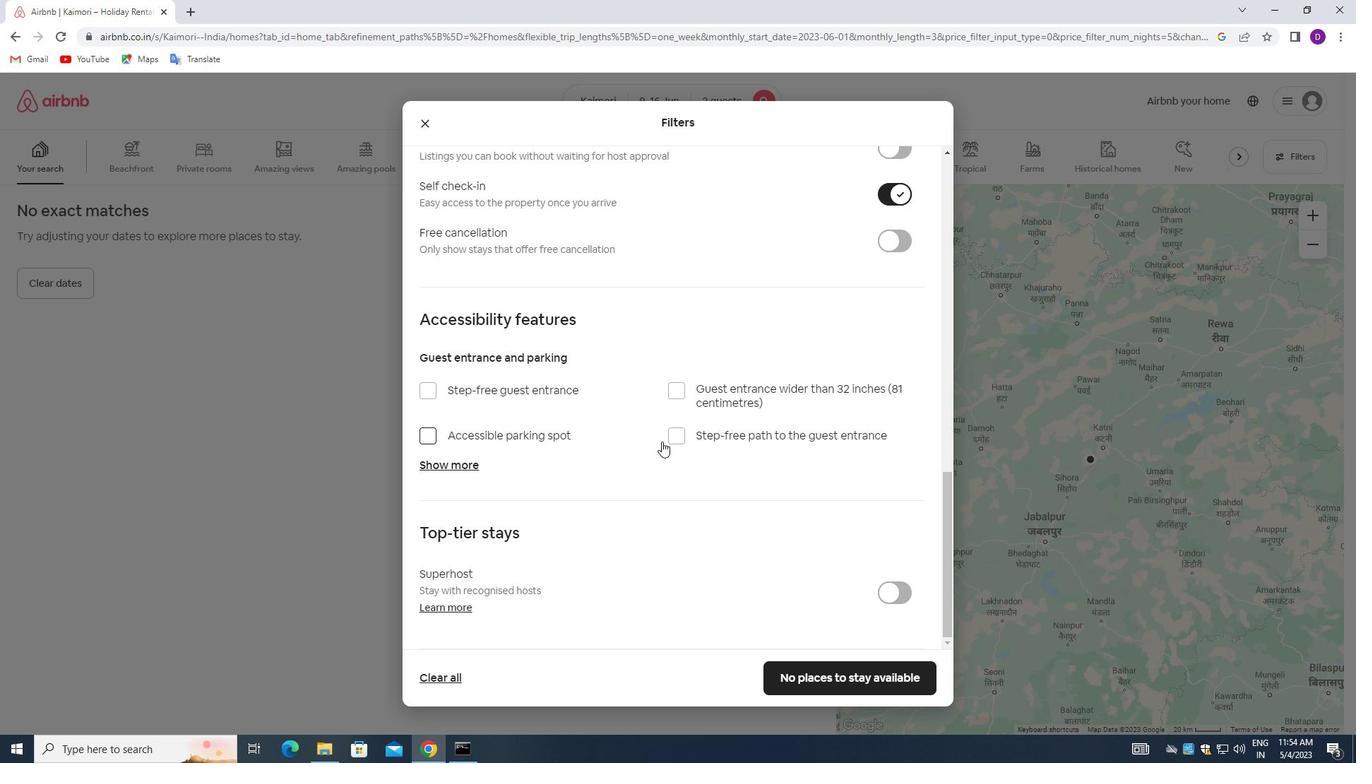 
Action: Mouse scrolled (653, 470) with delta (0, 0)
Screenshot: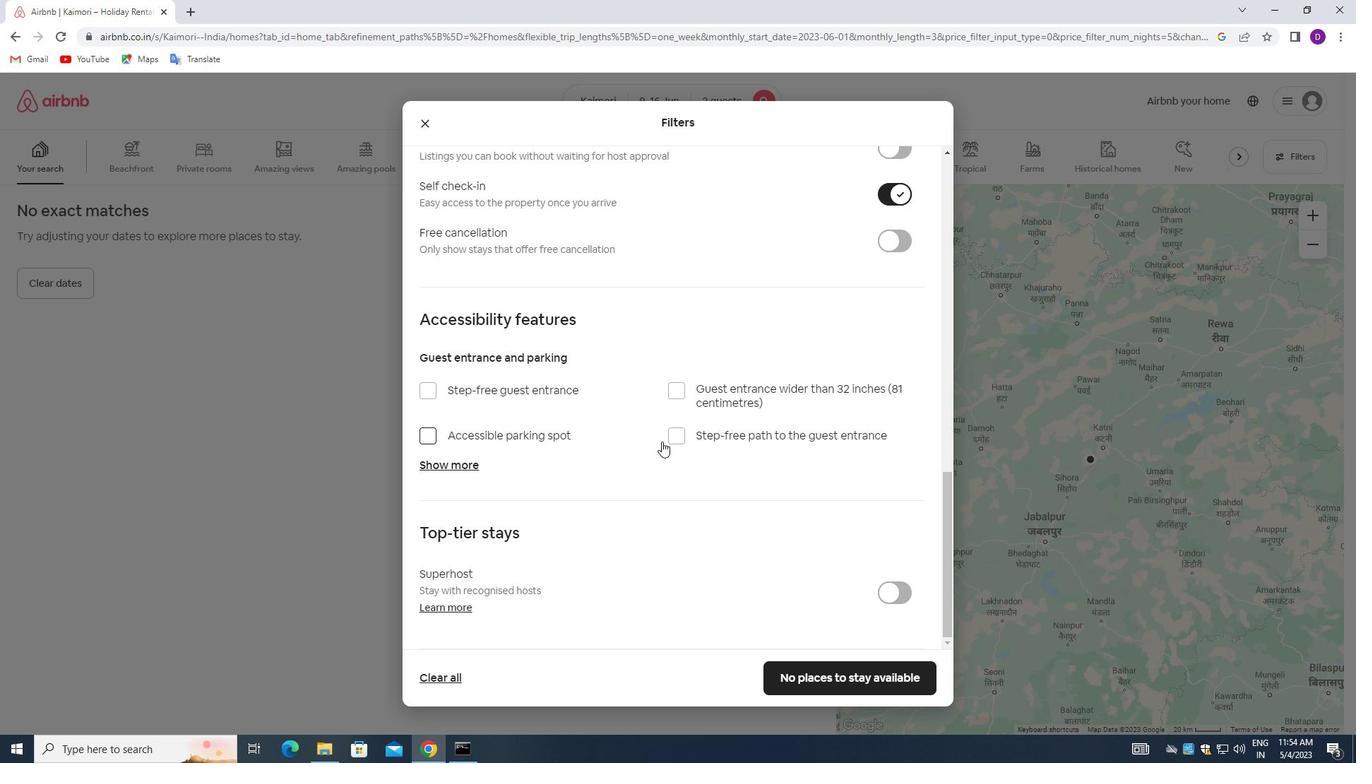 
Action: Mouse moved to (652, 482)
Screenshot: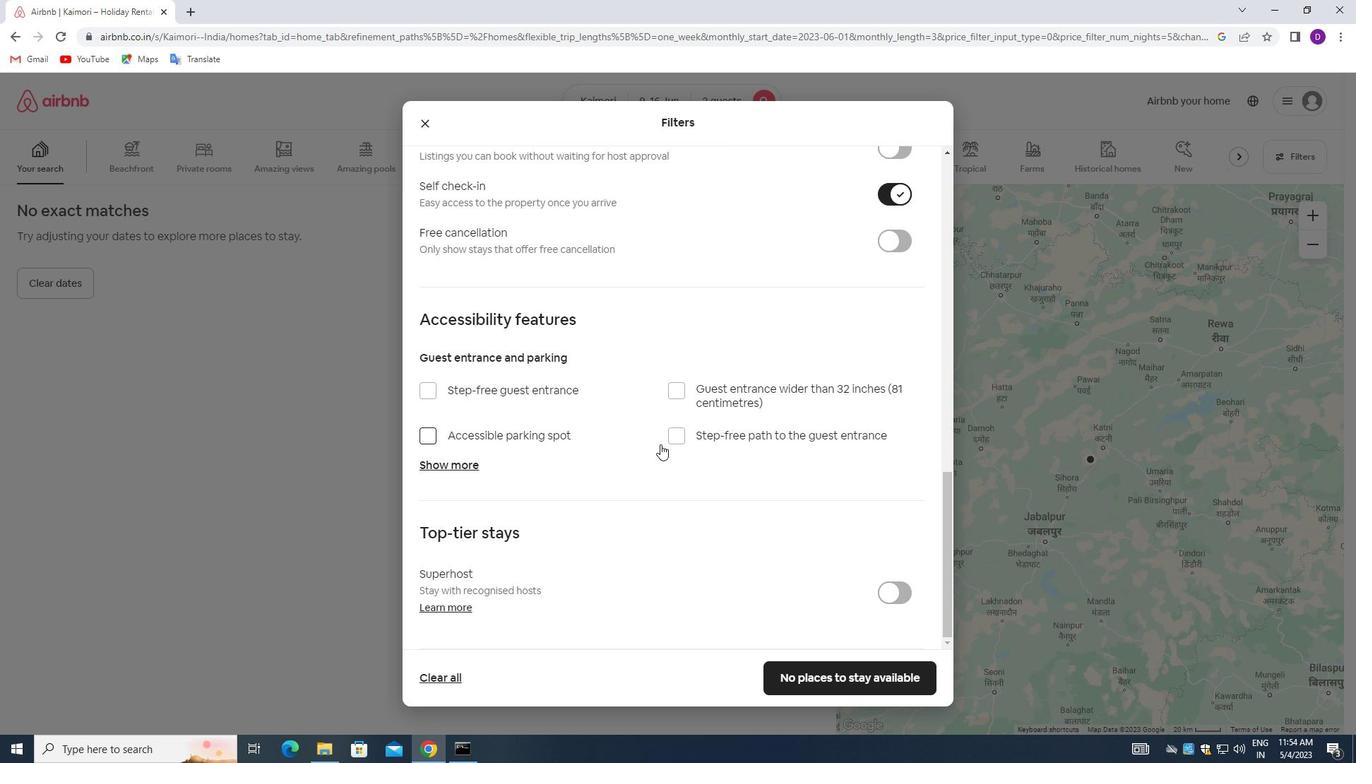 
Action: Mouse scrolled (652, 481) with delta (0, 0)
Screenshot: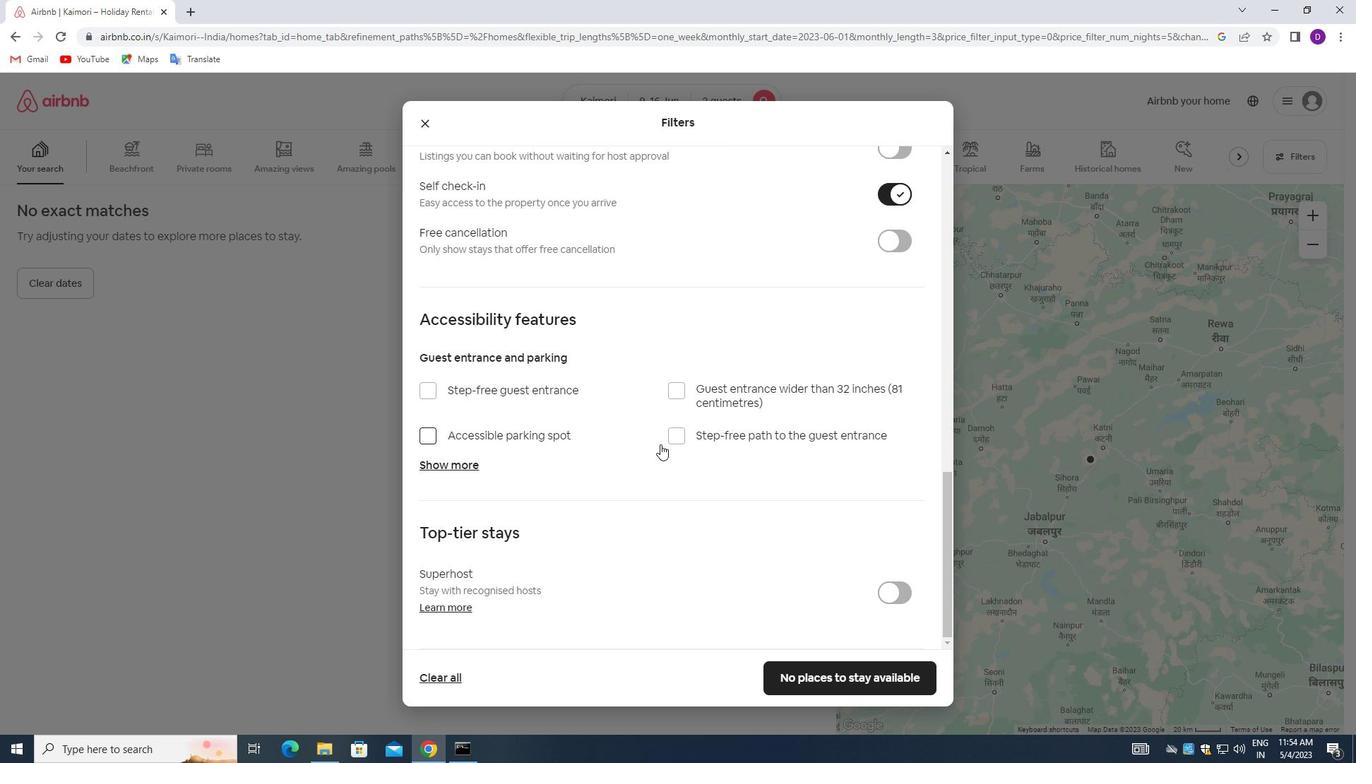 
Action: Mouse moved to (652, 491)
Screenshot: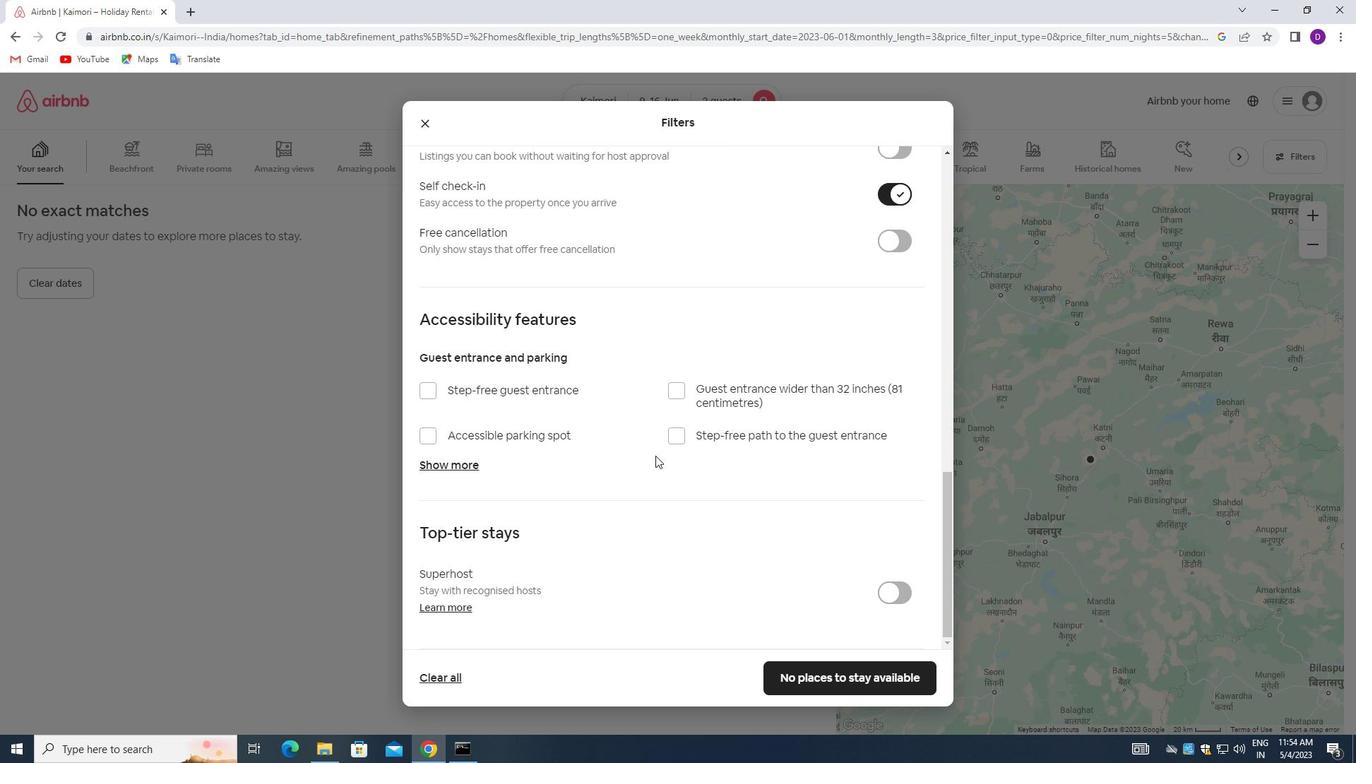 
Action: Mouse scrolled (652, 491) with delta (0, 0)
Screenshot: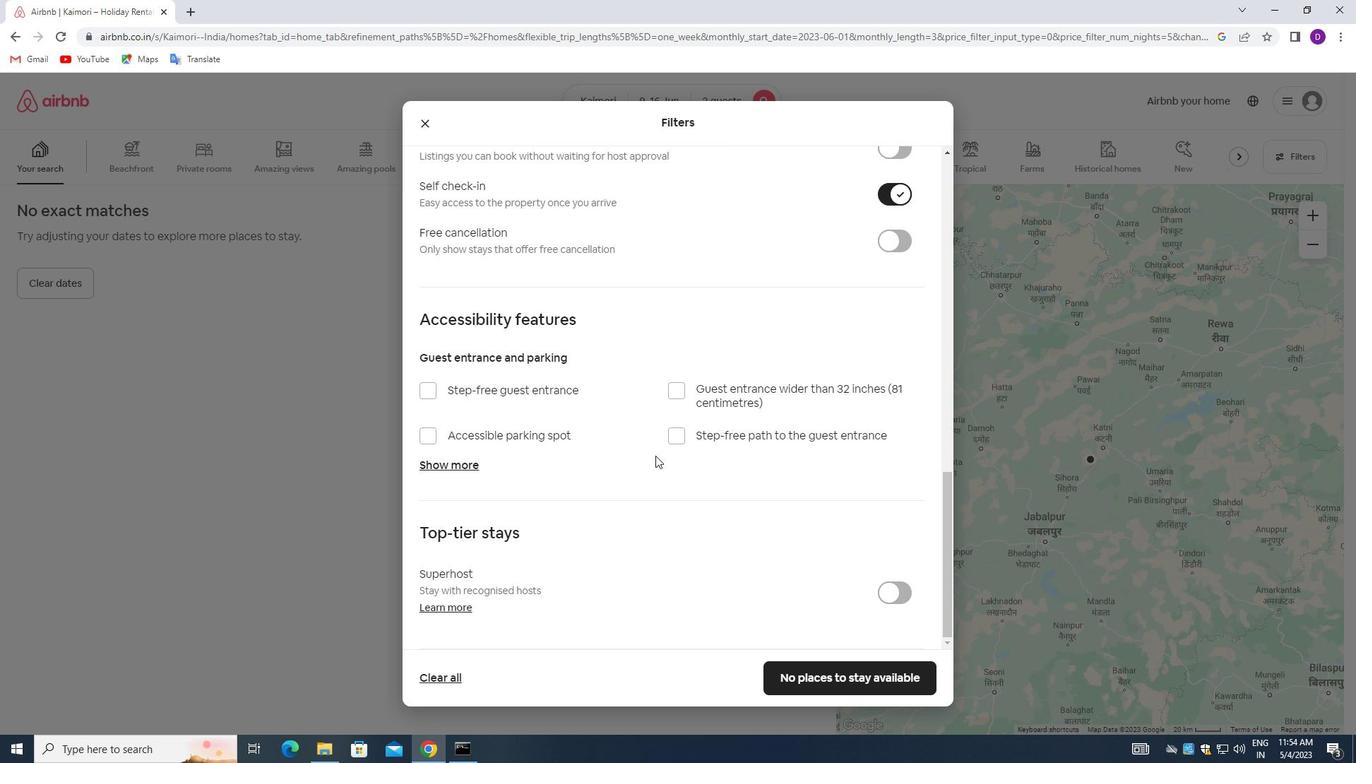 
Action: Mouse moved to (797, 674)
Screenshot: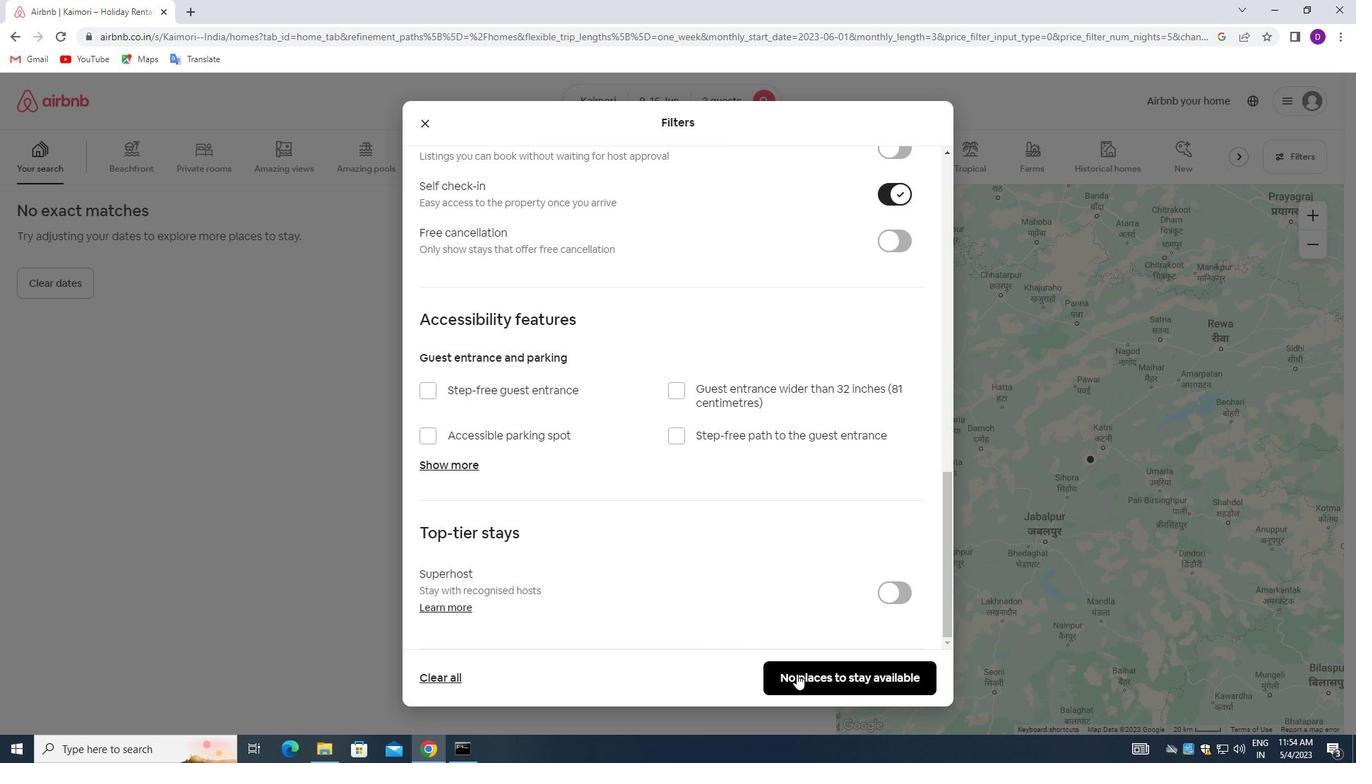 
Action: Mouse pressed left at (797, 674)
Screenshot: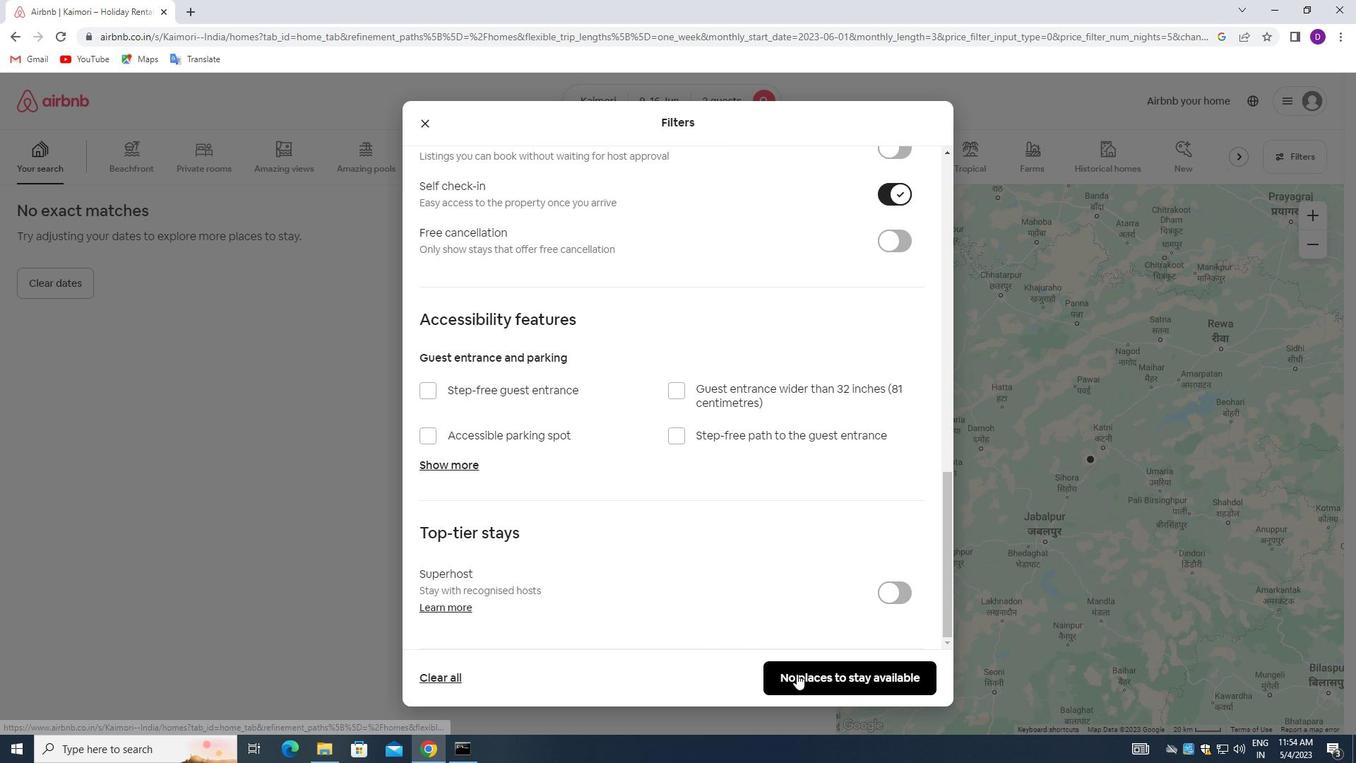 
Action: Mouse moved to (760, 544)
Screenshot: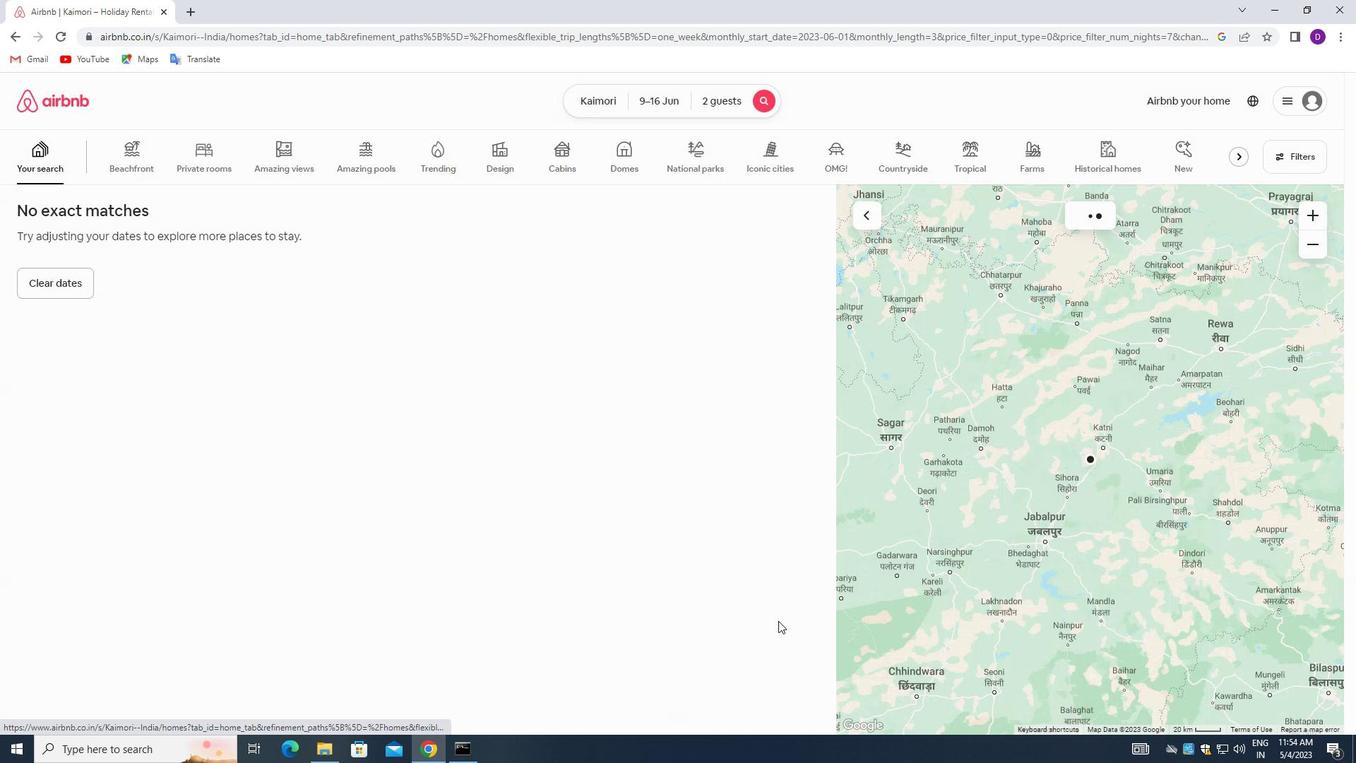 
